 Task: Set default profile.
Action: Mouse moved to (12, 515)
Screenshot: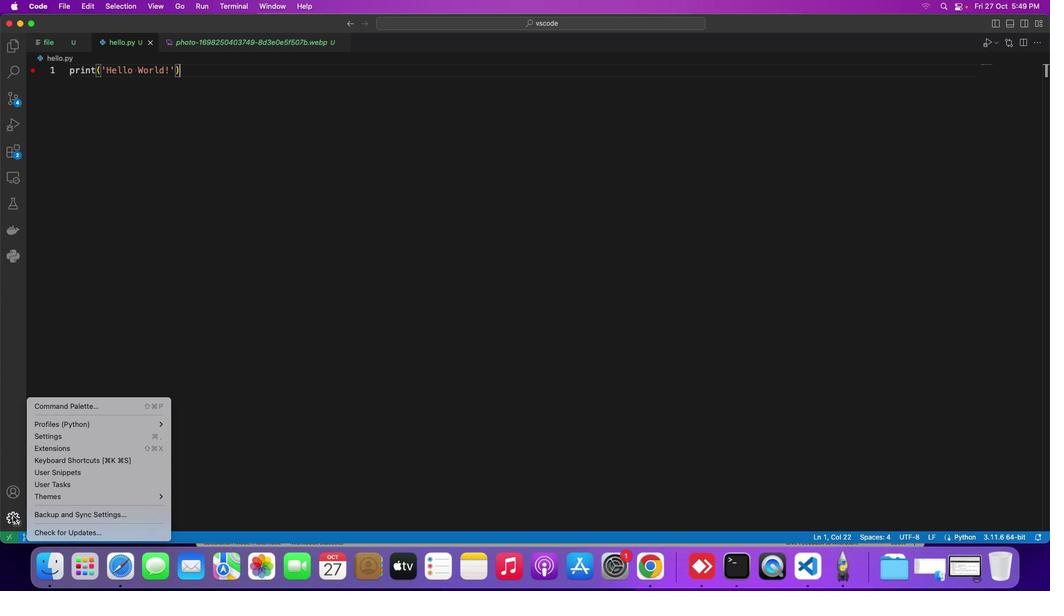 
Action: Mouse pressed left at (12, 515)
Screenshot: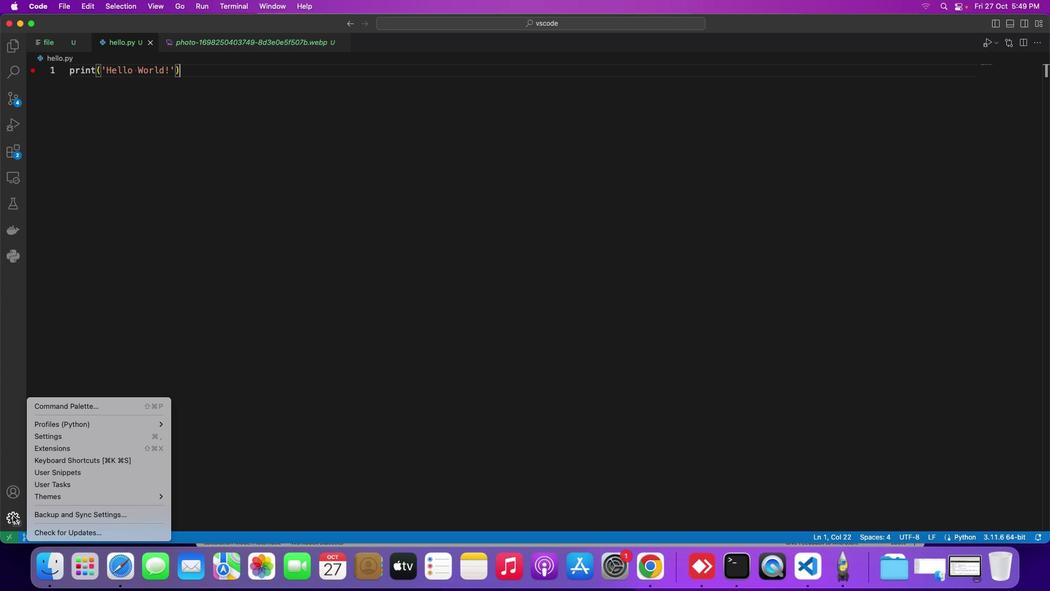 
Action: Mouse moved to (89, 404)
Screenshot: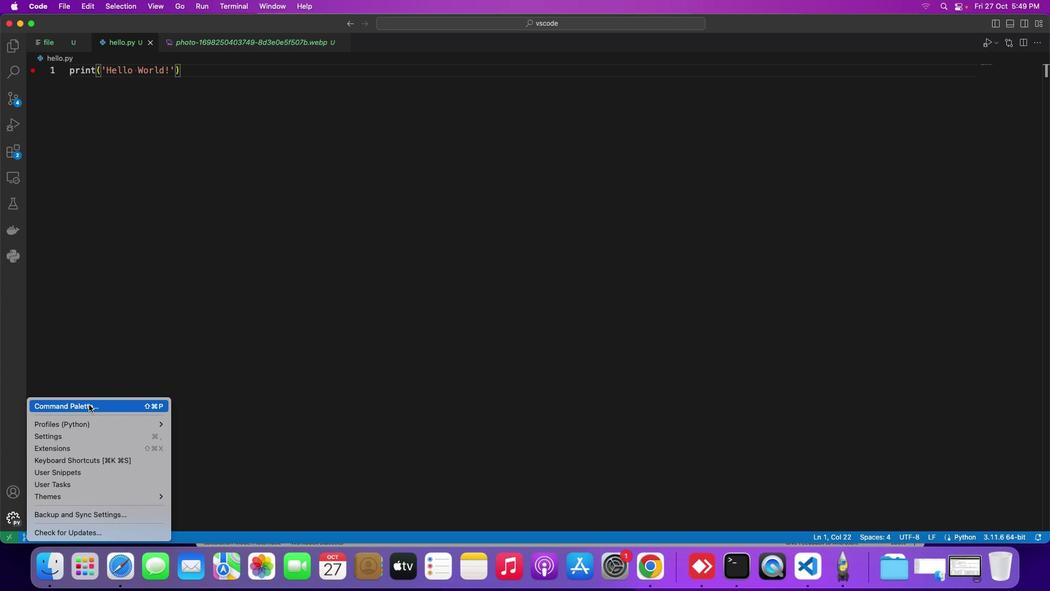 
Action: Mouse pressed left at (89, 404)
Screenshot: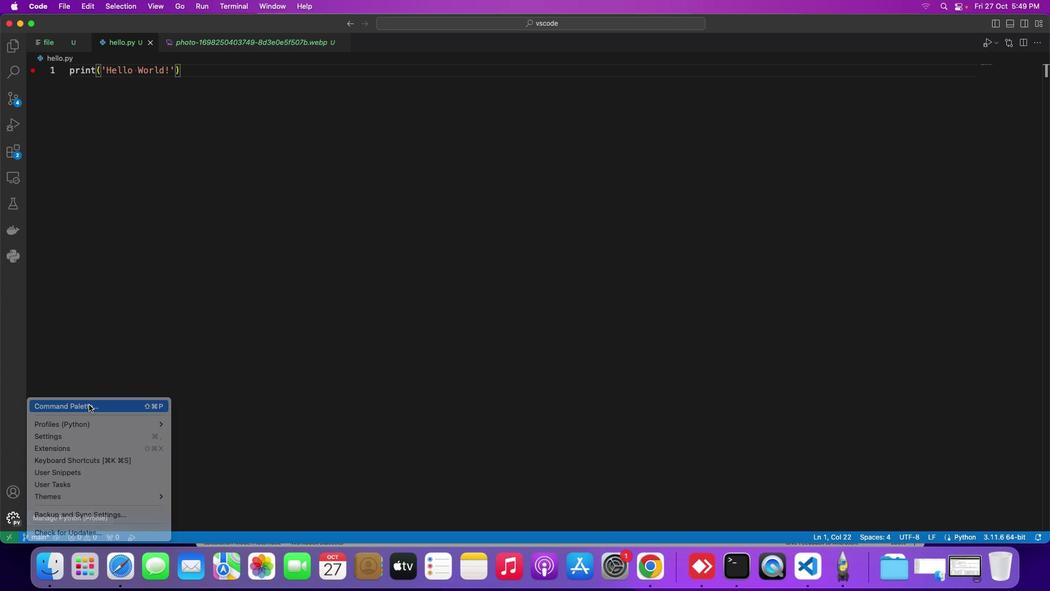 
Action: Mouse moved to (507, 221)
Screenshot: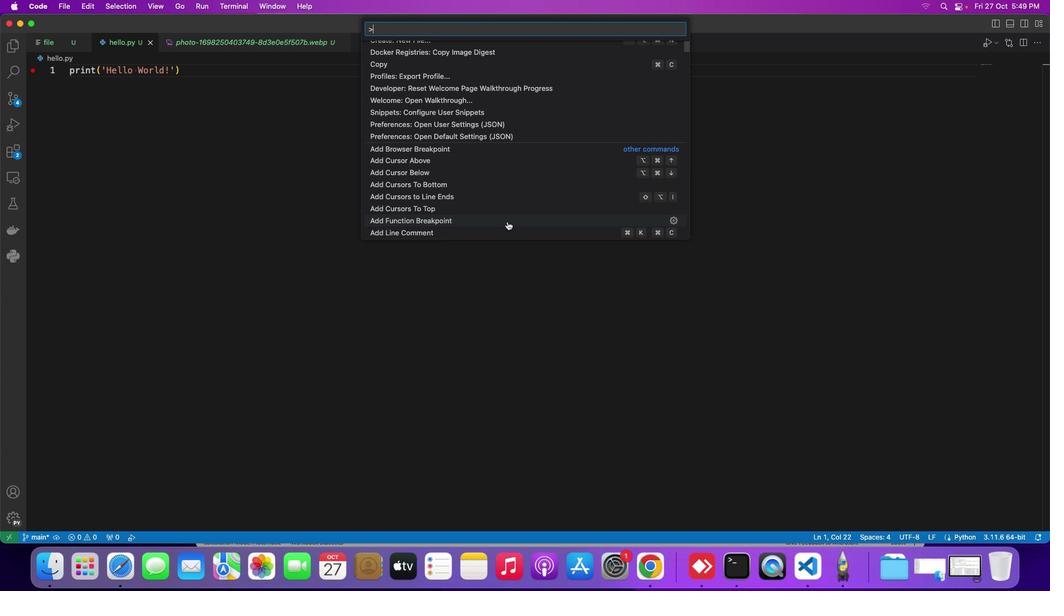 
Action: Mouse scrolled (507, 221) with delta (0, 0)
Screenshot: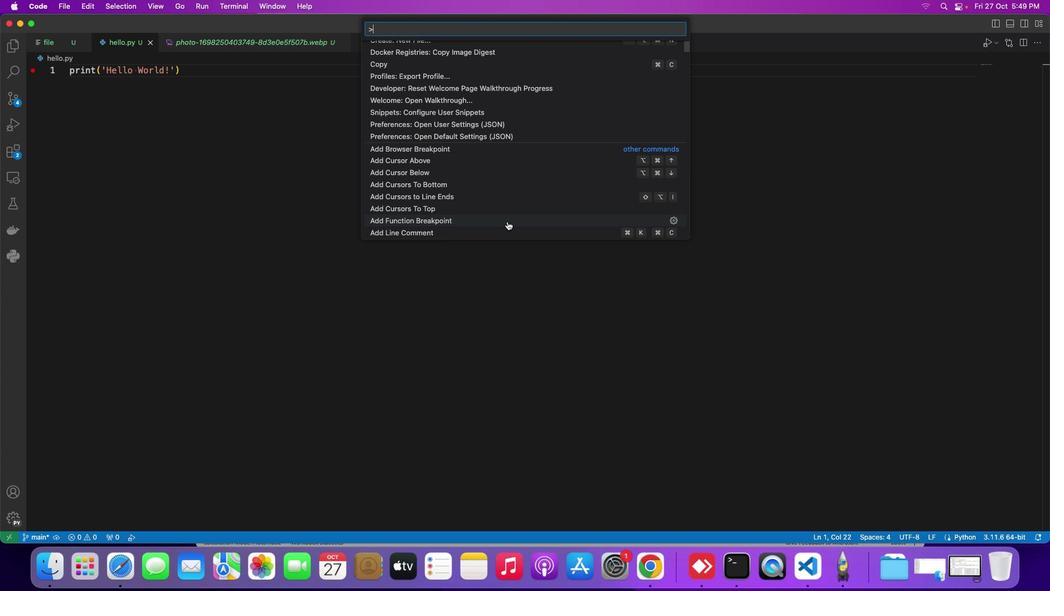 
Action: Mouse scrolled (507, 221) with delta (0, 0)
Screenshot: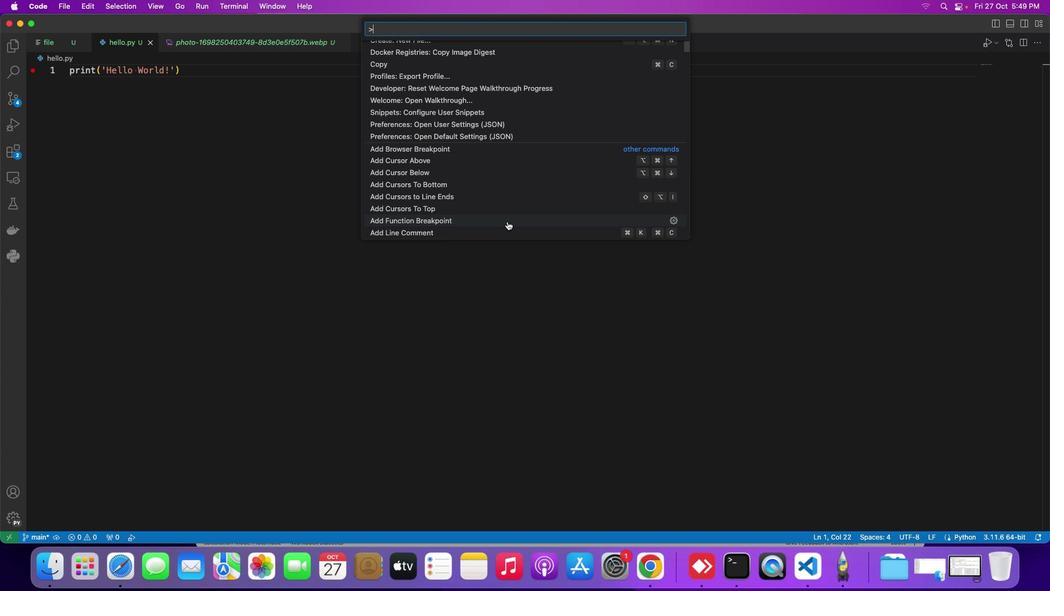 
Action: Mouse scrolled (507, 221) with delta (0, 0)
Screenshot: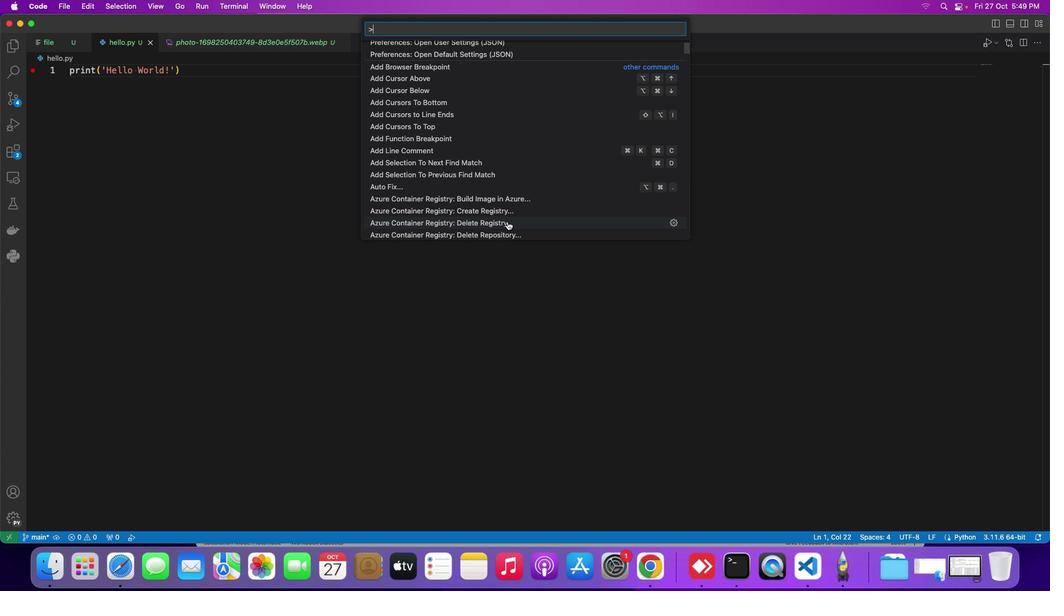 
Action: Mouse scrolled (507, 221) with delta (0, 0)
Screenshot: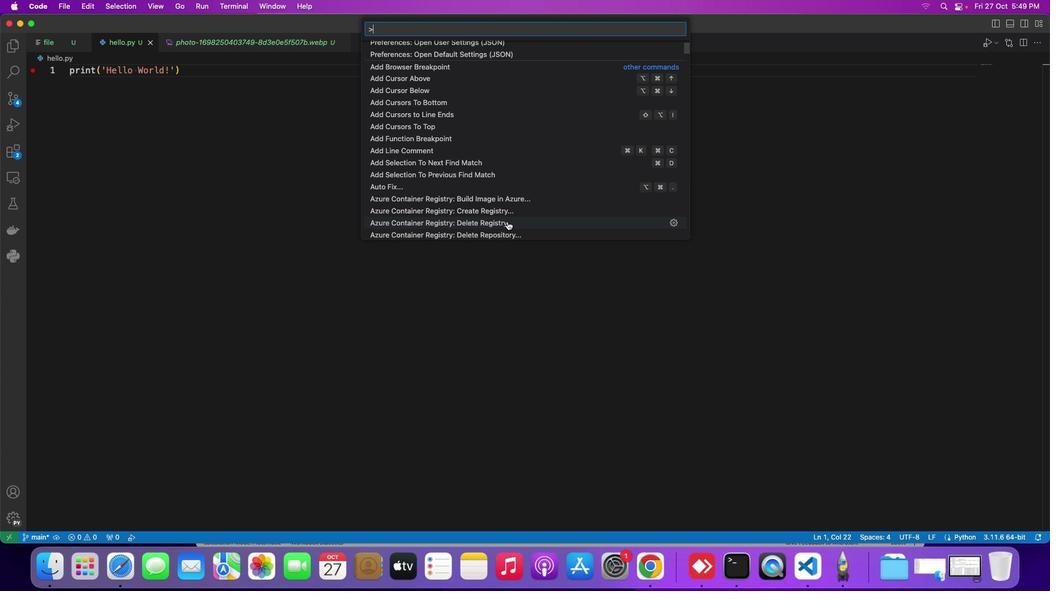 
Action: Mouse scrolled (507, 221) with delta (0, 0)
Screenshot: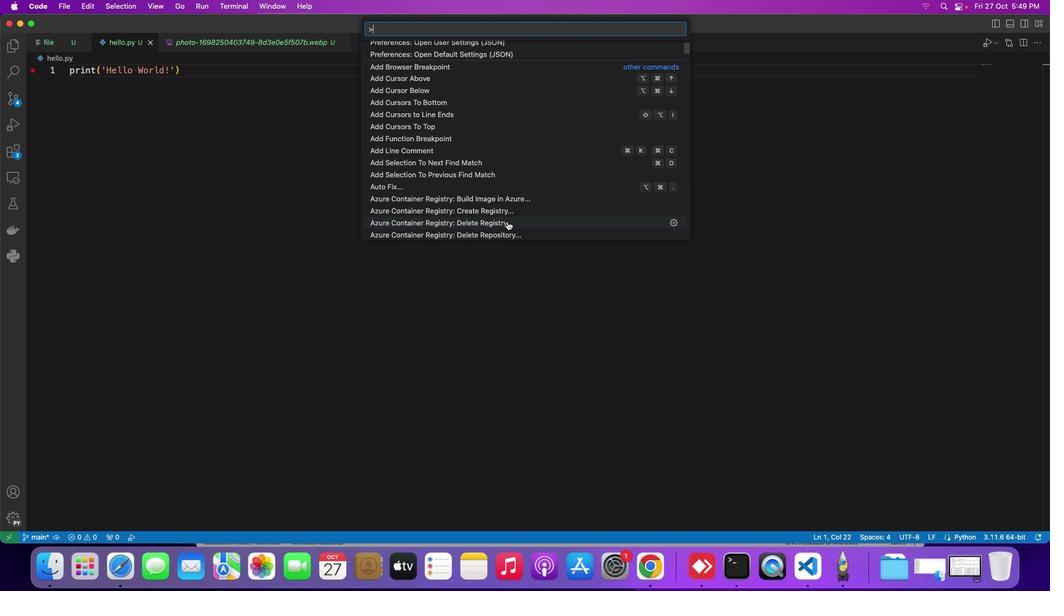 
Action: Mouse scrolled (507, 221) with delta (0, 0)
Screenshot: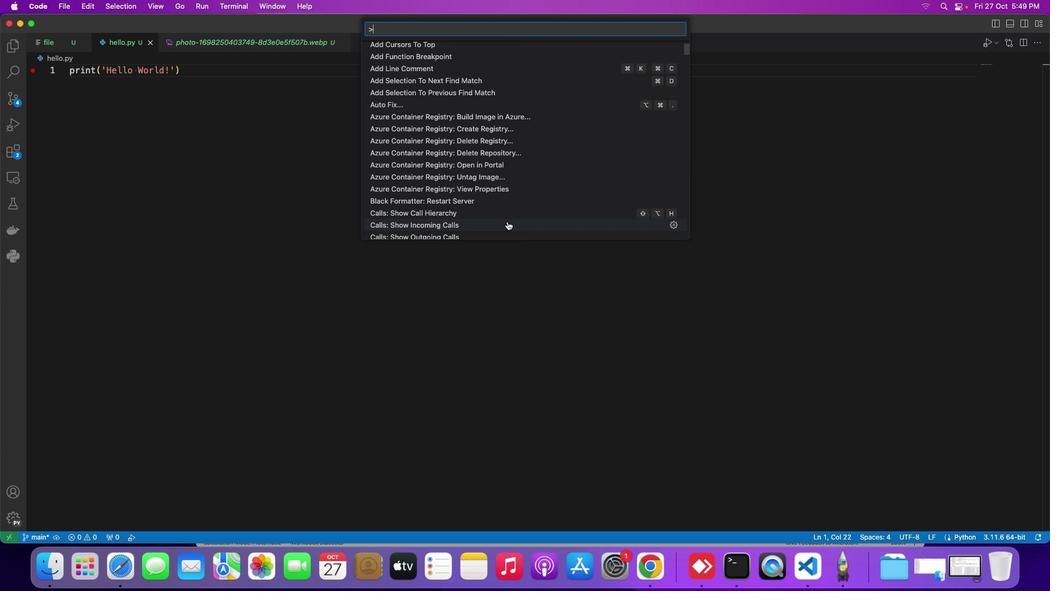 
Action: Mouse scrolled (507, 221) with delta (0, 0)
Screenshot: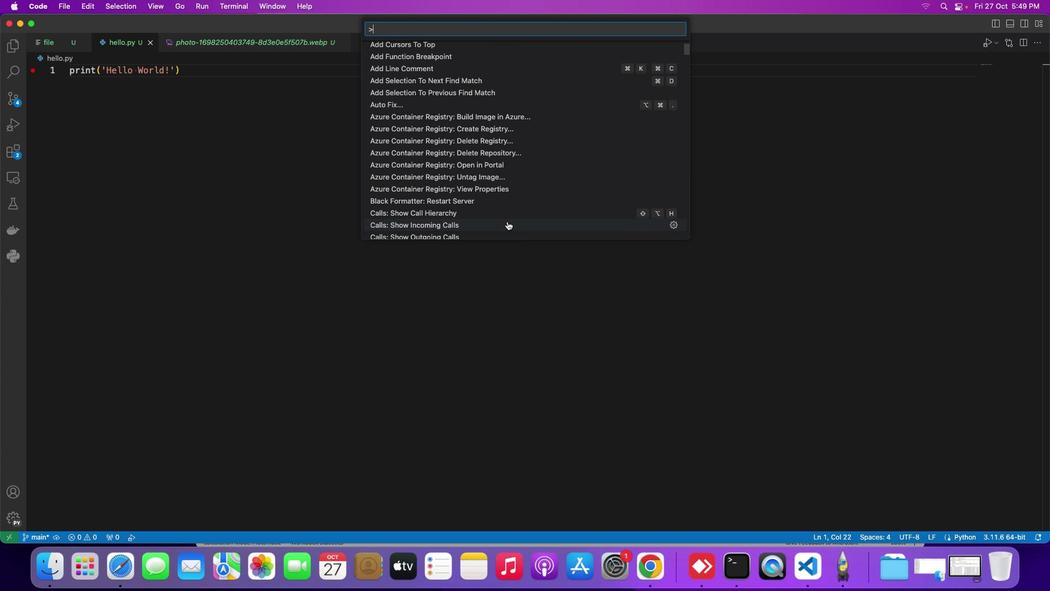 
Action: Mouse scrolled (507, 221) with delta (0, 0)
Screenshot: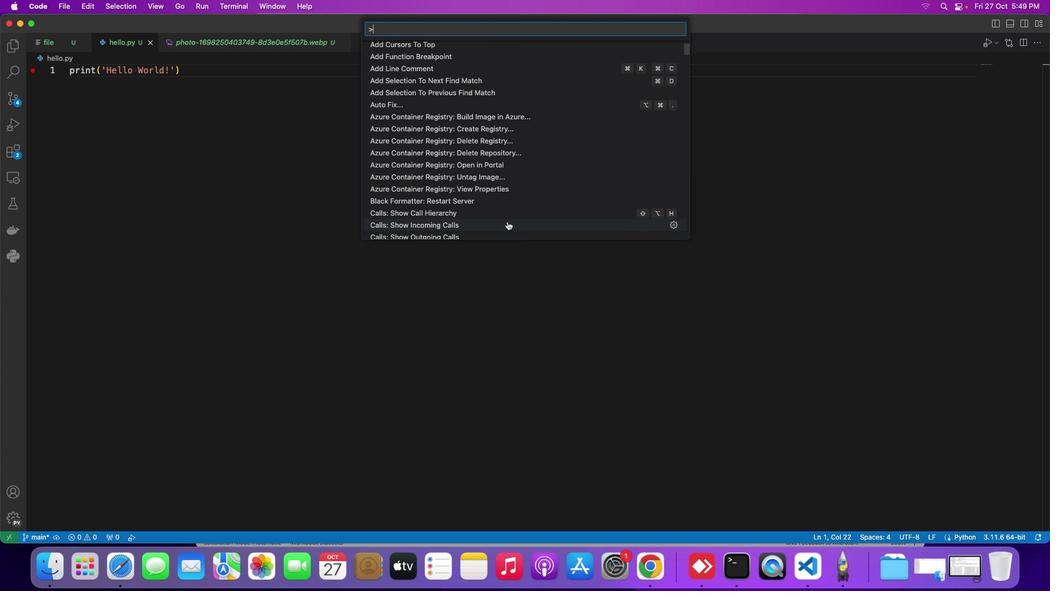 
Action: Mouse scrolled (507, 221) with delta (0, 0)
Screenshot: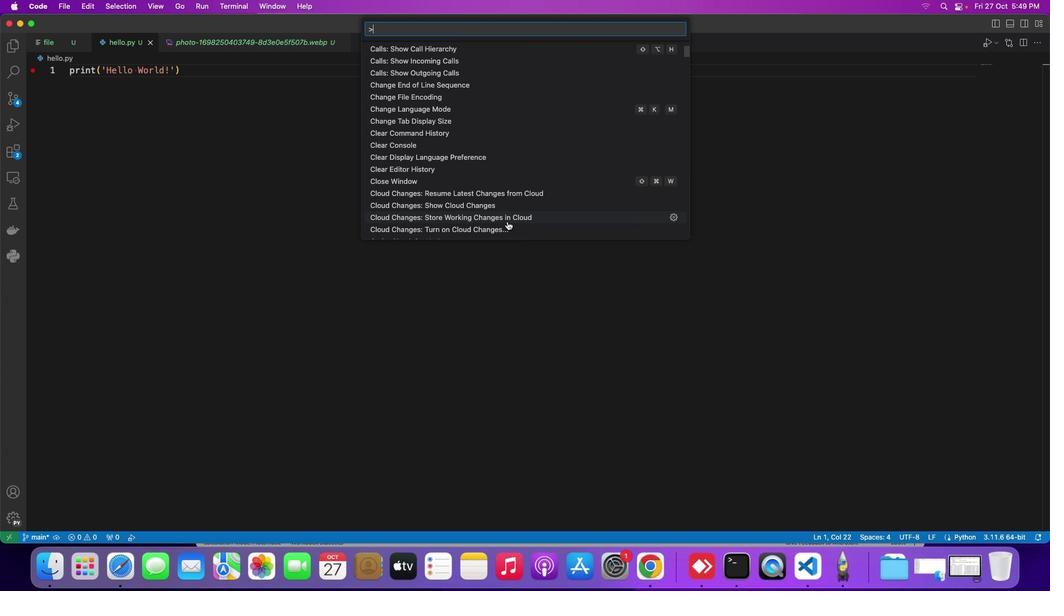 
Action: Mouse scrolled (507, 221) with delta (0, 0)
Screenshot: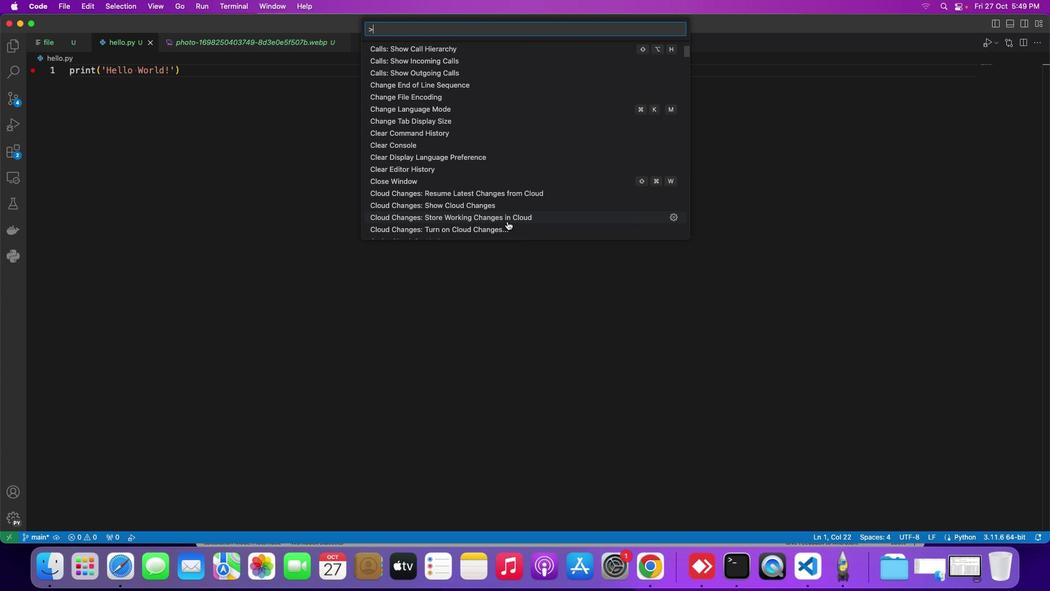 
Action: Mouse scrolled (507, 221) with delta (0, -1)
Screenshot: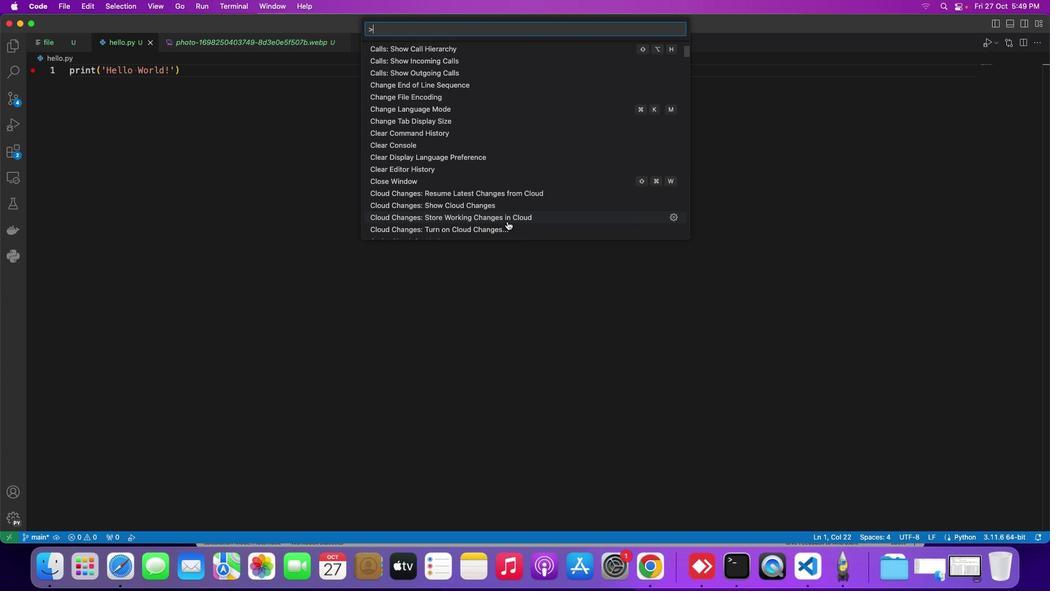 
Action: Mouse scrolled (507, 221) with delta (0, -1)
Screenshot: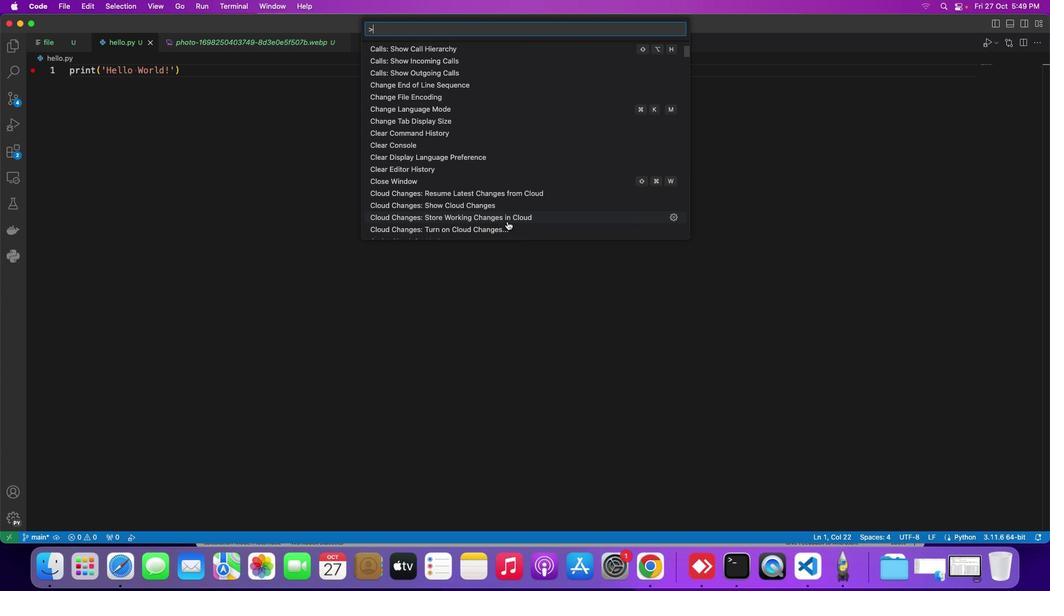 
Action: Mouse scrolled (507, 221) with delta (0, 0)
Screenshot: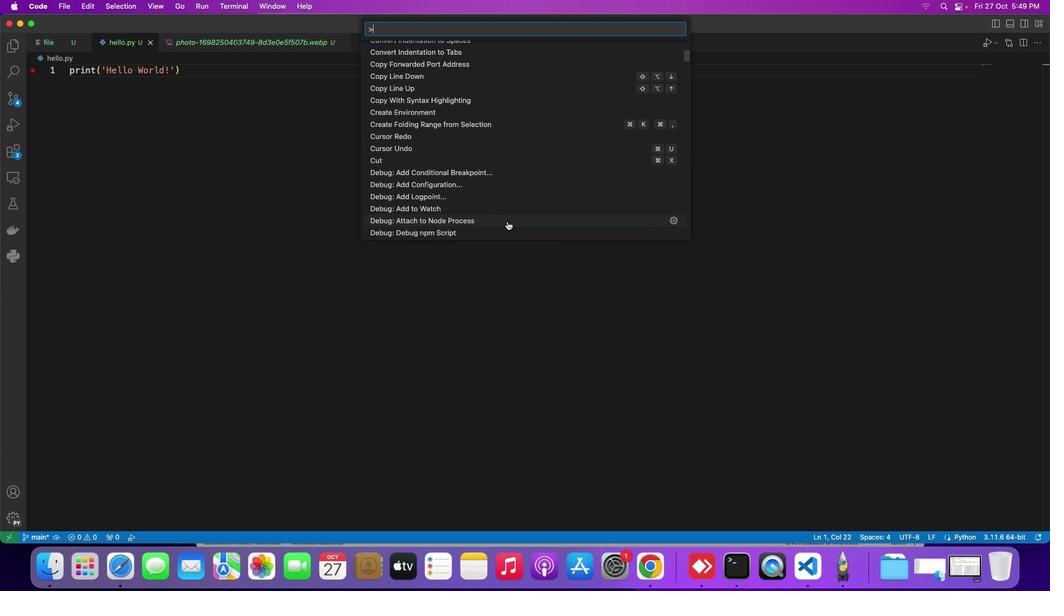 
Action: Mouse scrolled (507, 221) with delta (0, 0)
Screenshot: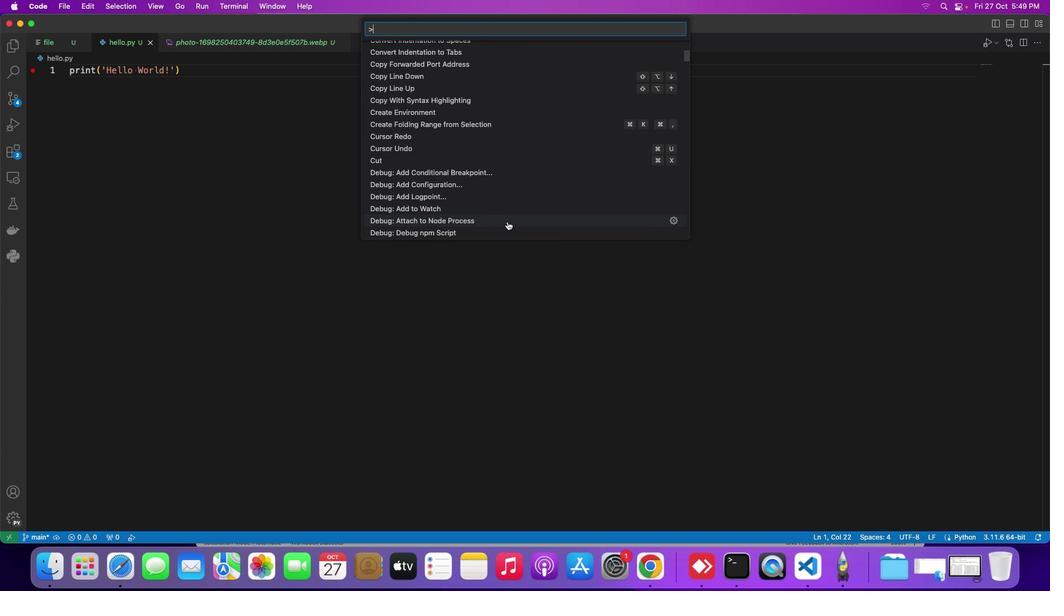 
Action: Mouse scrolled (507, 221) with delta (0, -1)
Screenshot: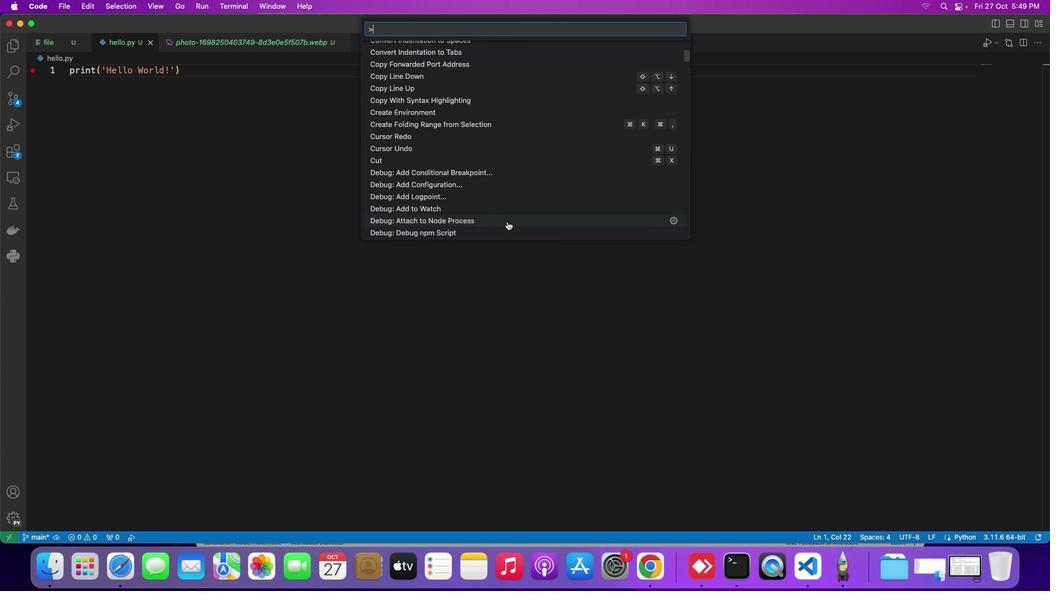 
Action: Mouse scrolled (507, 221) with delta (0, -1)
Screenshot: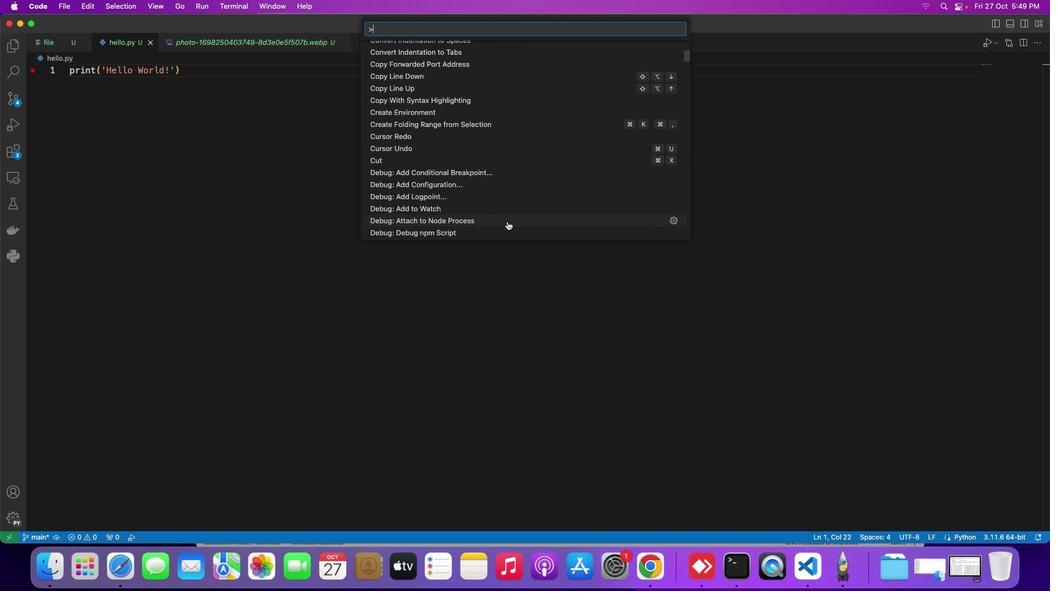 
Action: Mouse scrolled (507, 221) with delta (0, -1)
Screenshot: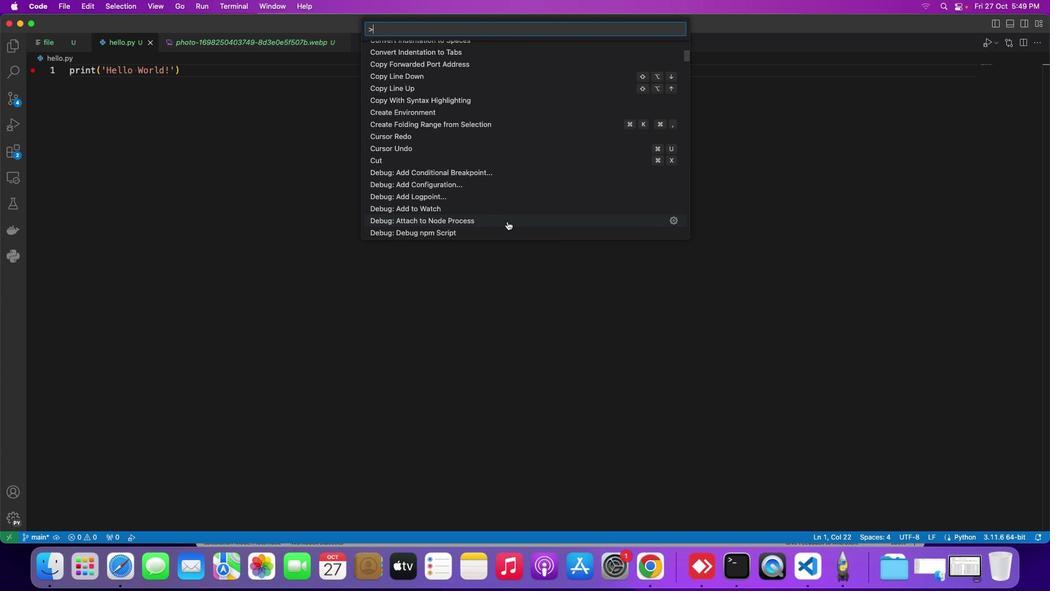 
Action: Mouse scrolled (507, 221) with delta (0, 0)
Screenshot: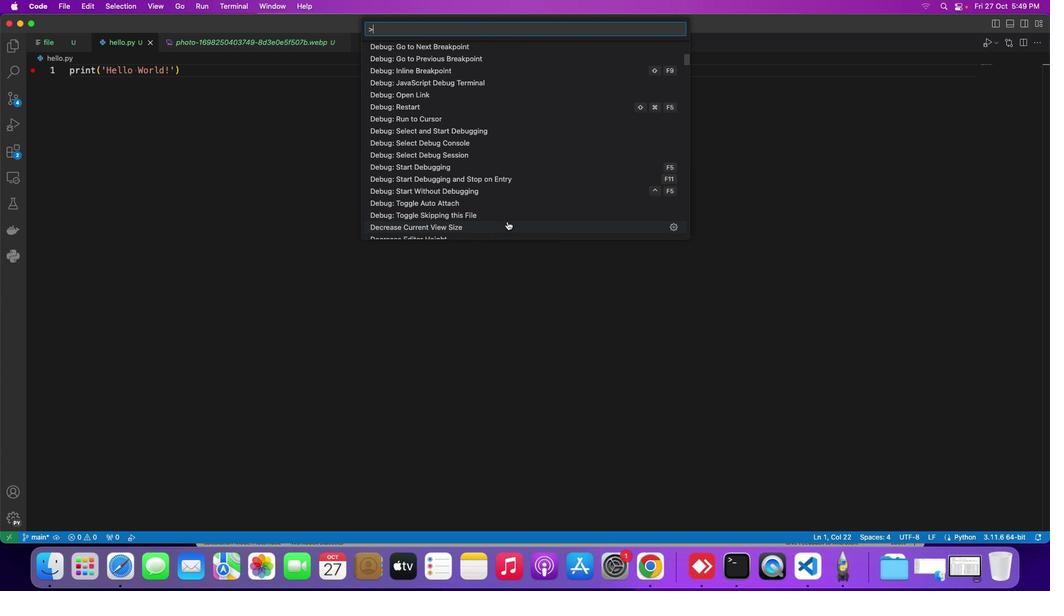 
Action: Mouse scrolled (507, 221) with delta (0, 0)
Screenshot: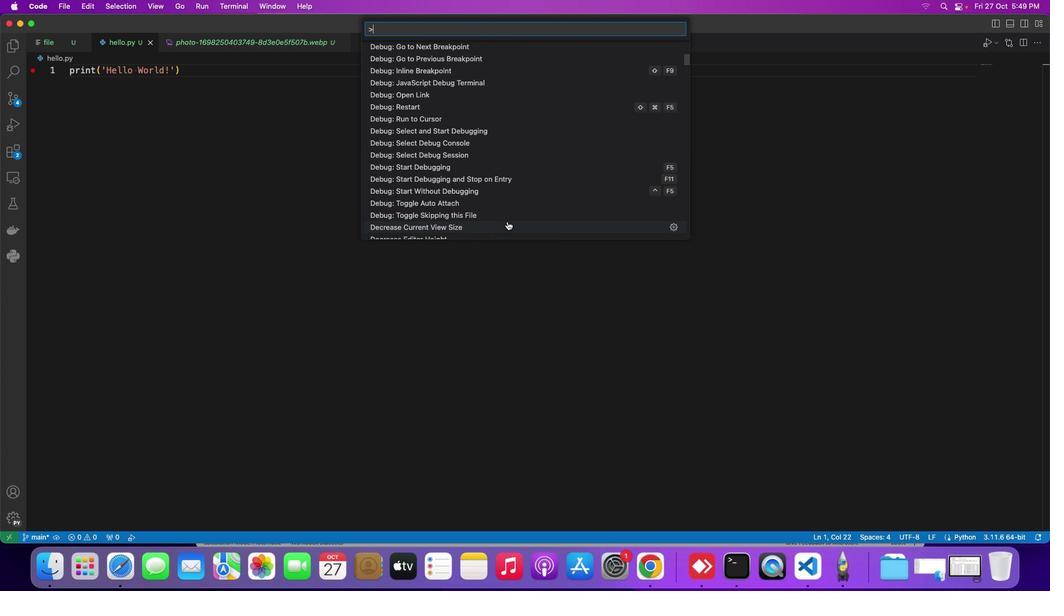 
Action: Mouse scrolled (507, 221) with delta (0, -1)
Screenshot: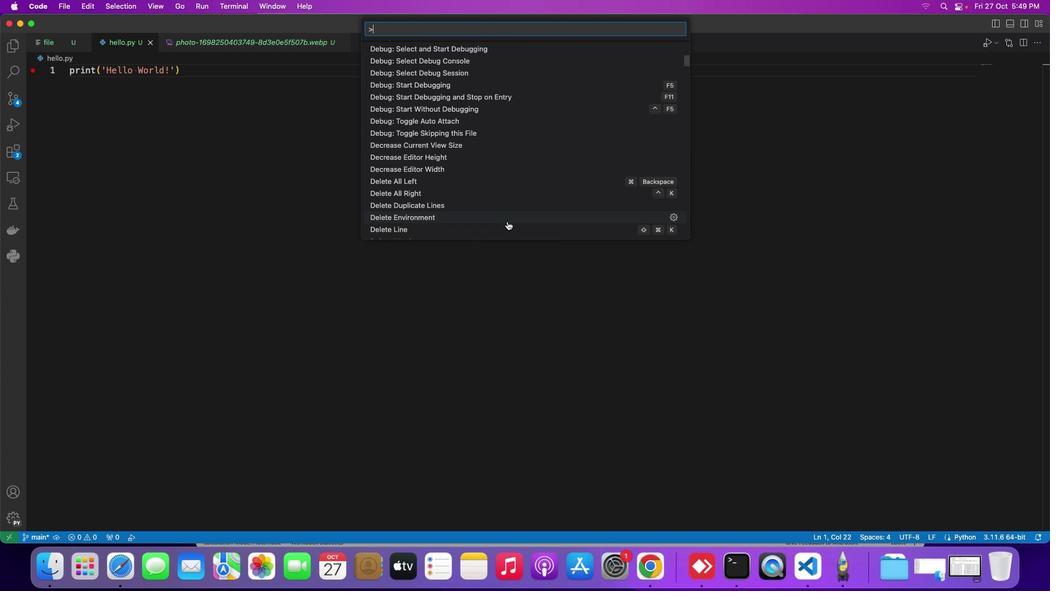 
Action: Mouse scrolled (507, 221) with delta (0, -1)
Screenshot: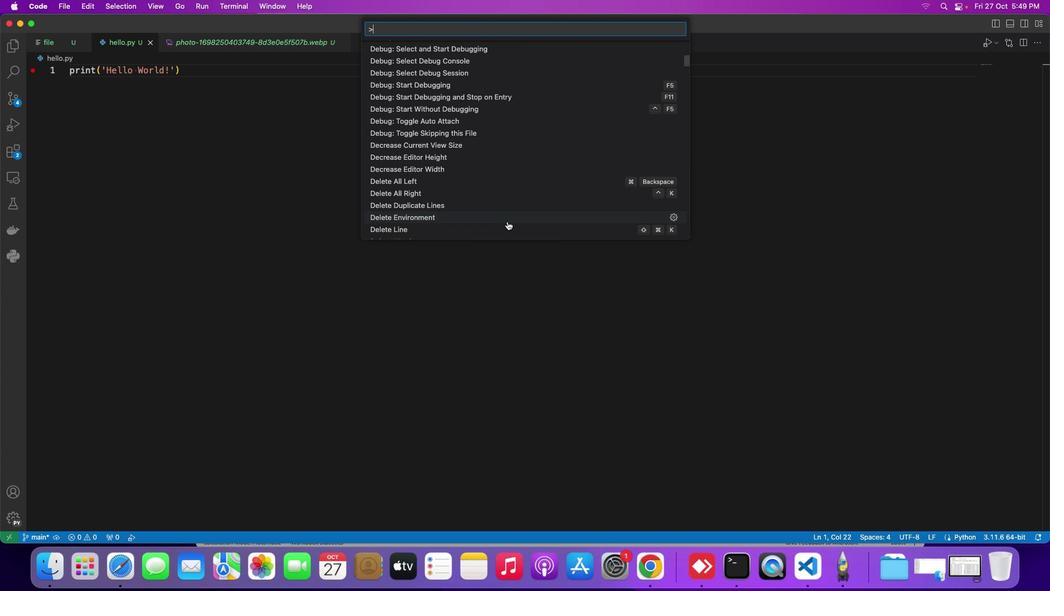 
Action: Mouse scrolled (507, 221) with delta (0, -1)
Screenshot: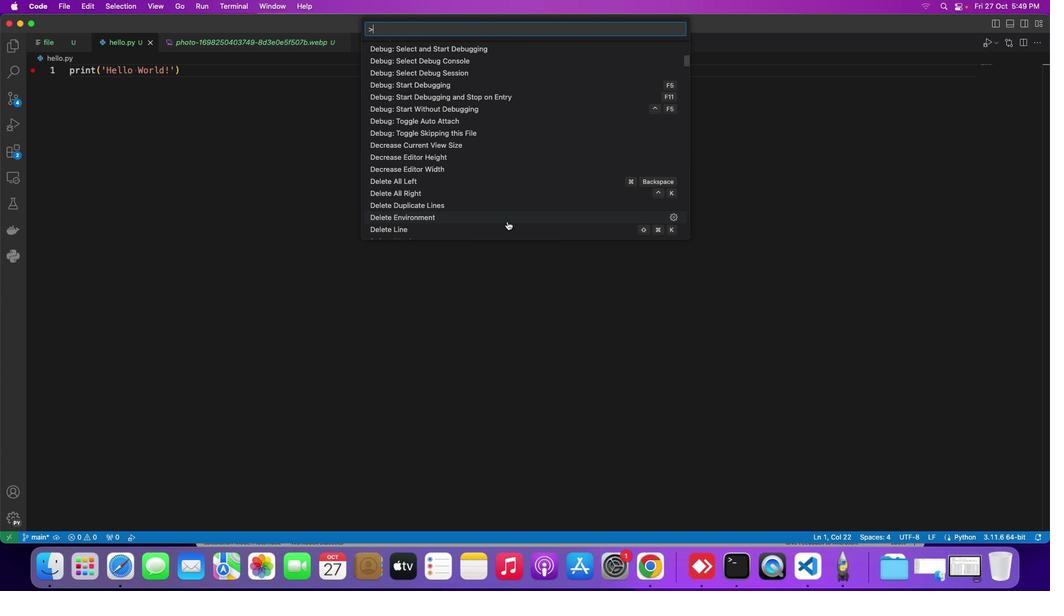 
Action: Mouse scrolled (507, 221) with delta (0, -1)
Screenshot: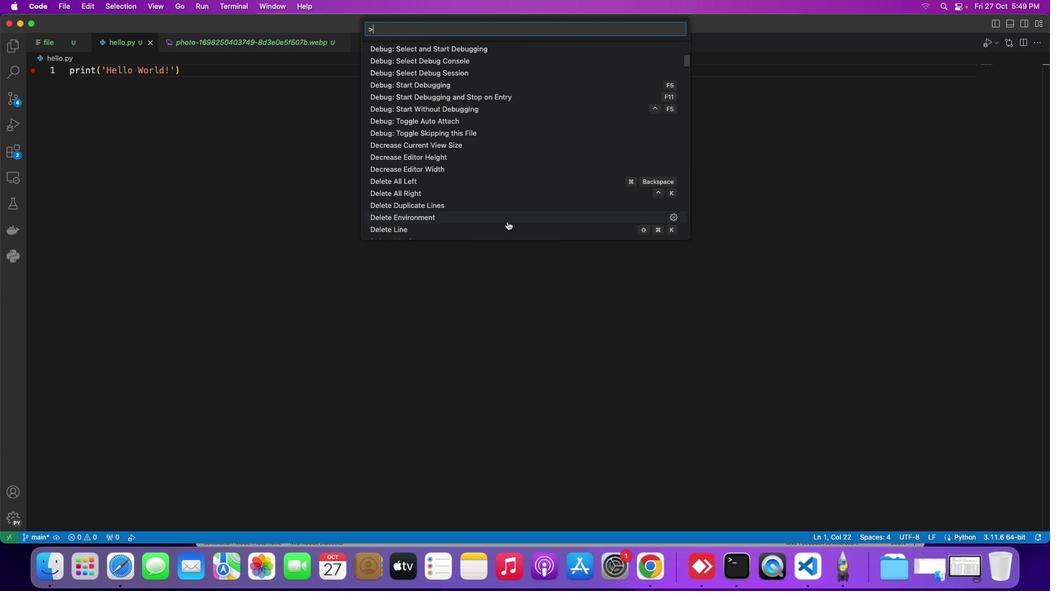
Action: Mouse scrolled (507, 221) with delta (0, 0)
Screenshot: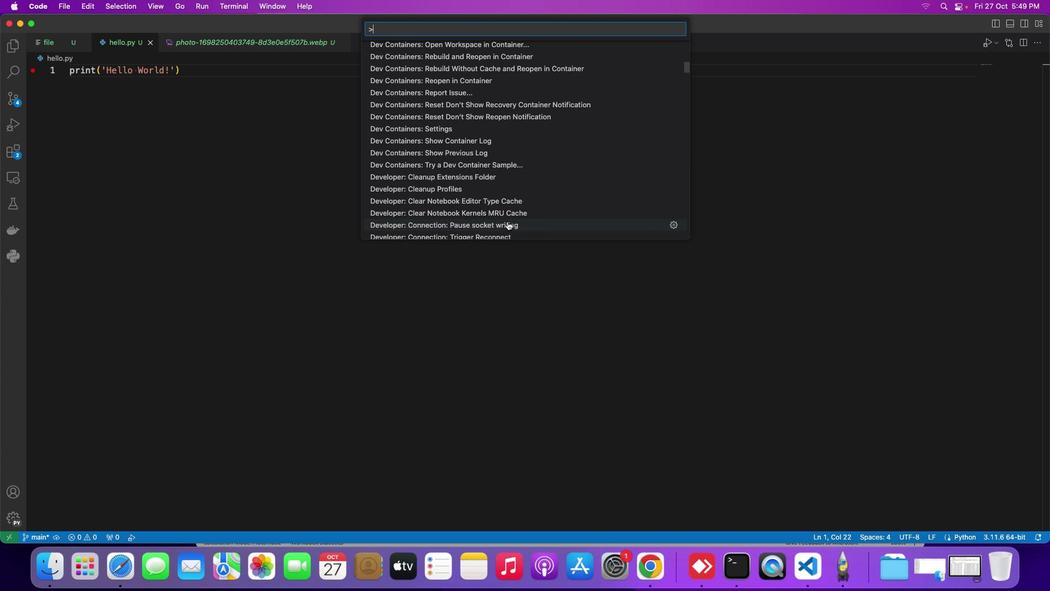 
Action: Mouse scrolled (507, 221) with delta (0, 0)
Screenshot: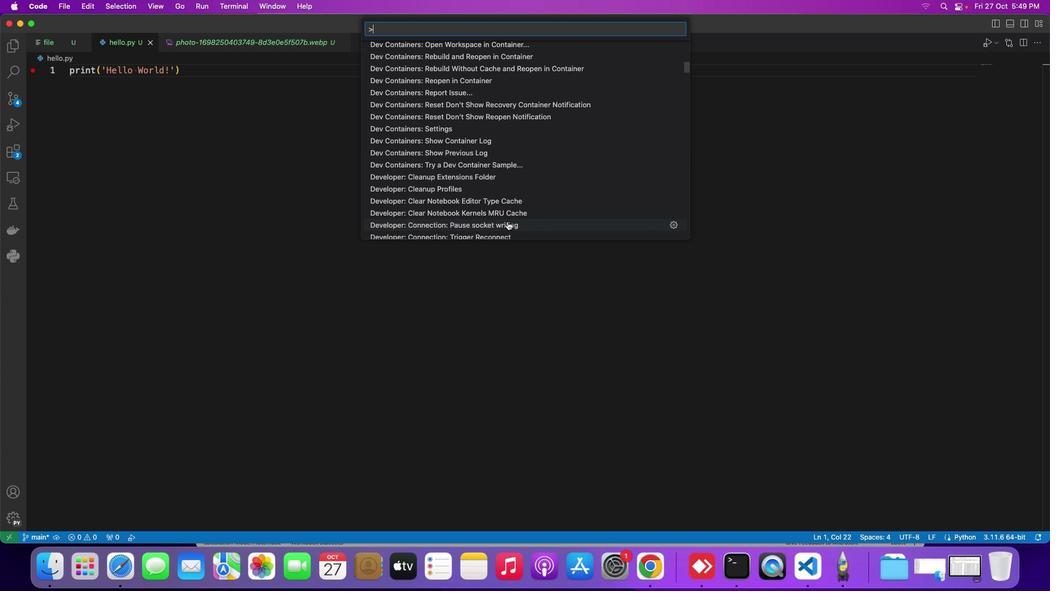 
Action: Mouse scrolled (507, 221) with delta (0, -1)
Screenshot: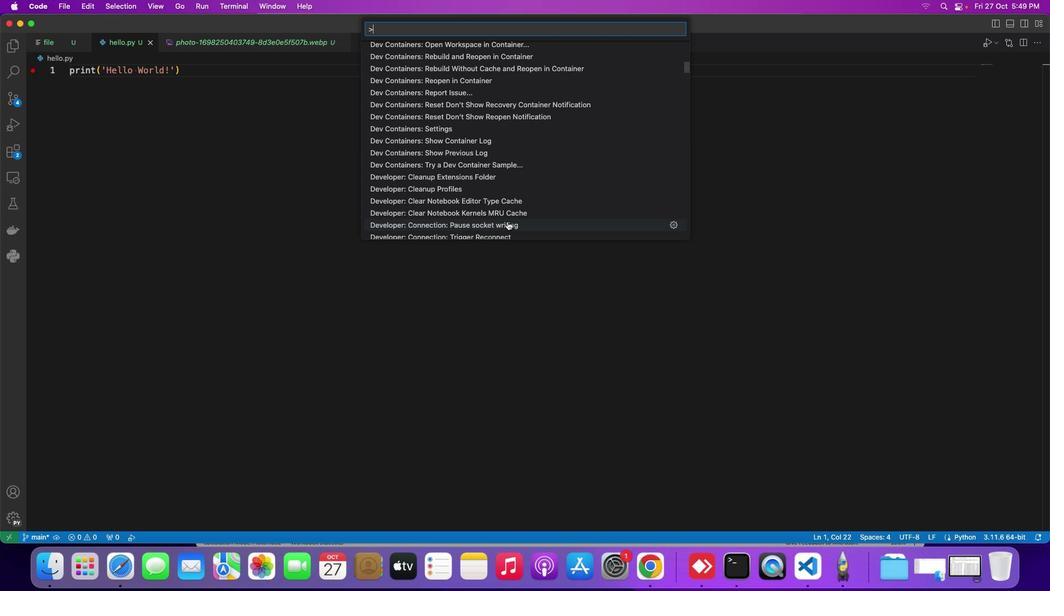 
Action: Mouse scrolled (507, 221) with delta (0, -1)
Screenshot: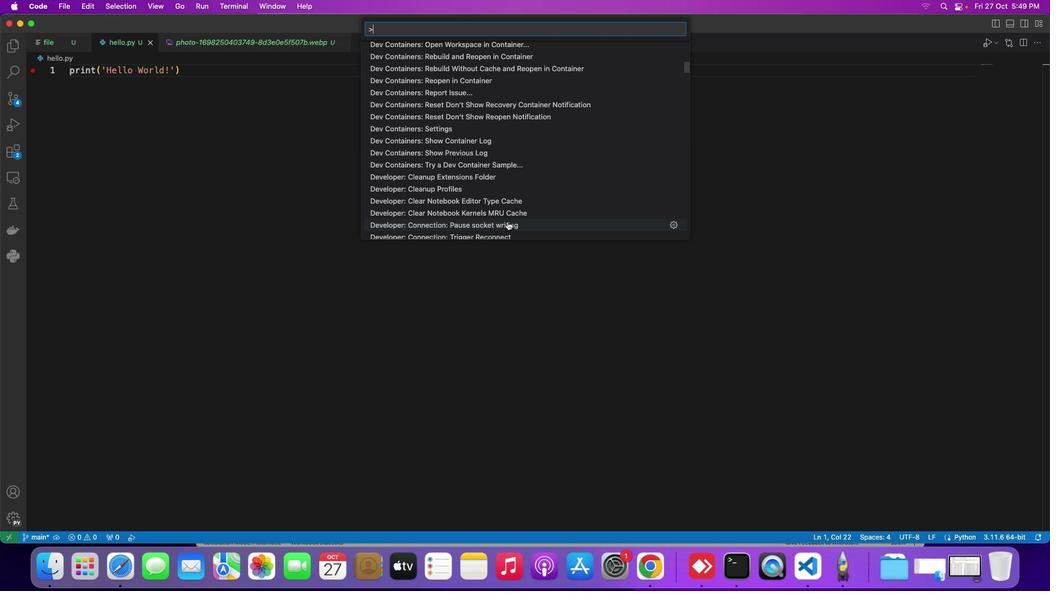 
Action: Mouse scrolled (507, 221) with delta (0, -2)
Screenshot: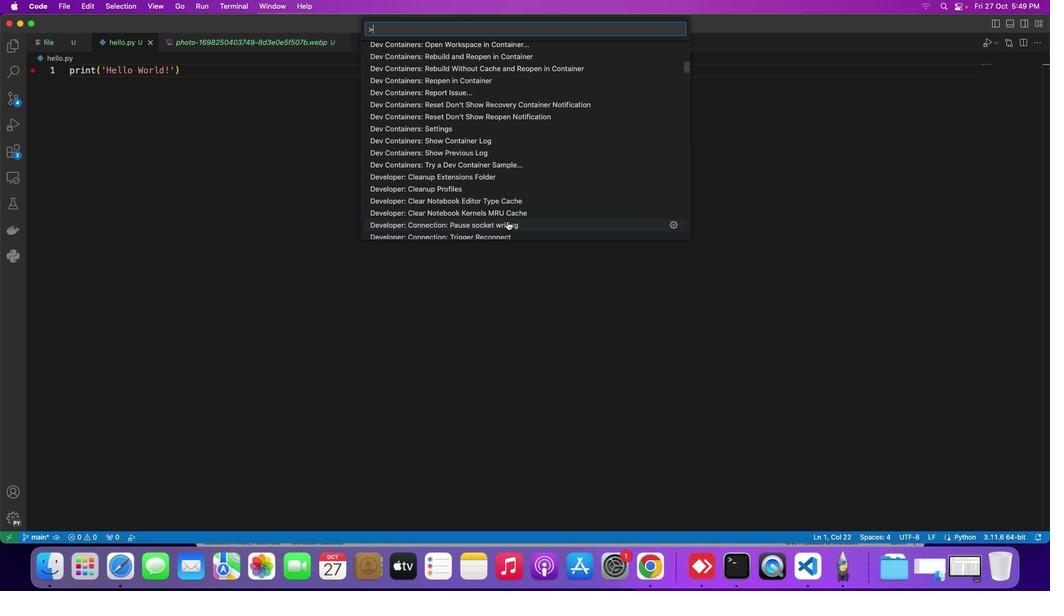 
Action: Mouse scrolled (507, 221) with delta (0, -2)
Screenshot: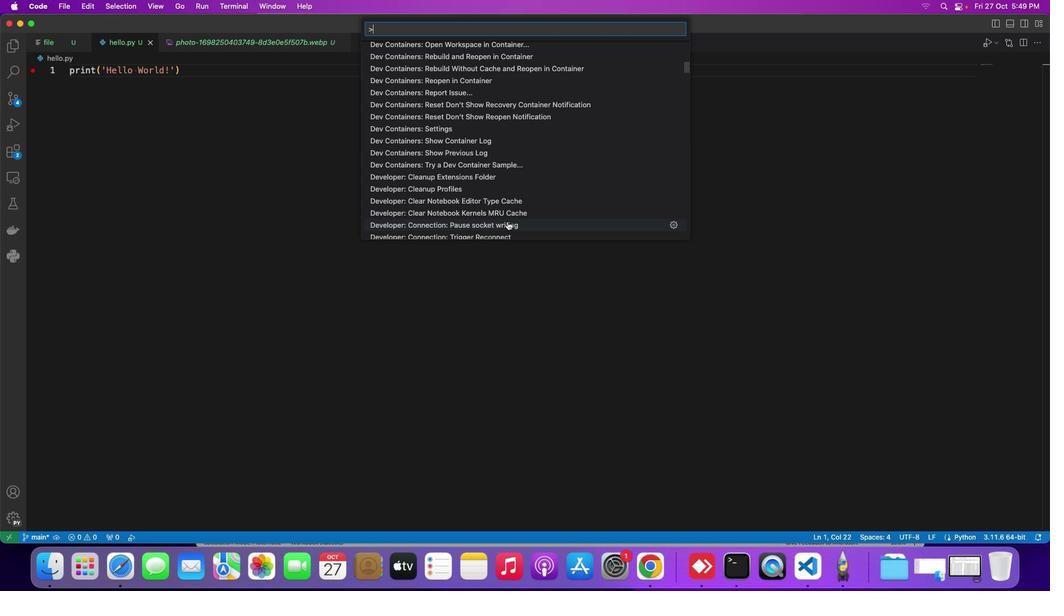 
Action: Mouse scrolled (507, 221) with delta (0, 0)
Screenshot: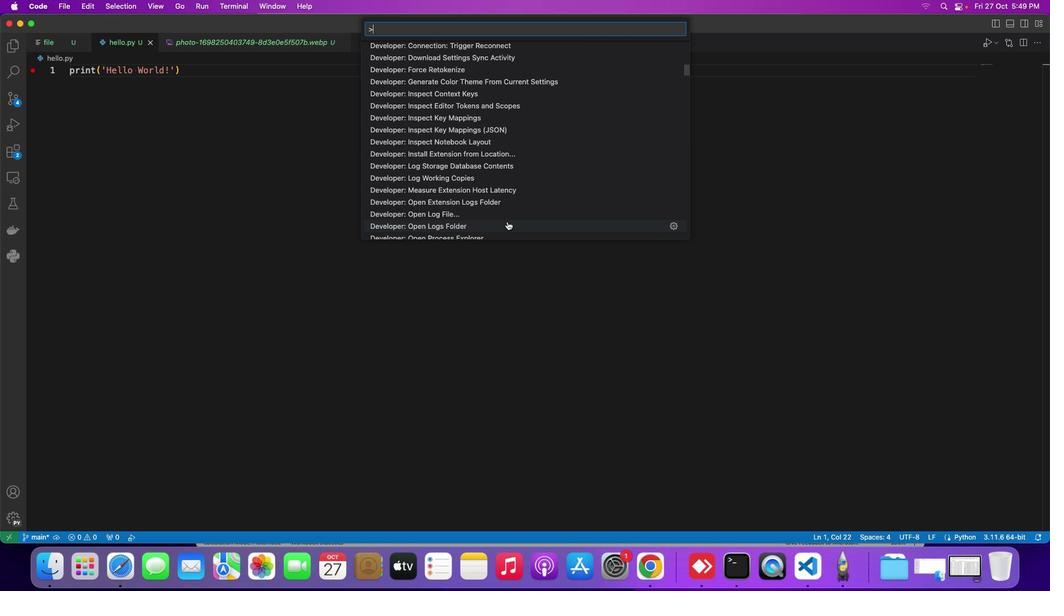 
Action: Mouse scrolled (507, 221) with delta (0, 0)
Screenshot: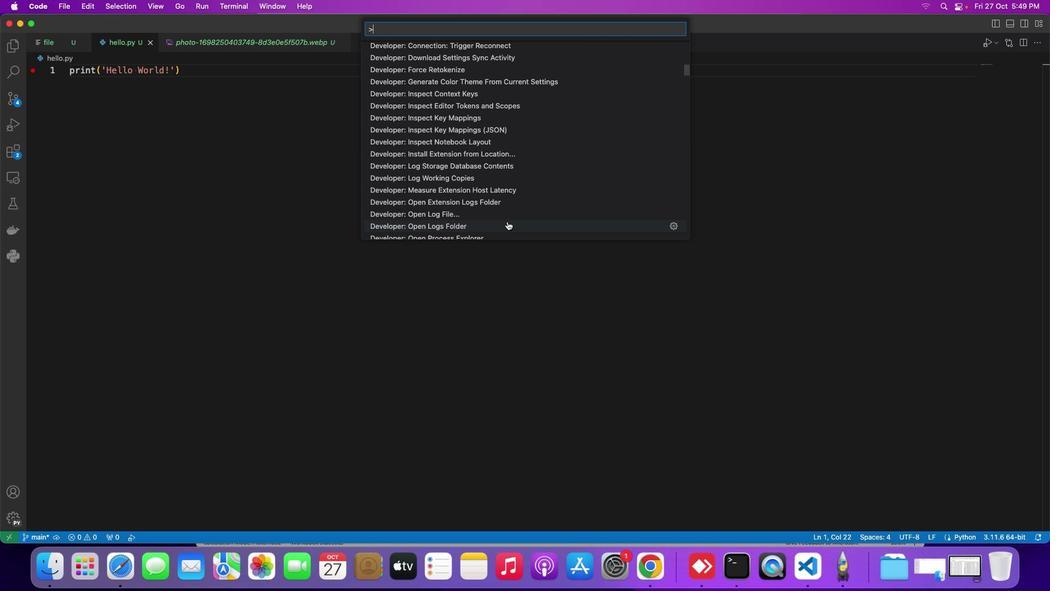 
Action: Mouse scrolled (507, 221) with delta (0, 0)
Screenshot: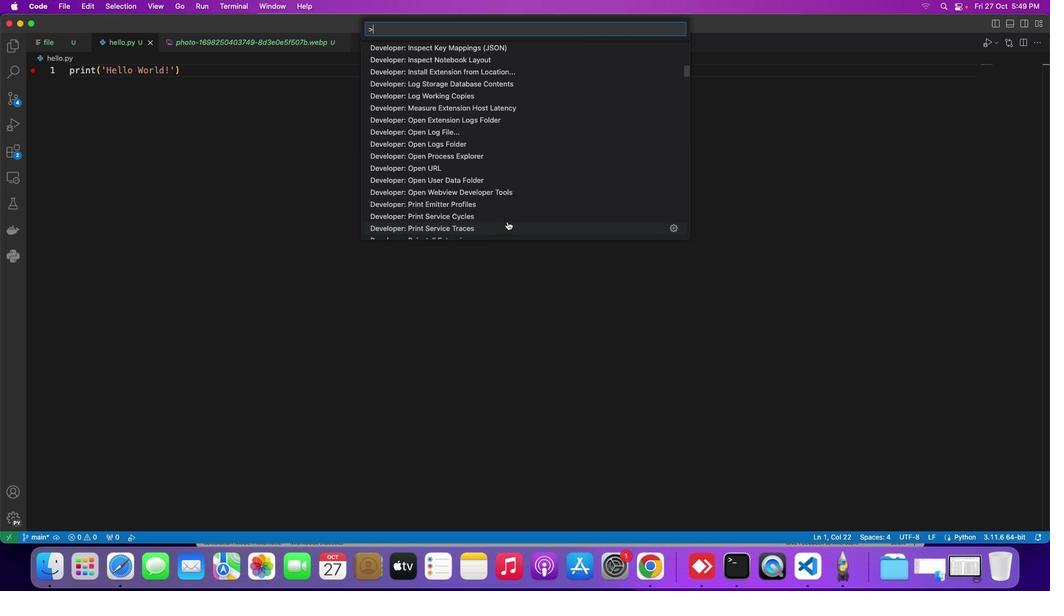 
Action: Mouse scrolled (507, 221) with delta (0, -1)
Screenshot: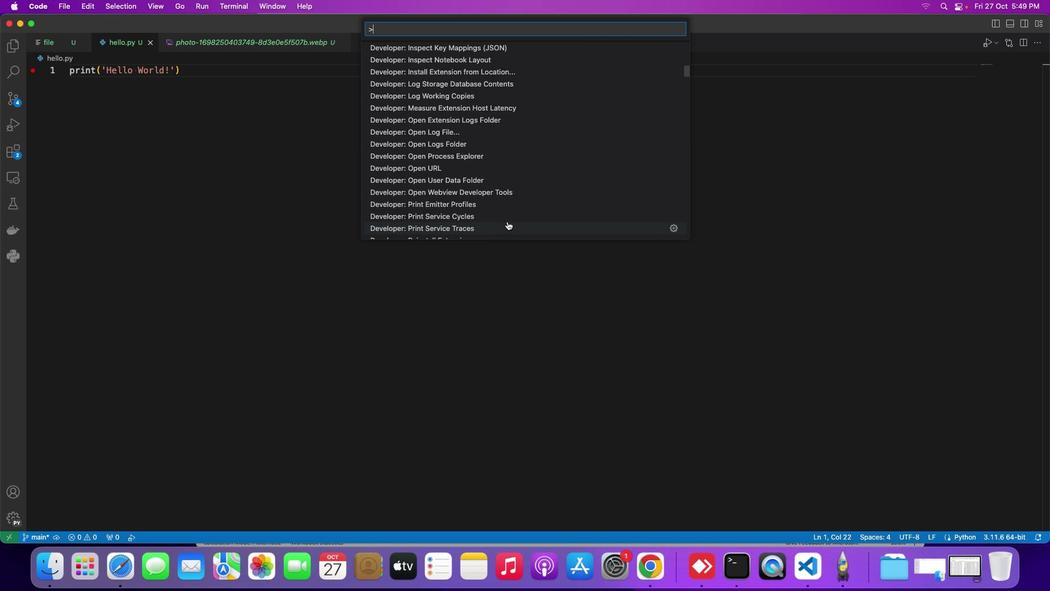 
Action: Mouse scrolled (507, 221) with delta (0, -1)
Screenshot: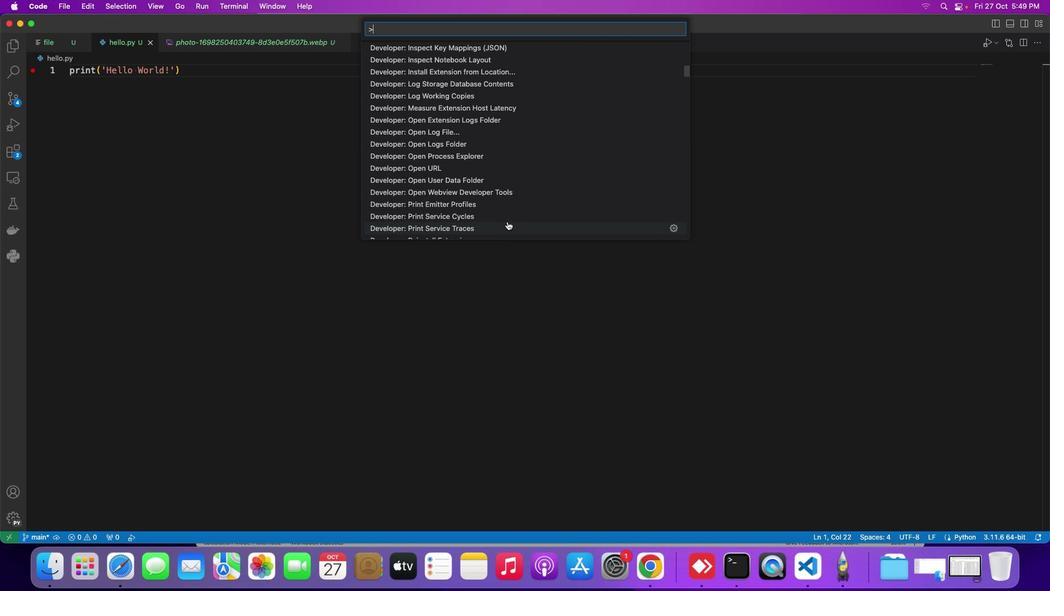 
Action: Mouse scrolled (507, 221) with delta (0, -1)
Screenshot: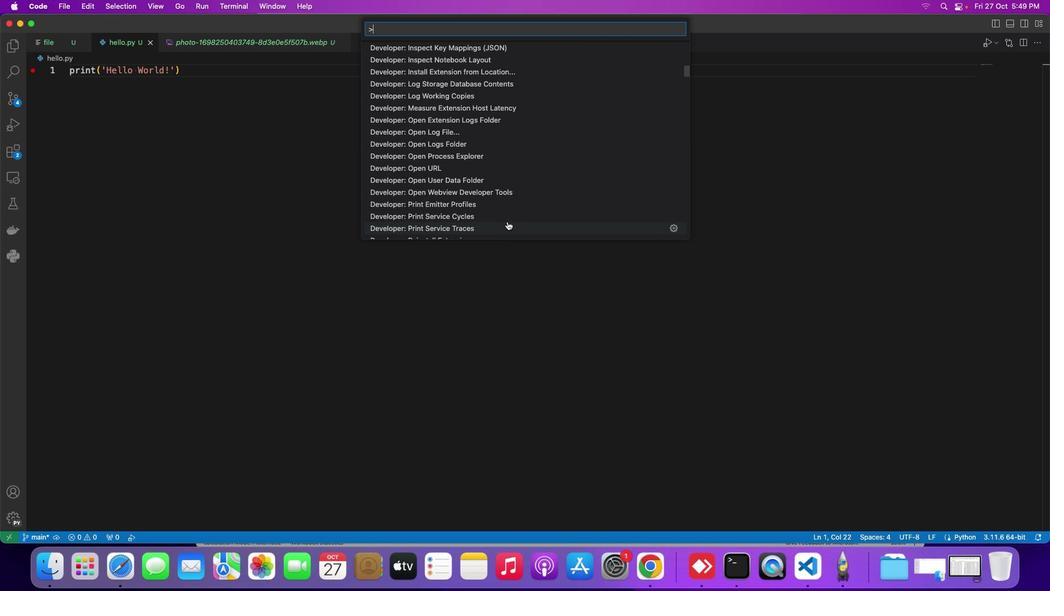 
Action: Mouse scrolled (507, 221) with delta (0, 0)
Screenshot: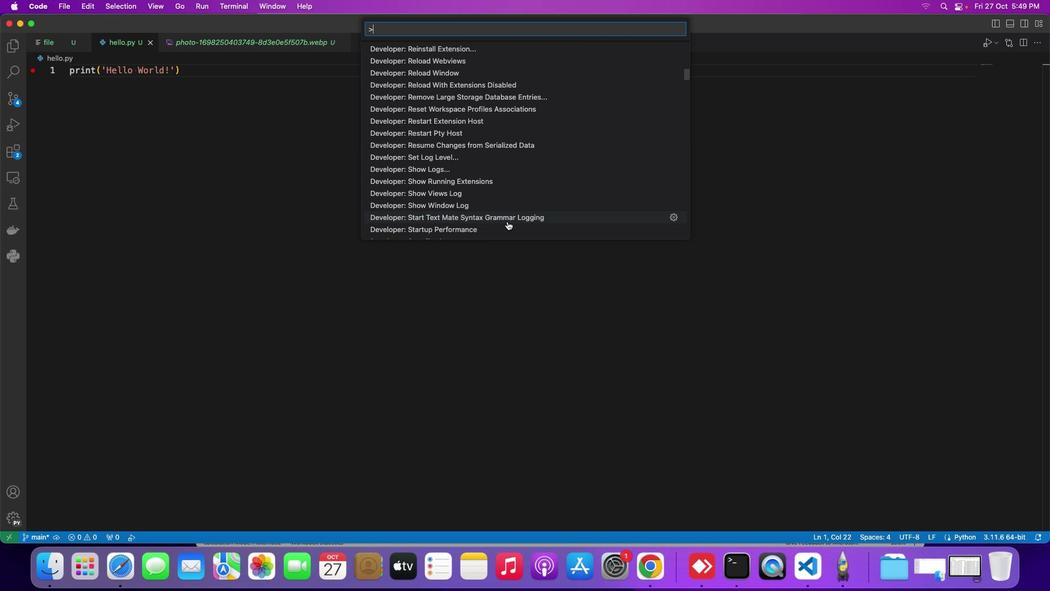 
Action: Mouse scrolled (507, 221) with delta (0, 0)
Screenshot: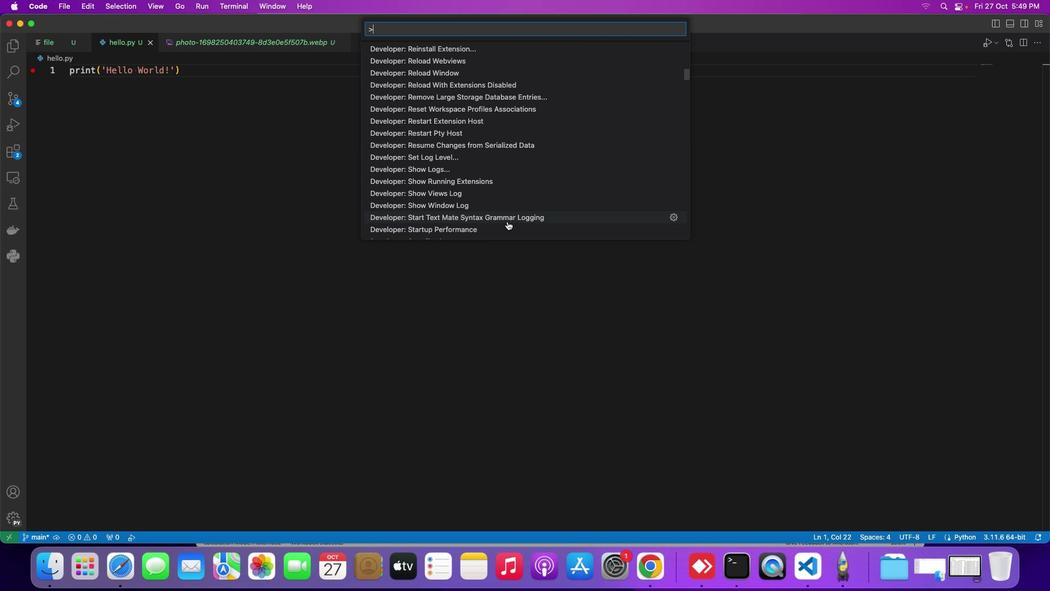 
Action: Mouse scrolled (507, 221) with delta (0, 0)
Screenshot: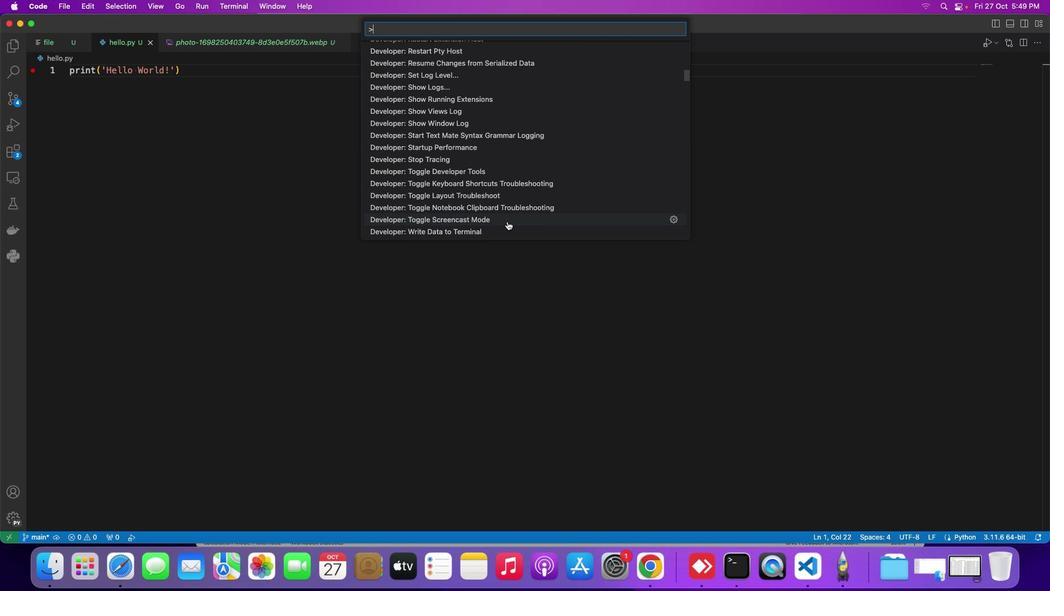 
Action: Mouse scrolled (507, 221) with delta (0, -1)
Screenshot: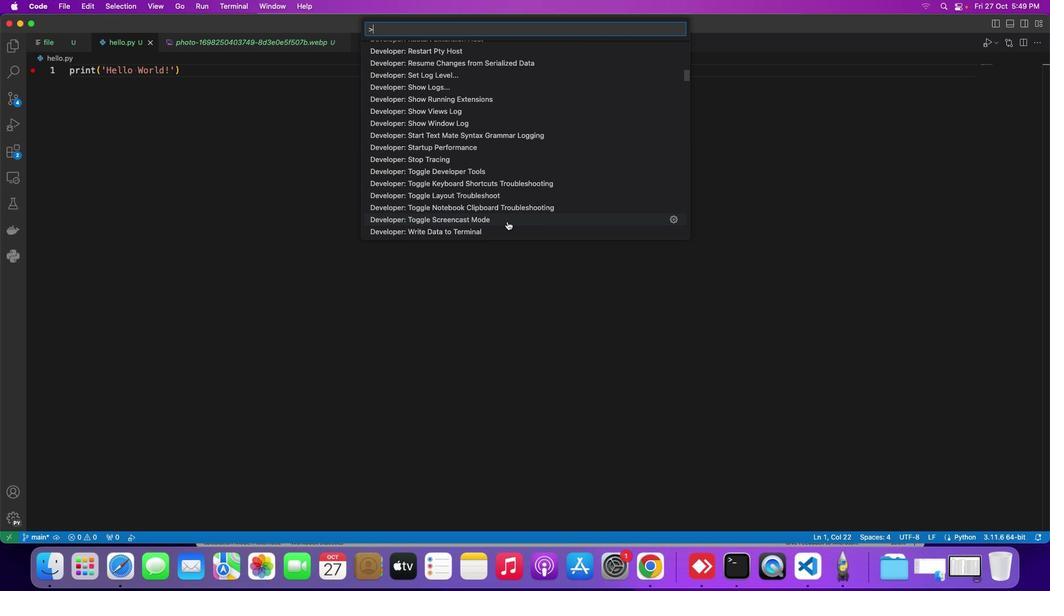 
Action: Mouse scrolled (507, 221) with delta (0, -1)
Screenshot: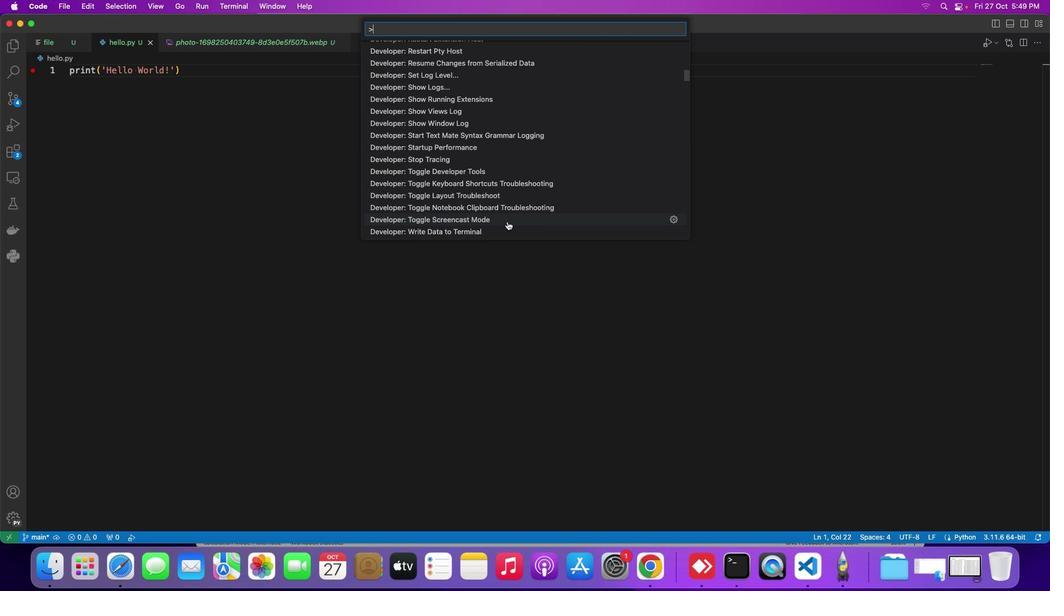 
Action: Mouse scrolled (507, 221) with delta (0, -1)
Screenshot: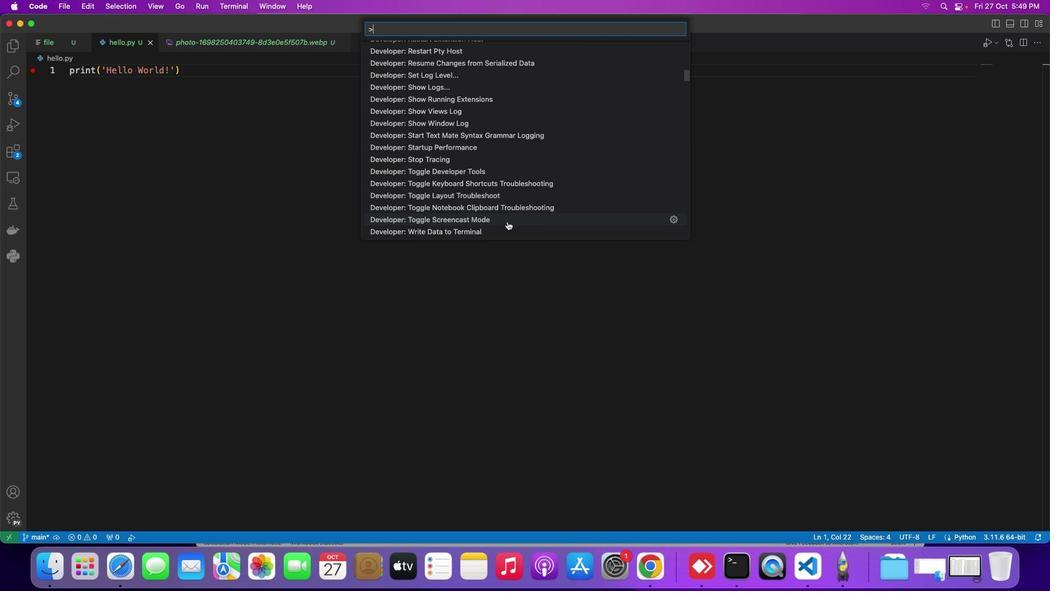 
Action: Mouse scrolled (507, 221) with delta (0, 0)
Screenshot: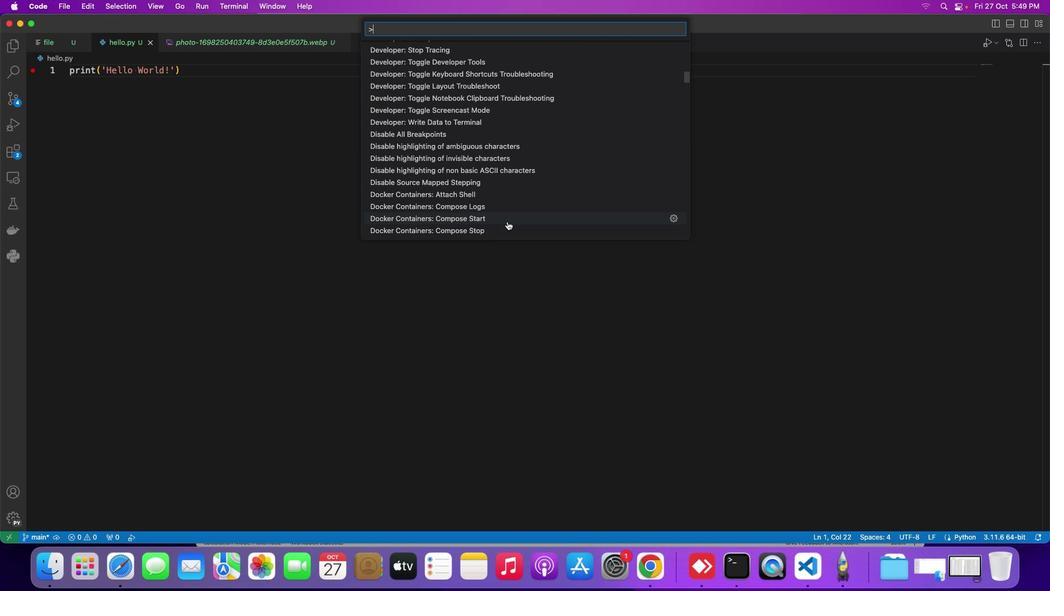 
Action: Mouse scrolled (507, 221) with delta (0, 0)
Screenshot: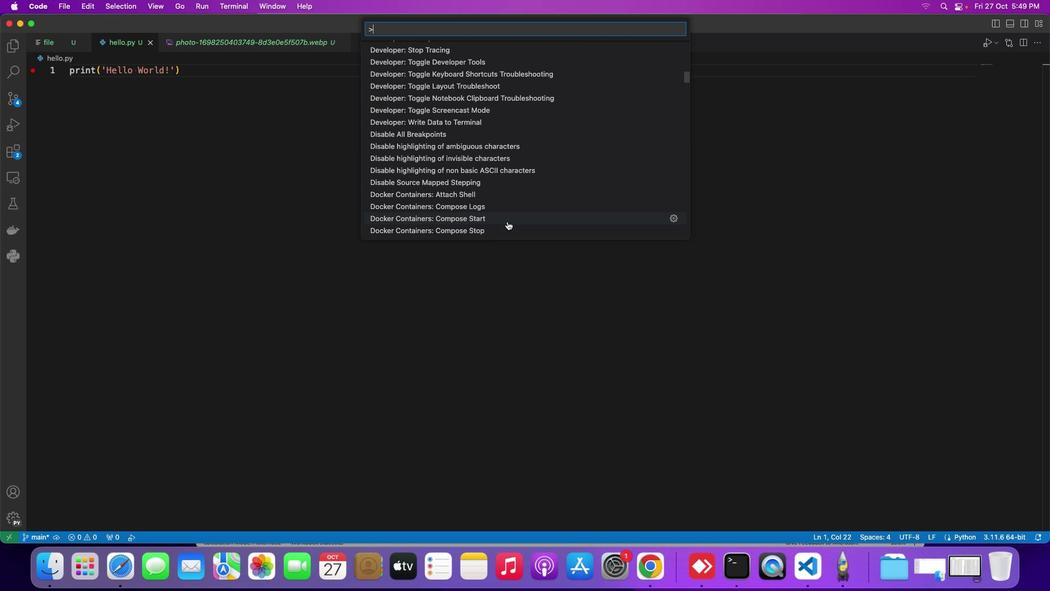 
Action: Mouse scrolled (507, 221) with delta (0, 0)
Screenshot: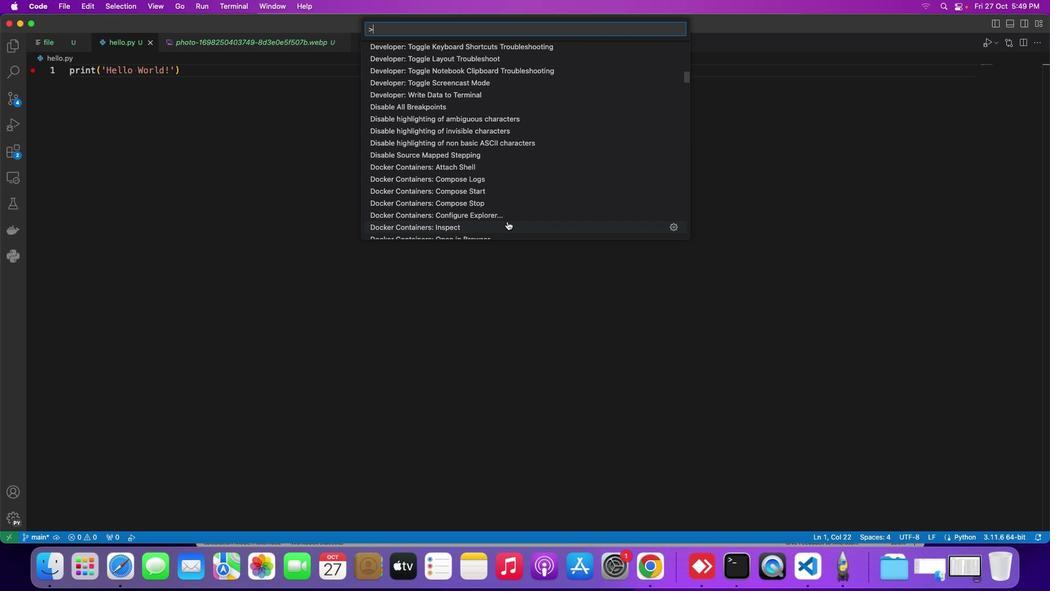 
Action: Mouse scrolled (507, 221) with delta (0, 0)
Screenshot: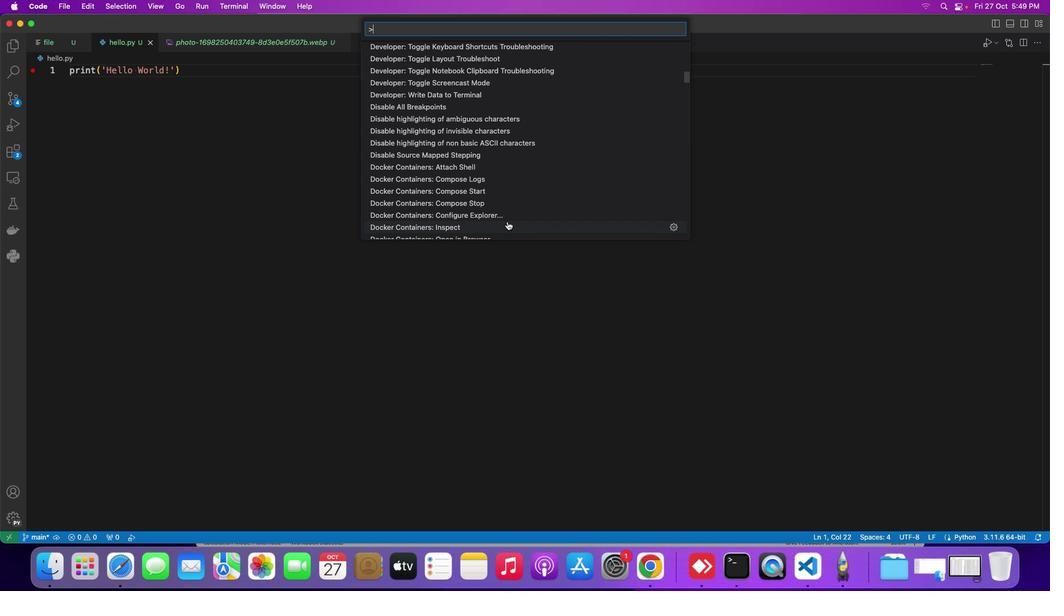 
Action: Mouse scrolled (507, 221) with delta (0, 0)
Screenshot: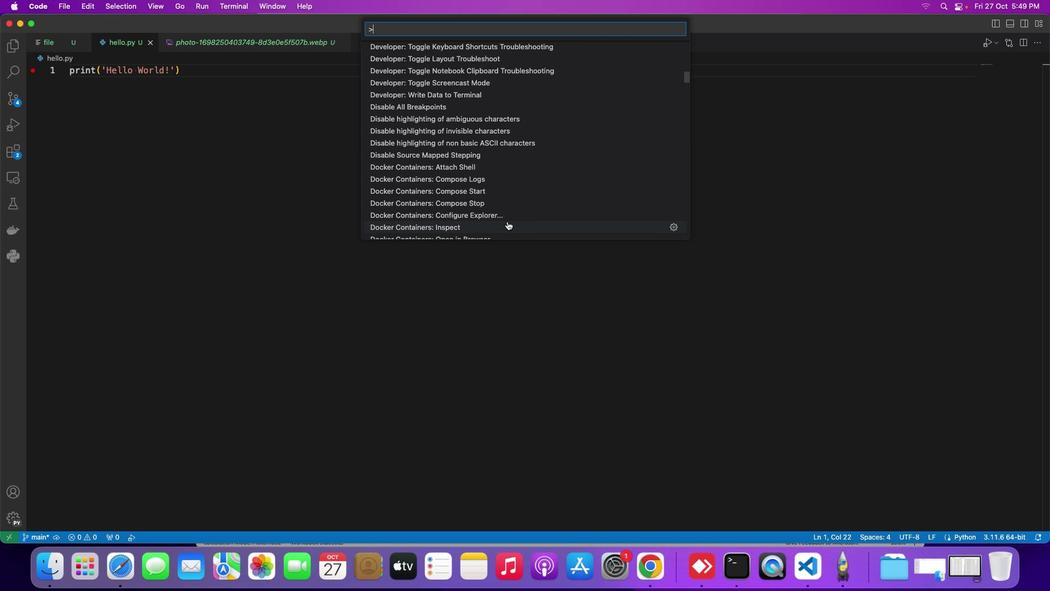 
Action: Mouse scrolled (507, 221) with delta (0, 0)
Screenshot: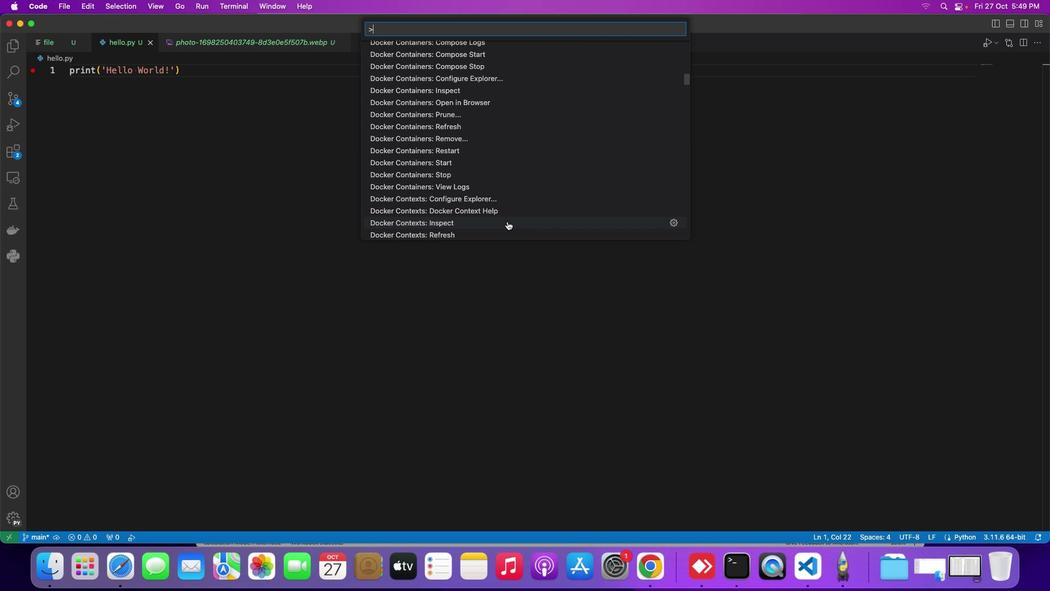 
Action: Mouse scrolled (507, 221) with delta (0, 0)
Screenshot: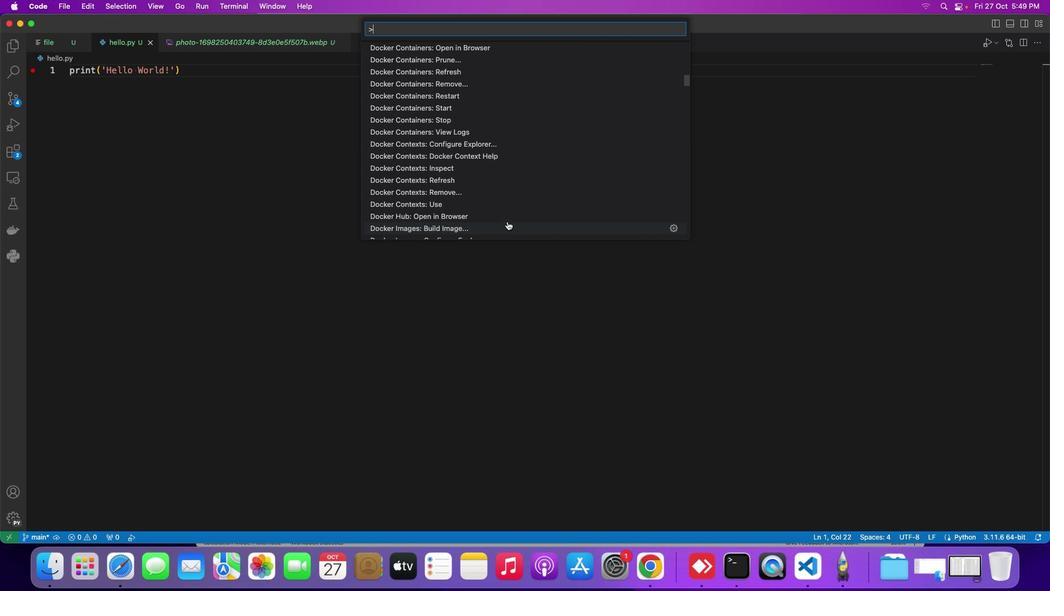 
Action: Mouse scrolled (507, 221) with delta (0, 0)
Screenshot: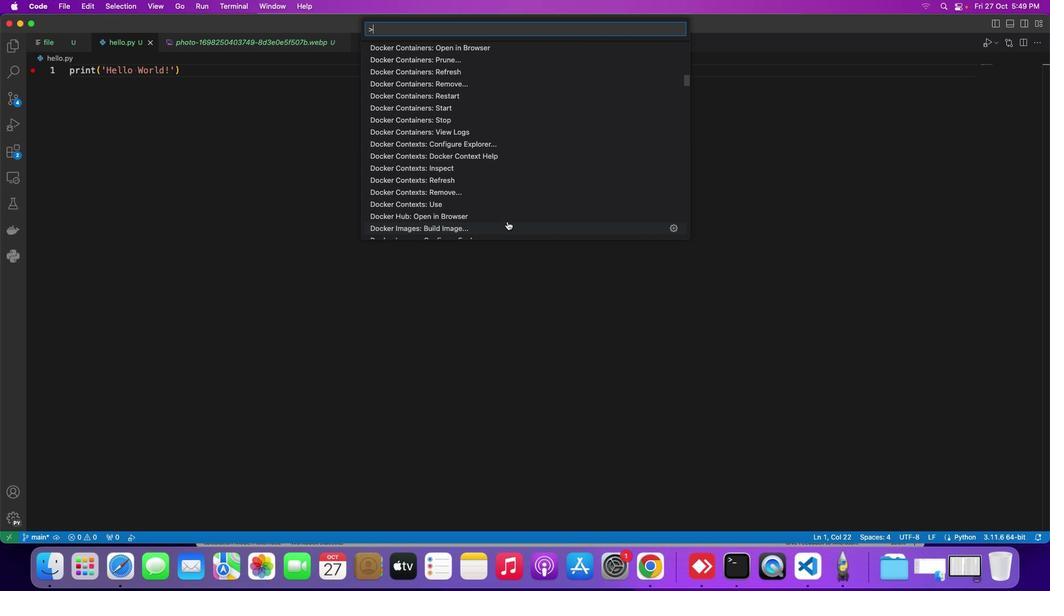 
Action: Mouse scrolled (507, 221) with delta (0, -1)
Screenshot: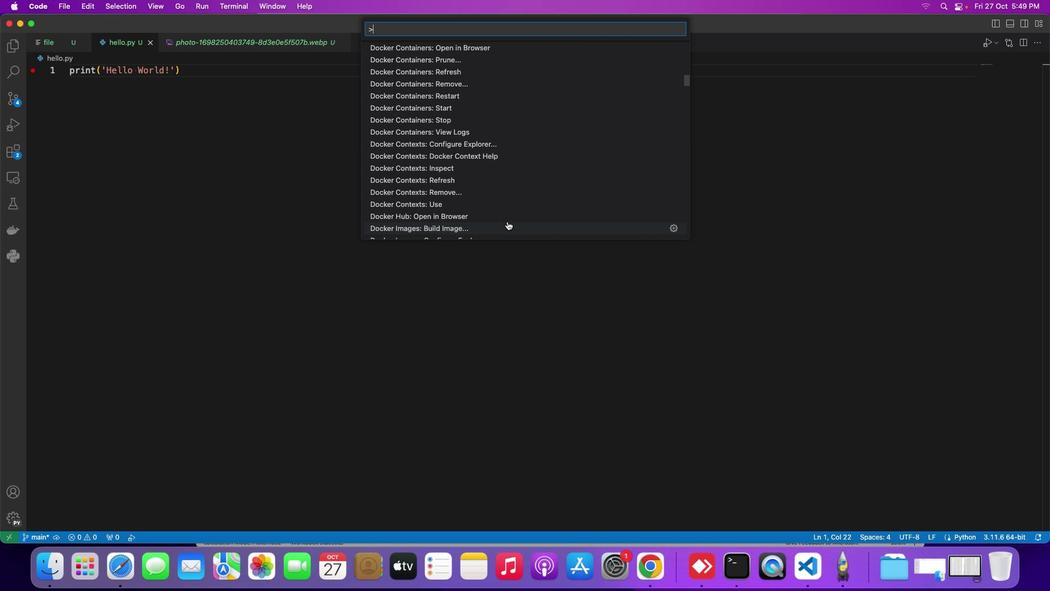 
Action: Mouse scrolled (507, 221) with delta (0, -1)
Screenshot: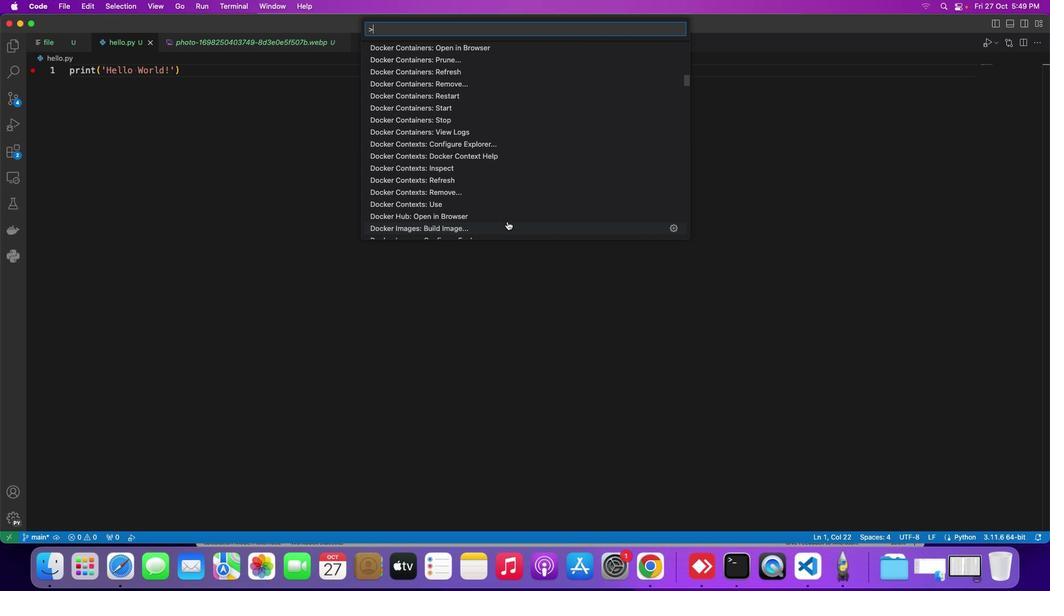 
Action: Mouse scrolled (507, 221) with delta (0, 0)
Screenshot: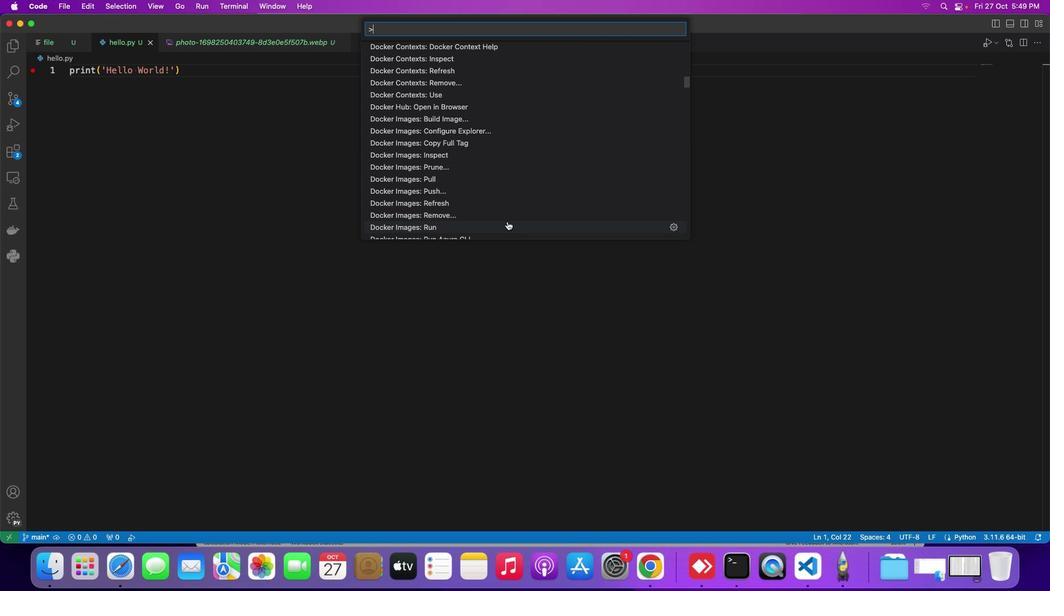 
Action: Mouse scrolled (507, 221) with delta (0, 0)
Screenshot: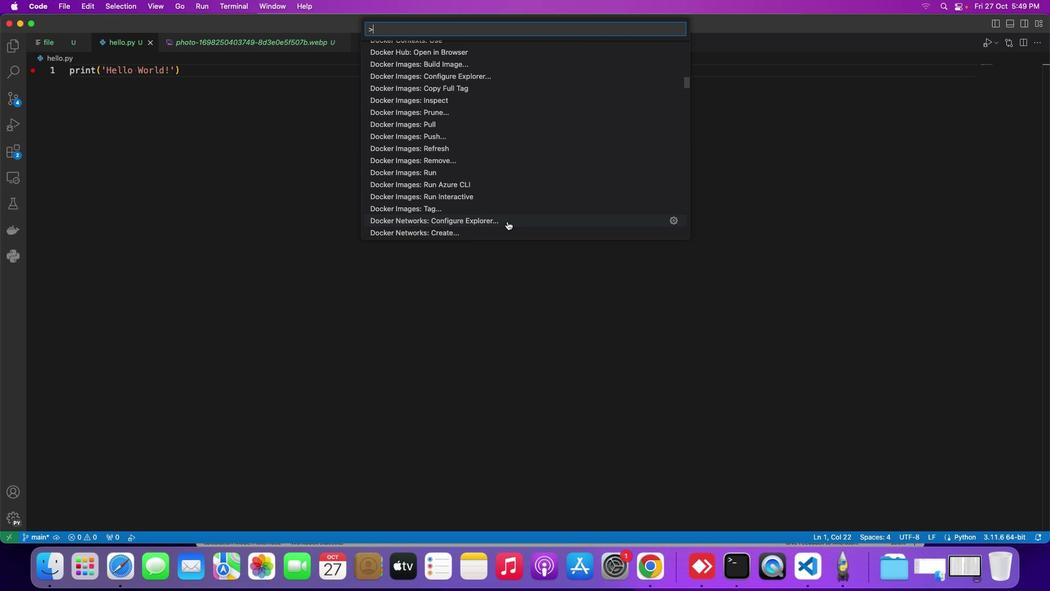 
Action: Mouse scrolled (507, 221) with delta (0, 0)
Screenshot: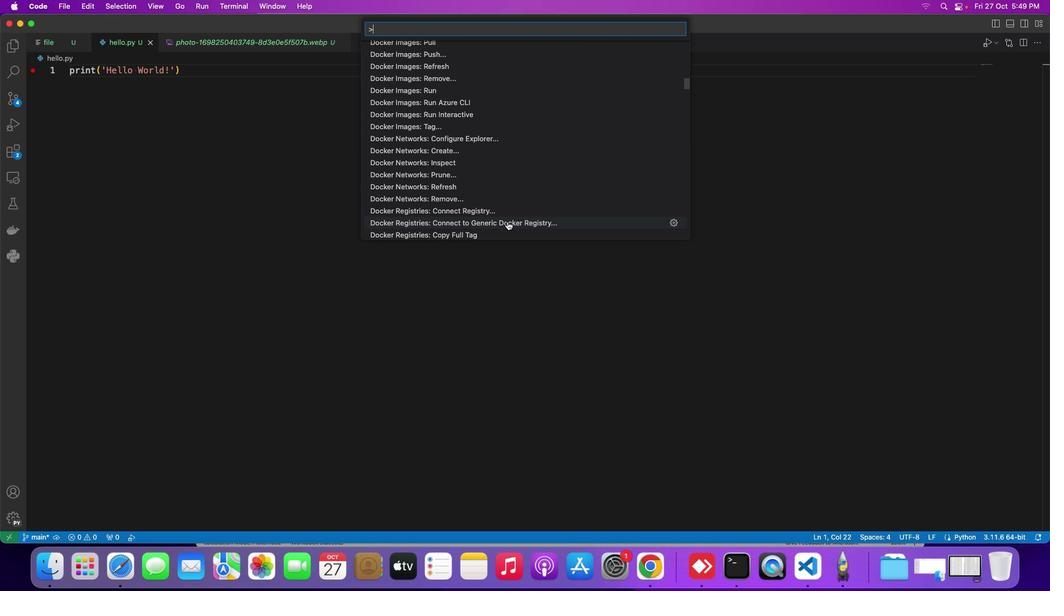 
Action: Mouse scrolled (507, 221) with delta (0, 0)
Screenshot: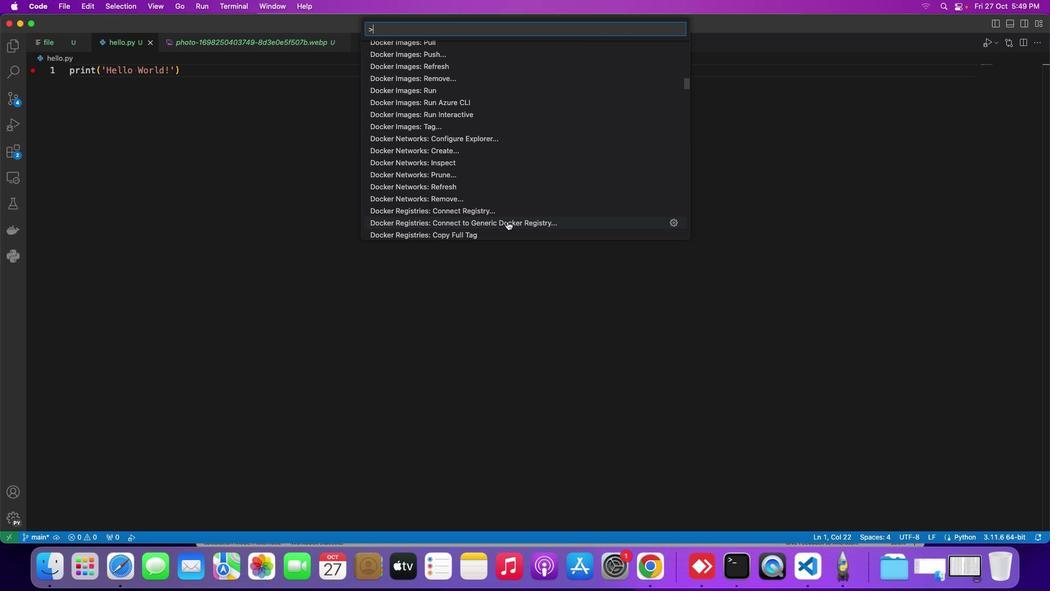 
Action: Mouse scrolled (507, 221) with delta (0, -1)
Screenshot: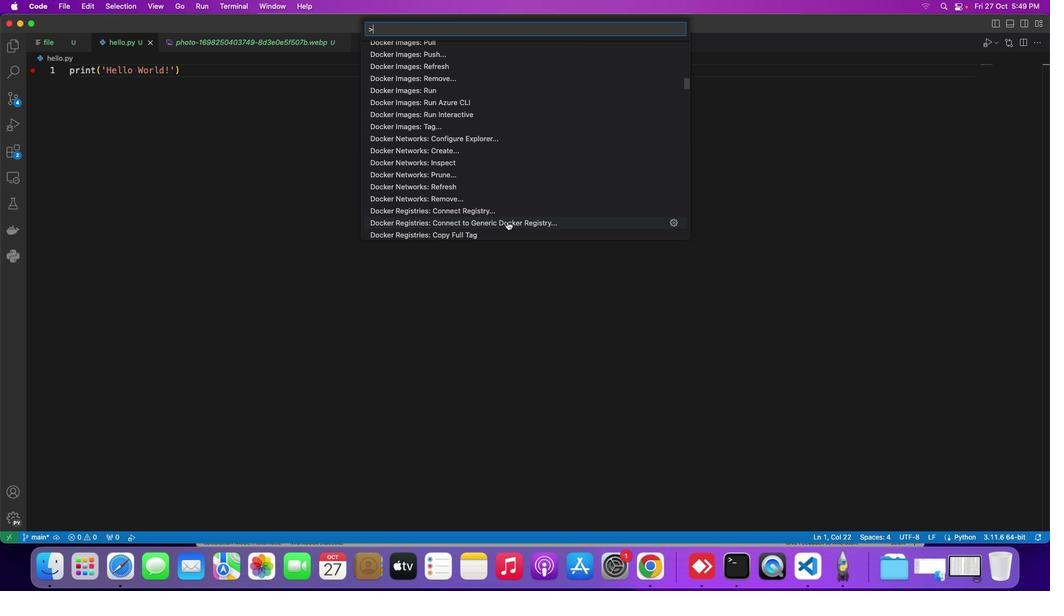 
Action: Mouse scrolled (507, 221) with delta (0, -1)
Screenshot: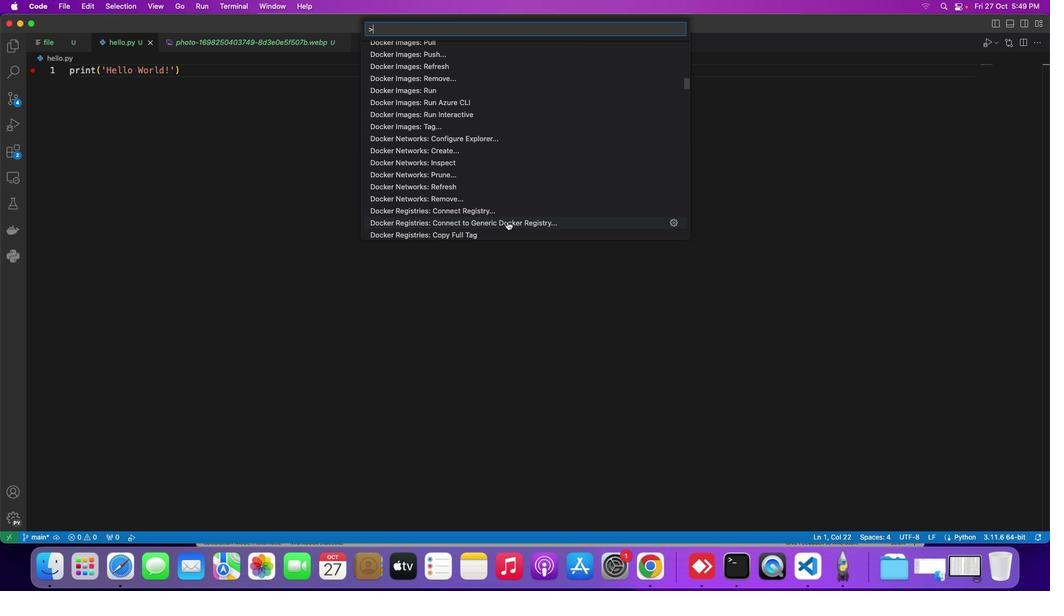 
Action: Mouse scrolled (507, 221) with delta (0, 0)
Screenshot: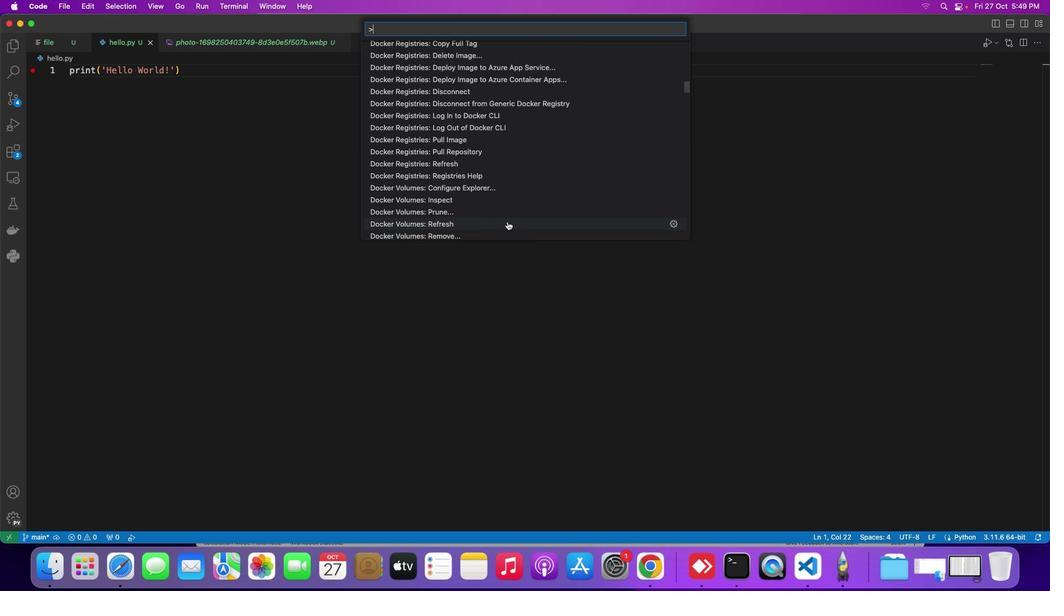 
Action: Mouse scrolled (507, 221) with delta (0, 0)
Screenshot: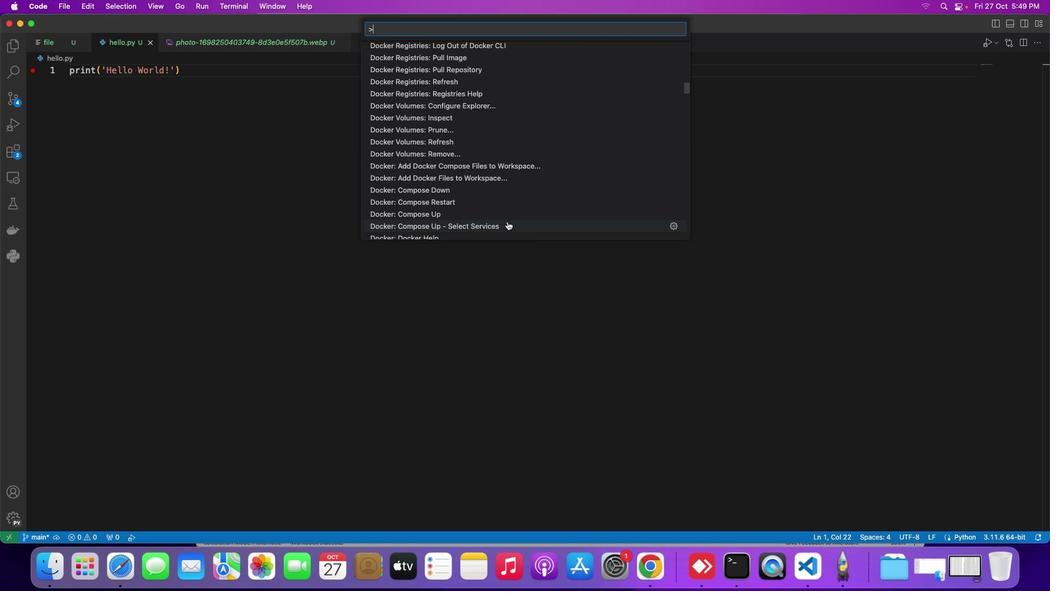 
Action: Mouse scrolled (507, 221) with delta (0, 0)
Screenshot: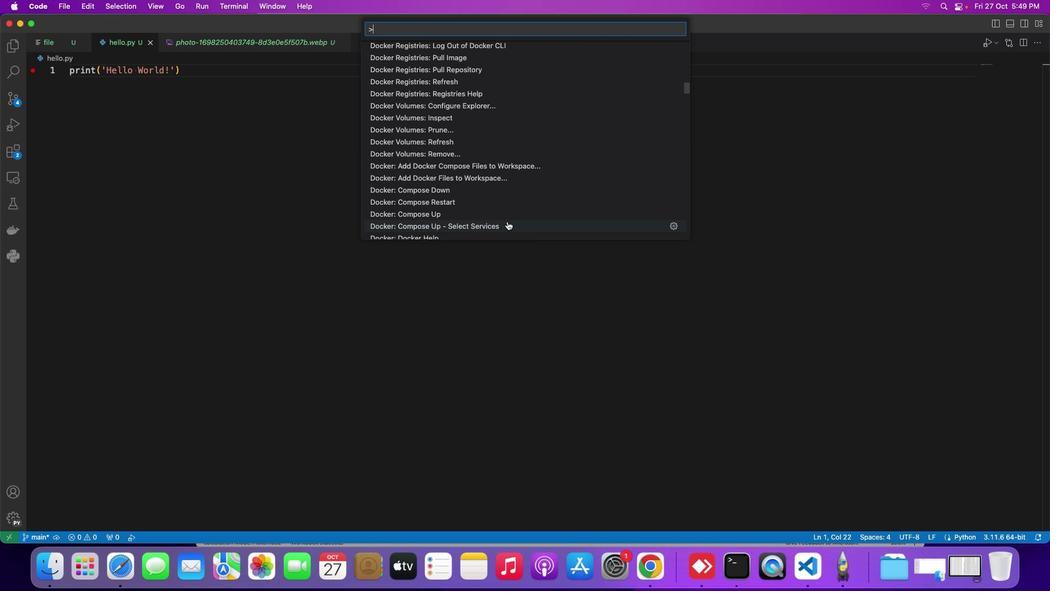
Action: Mouse scrolled (507, 221) with delta (0, -1)
Screenshot: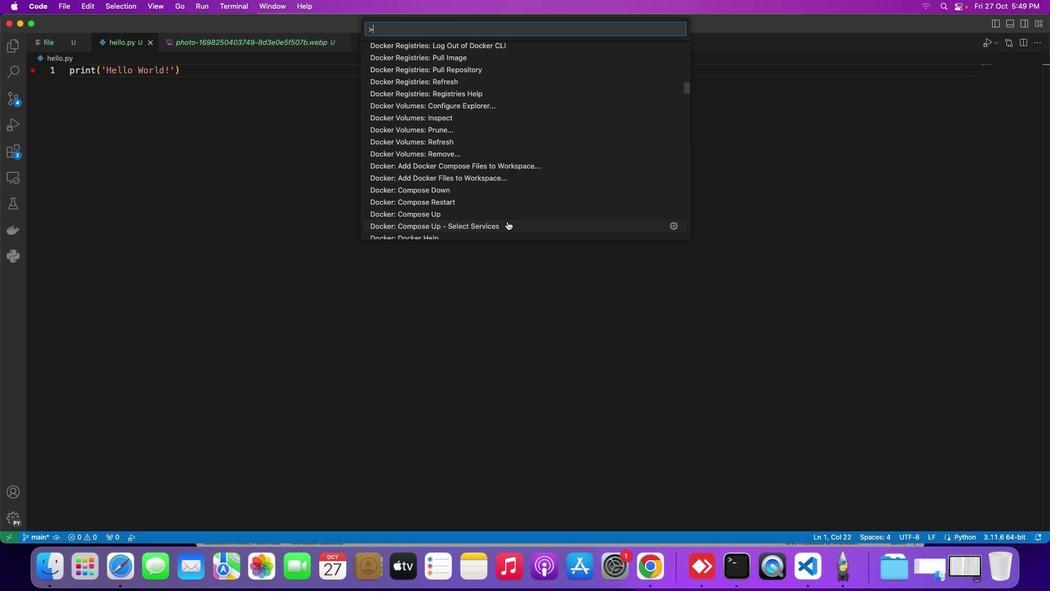
Action: Mouse scrolled (507, 221) with delta (0, -1)
Screenshot: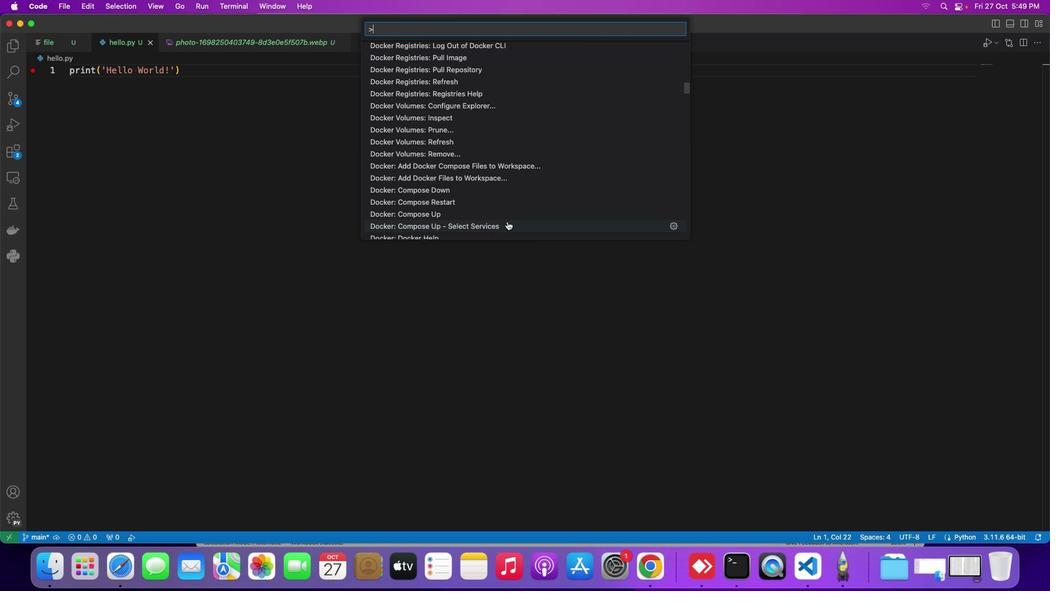 
Action: Mouse scrolled (507, 221) with delta (0, -1)
Screenshot: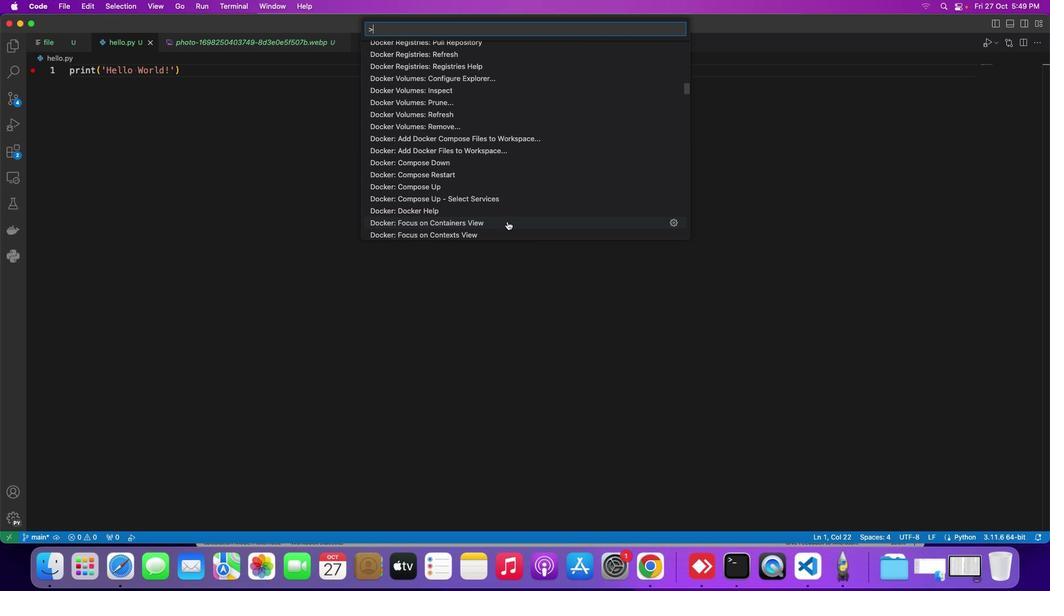 
Action: Mouse scrolled (507, 221) with delta (0, 0)
Screenshot: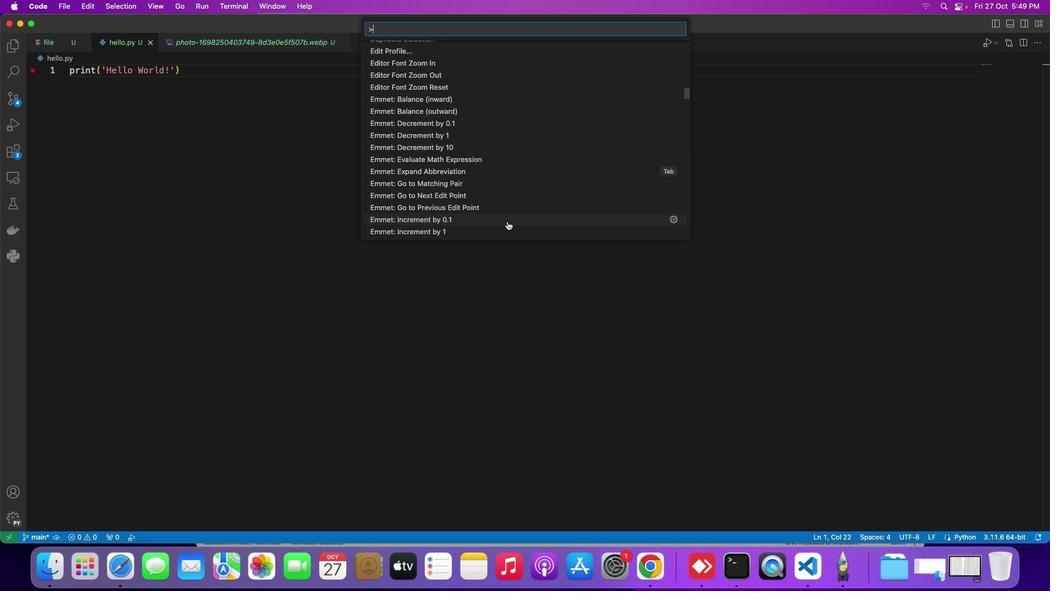 
Action: Mouse scrolled (507, 221) with delta (0, 0)
Screenshot: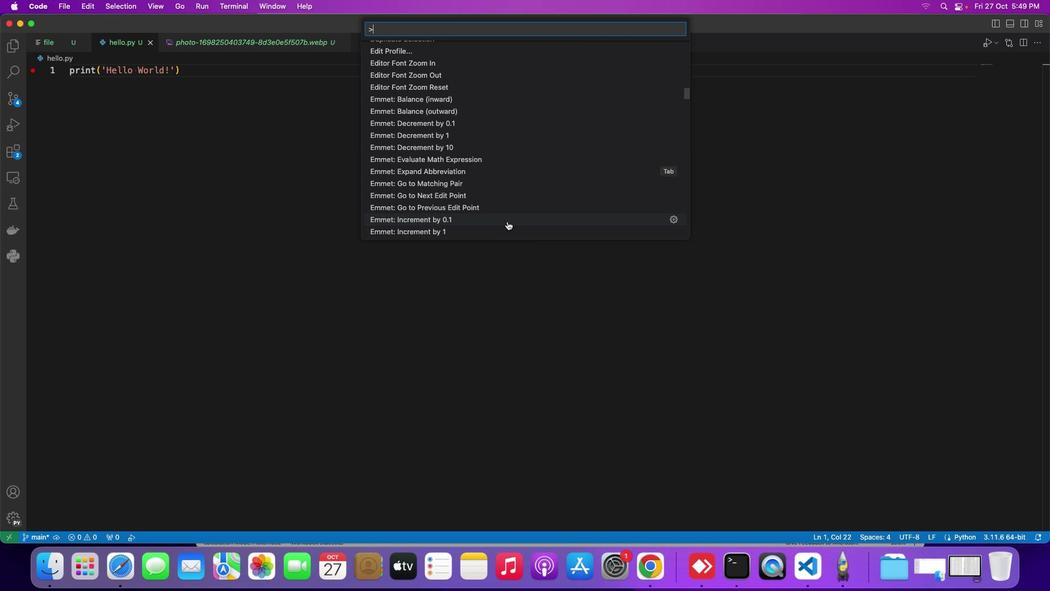 
Action: Mouse scrolled (507, 221) with delta (0, -1)
Screenshot: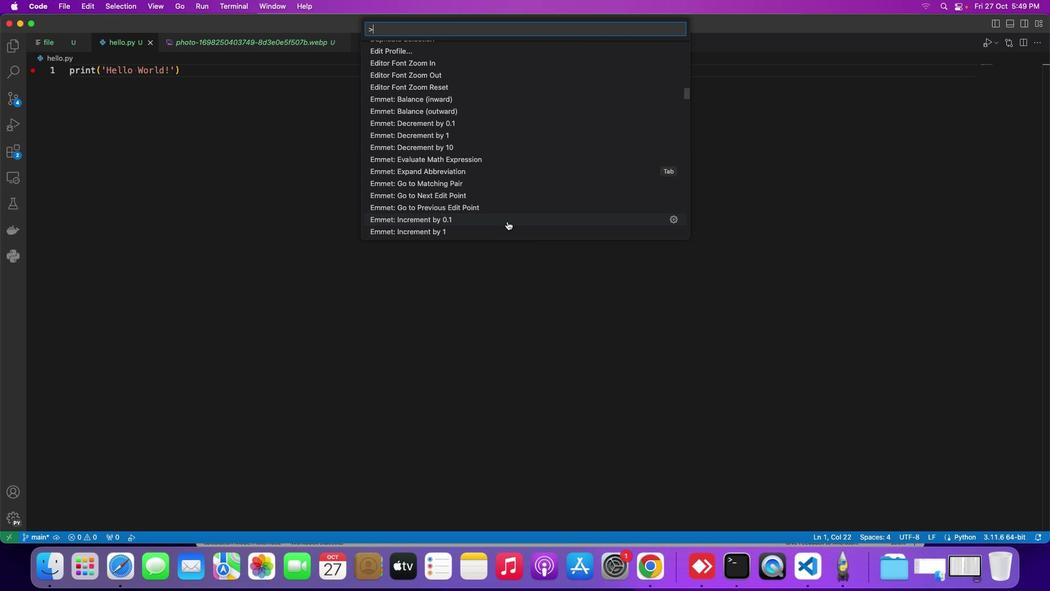 
Action: Mouse scrolled (507, 221) with delta (0, -1)
Screenshot: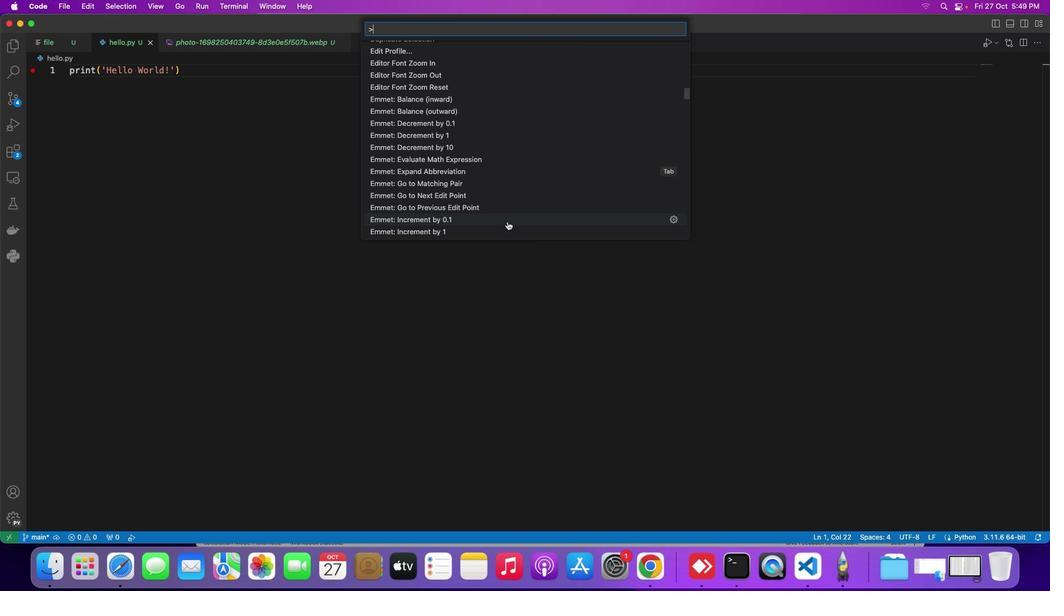 
Action: Mouse scrolled (507, 221) with delta (0, -1)
Screenshot: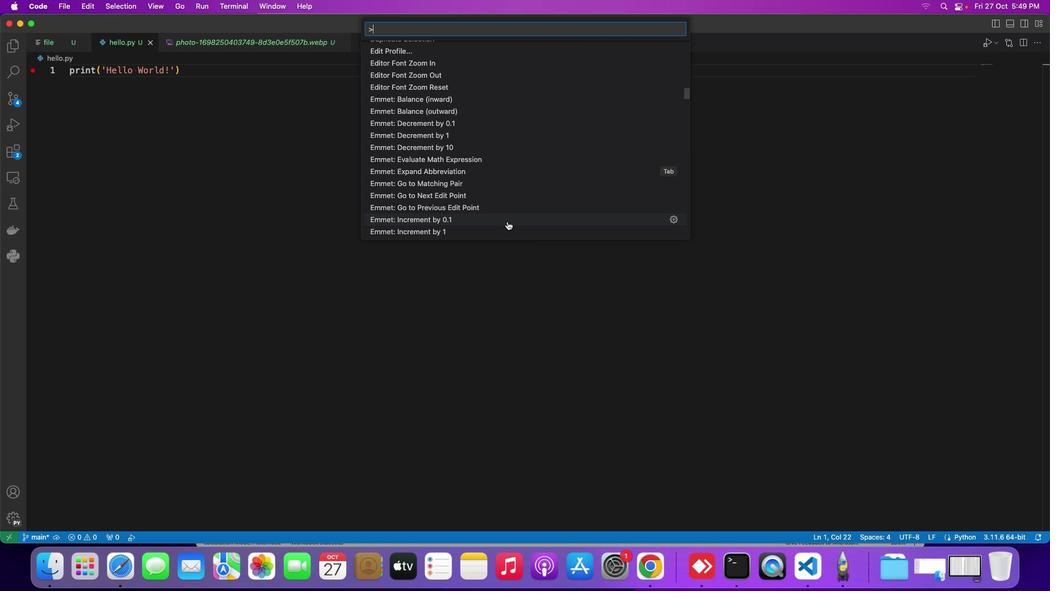 
Action: Mouse scrolled (507, 221) with delta (0, -2)
Screenshot: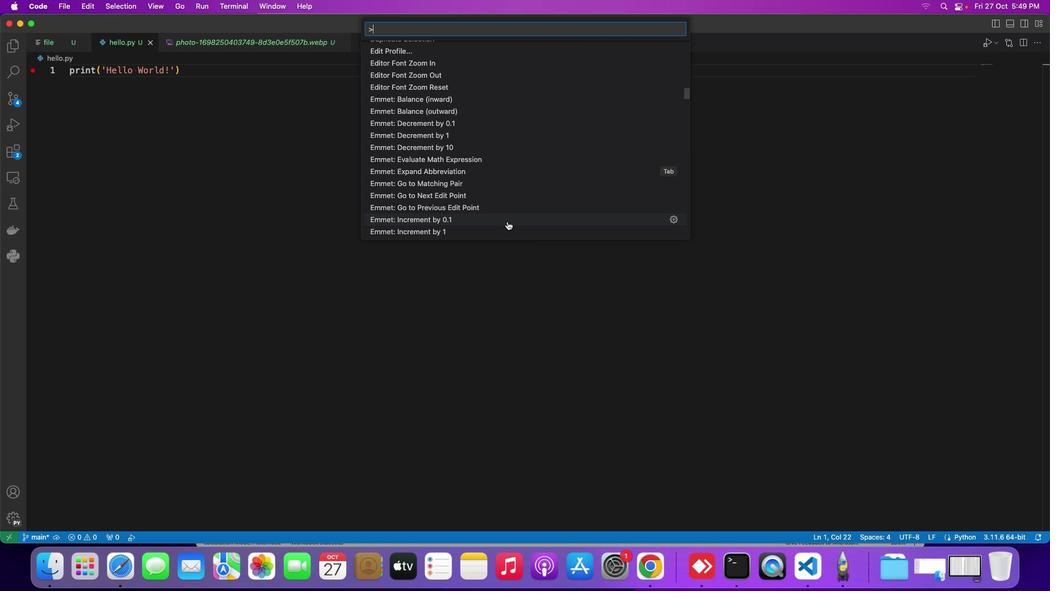 
Action: Mouse scrolled (507, 221) with delta (0, 0)
Screenshot: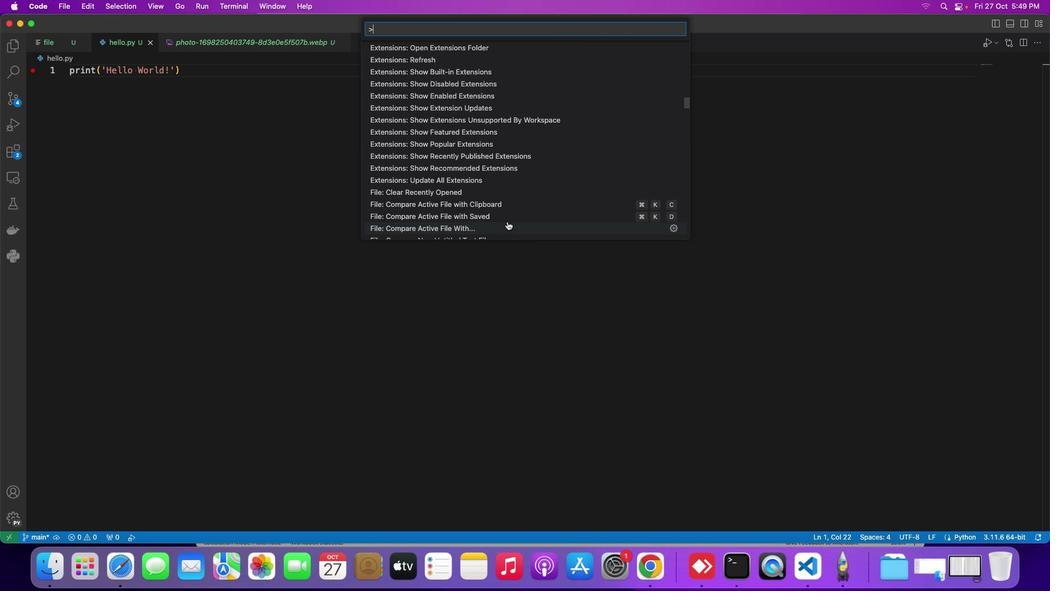 
Action: Mouse scrolled (507, 221) with delta (0, 0)
Screenshot: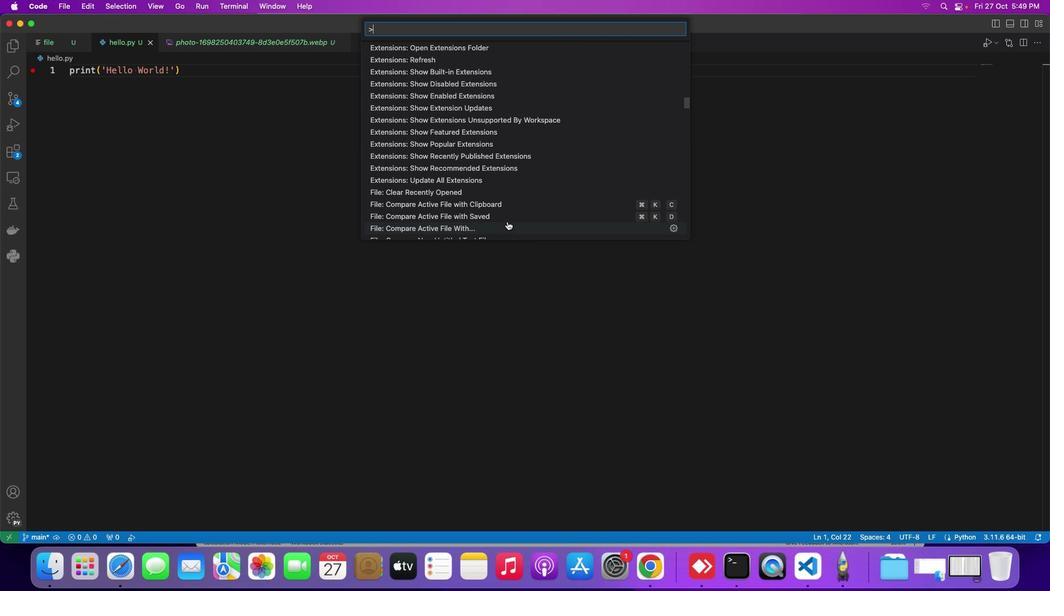 
Action: Mouse scrolled (507, 221) with delta (0, -1)
Screenshot: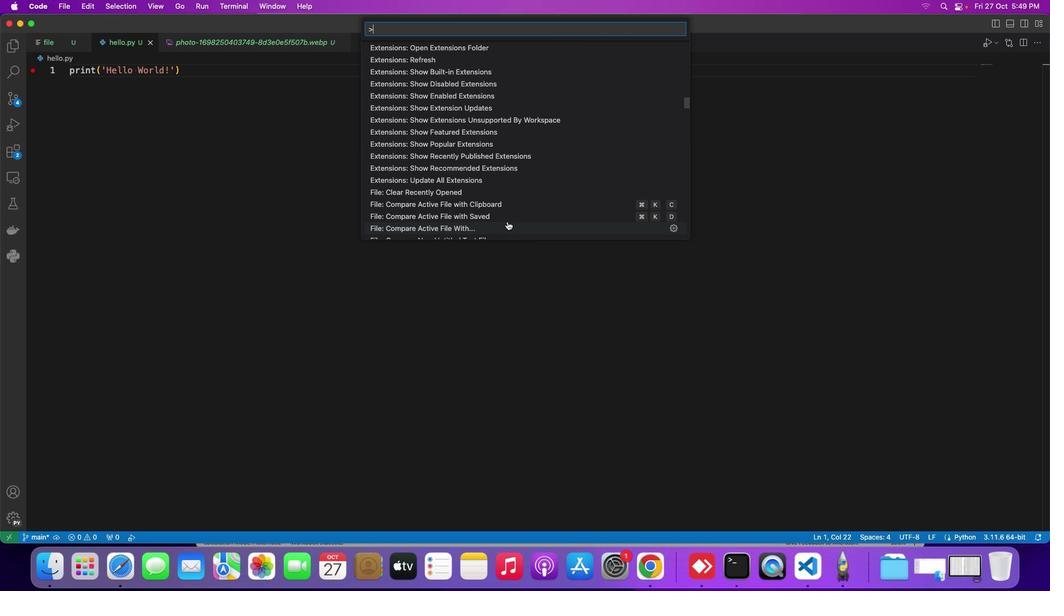 
Action: Mouse scrolled (507, 221) with delta (0, -2)
Screenshot: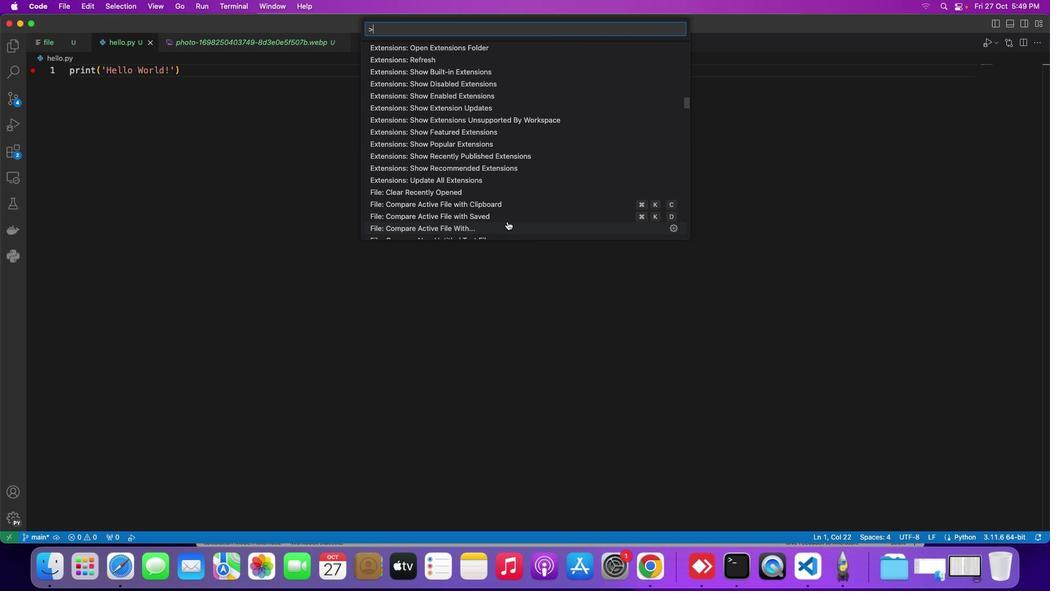
Action: Mouse scrolled (507, 221) with delta (0, -2)
Screenshot: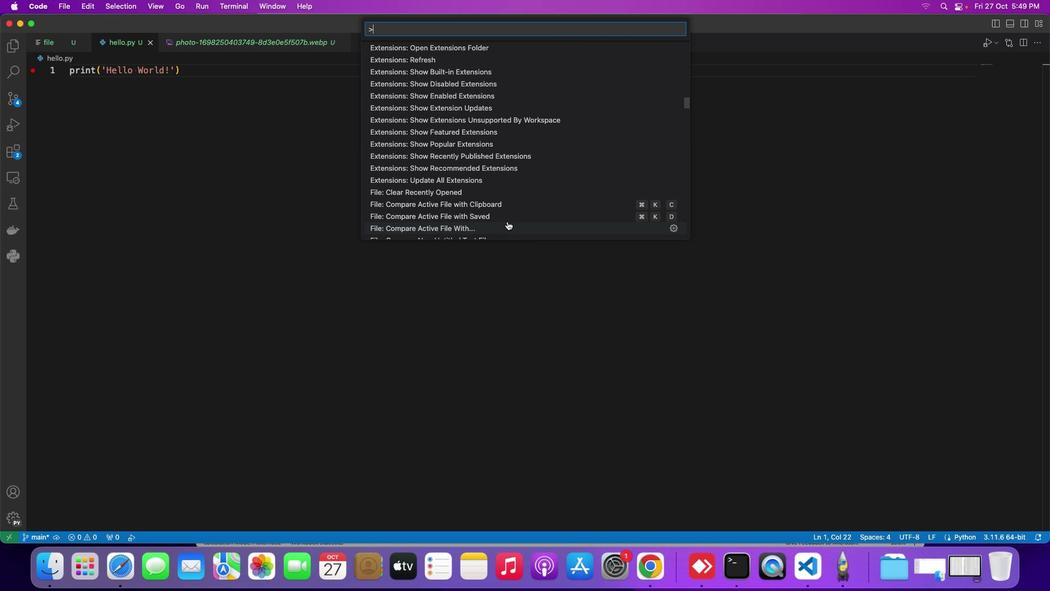 
Action: Mouse scrolled (507, 221) with delta (0, -2)
Screenshot: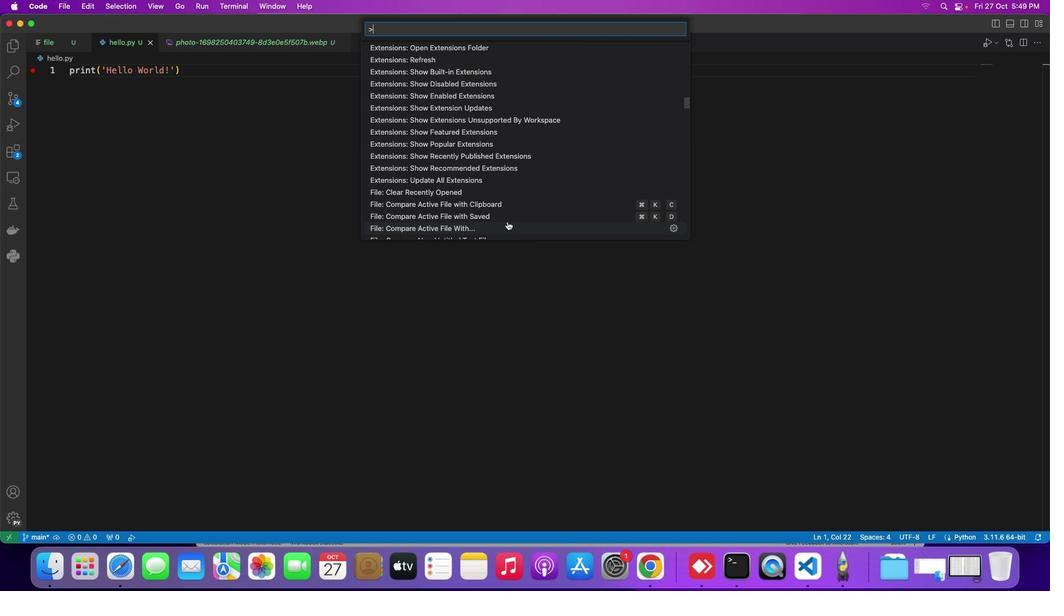 
Action: Mouse scrolled (507, 221) with delta (0, -2)
Screenshot: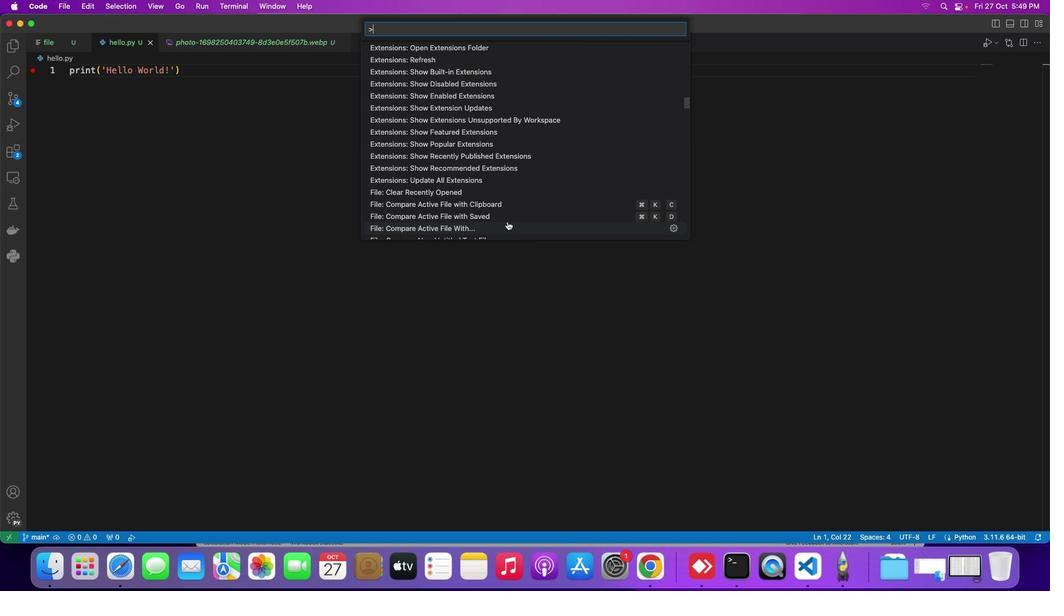 
Action: Mouse scrolled (507, 221) with delta (0, 0)
Screenshot: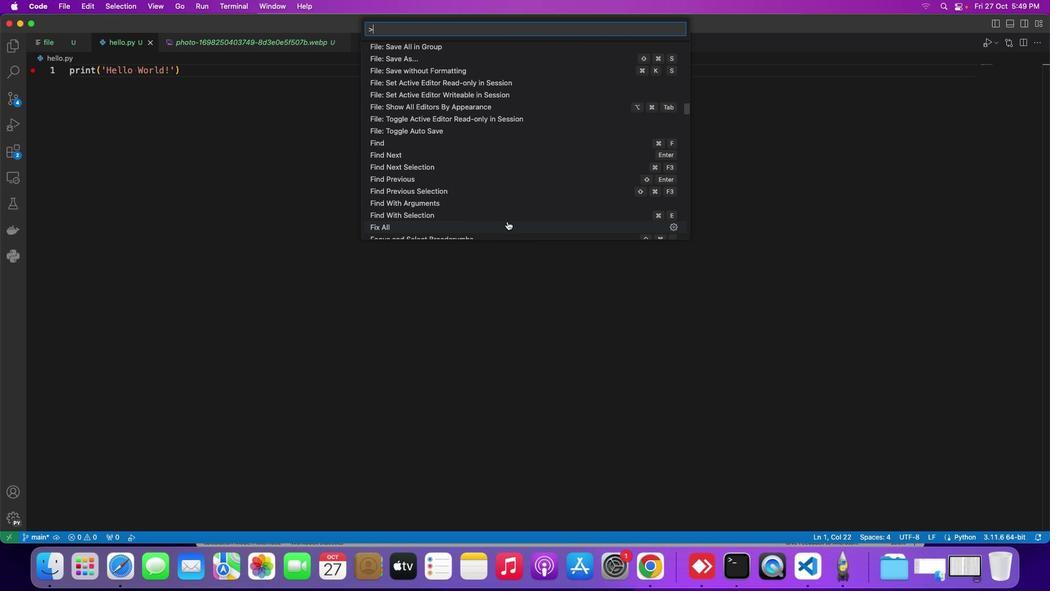 
Action: Mouse scrolled (507, 221) with delta (0, 0)
Screenshot: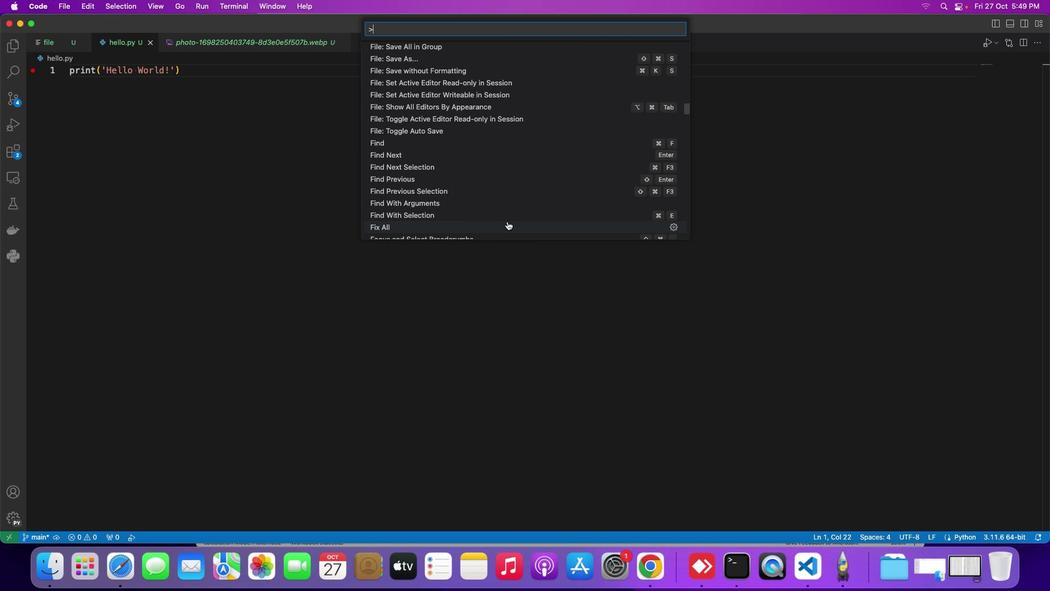 
Action: Mouse scrolled (507, 221) with delta (0, -1)
Screenshot: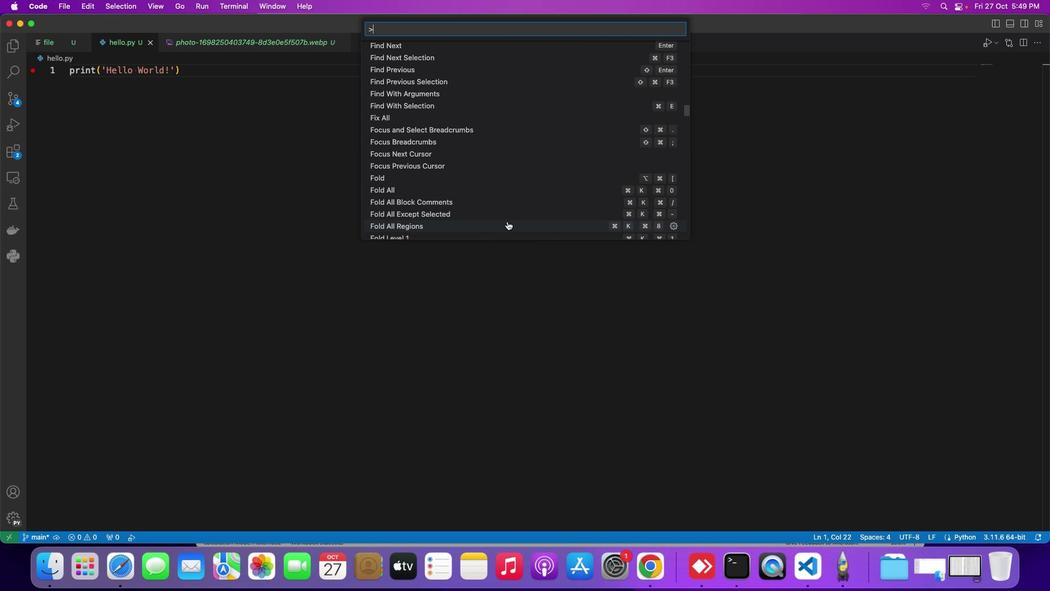 
Action: Mouse scrolled (507, 221) with delta (0, -1)
Screenshot: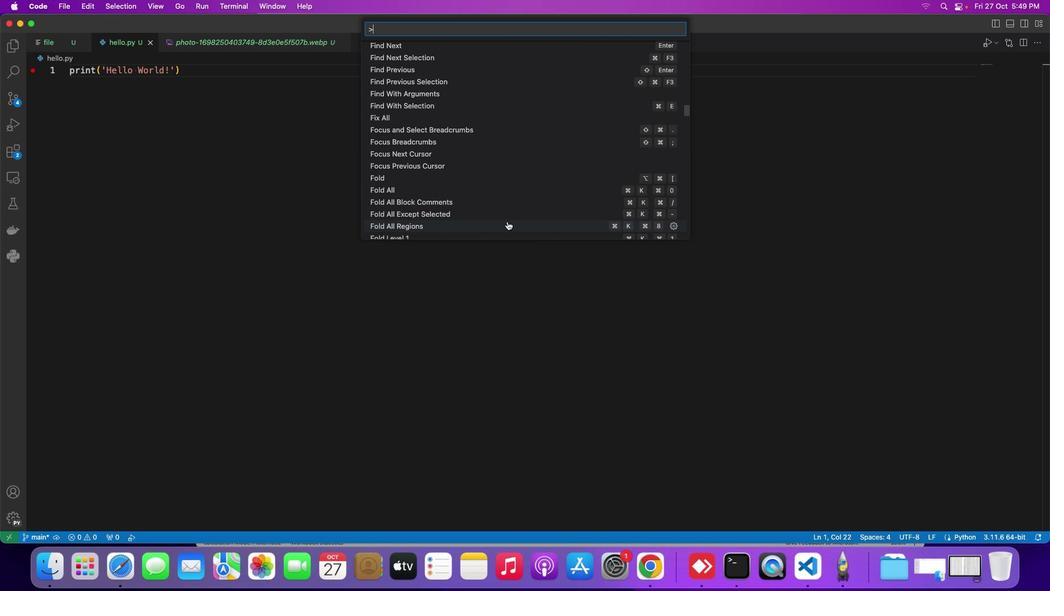 
Action: Mouse scrolled (507, 221) with delta (0, -2)
Screenshot: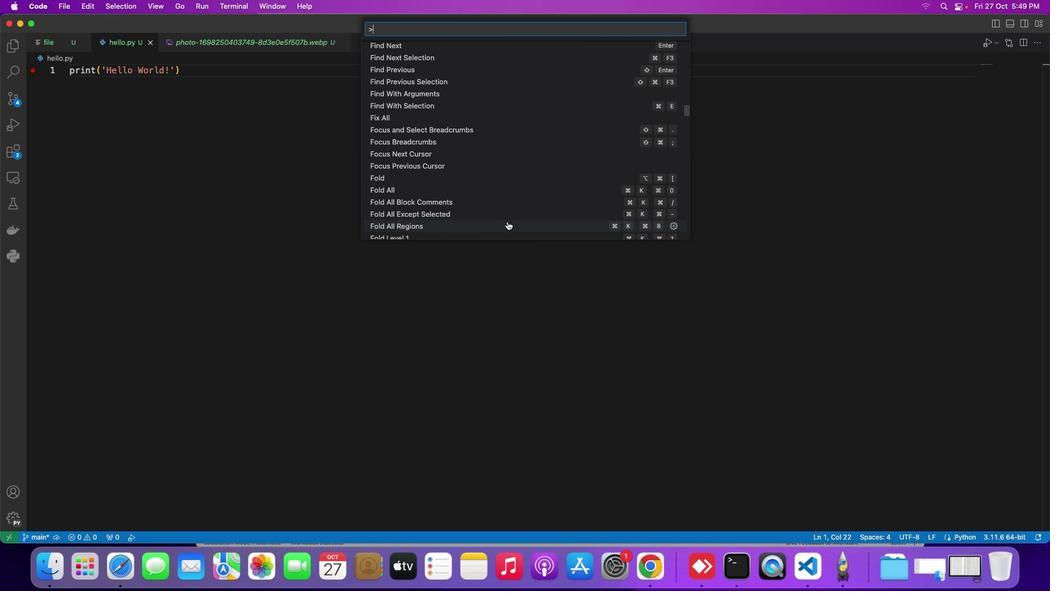 
Action: Mouse scrolled (507, 221) with delta (0, -2)
Screenshot: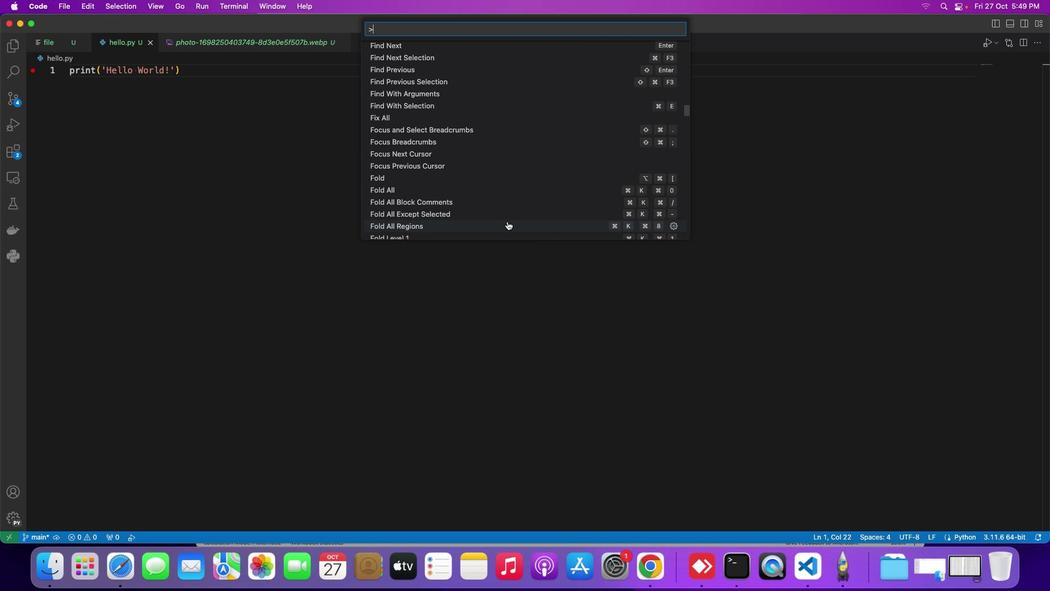
Action: Mouse scrolled (507, 221) with delta (0, -2)
Screenshot: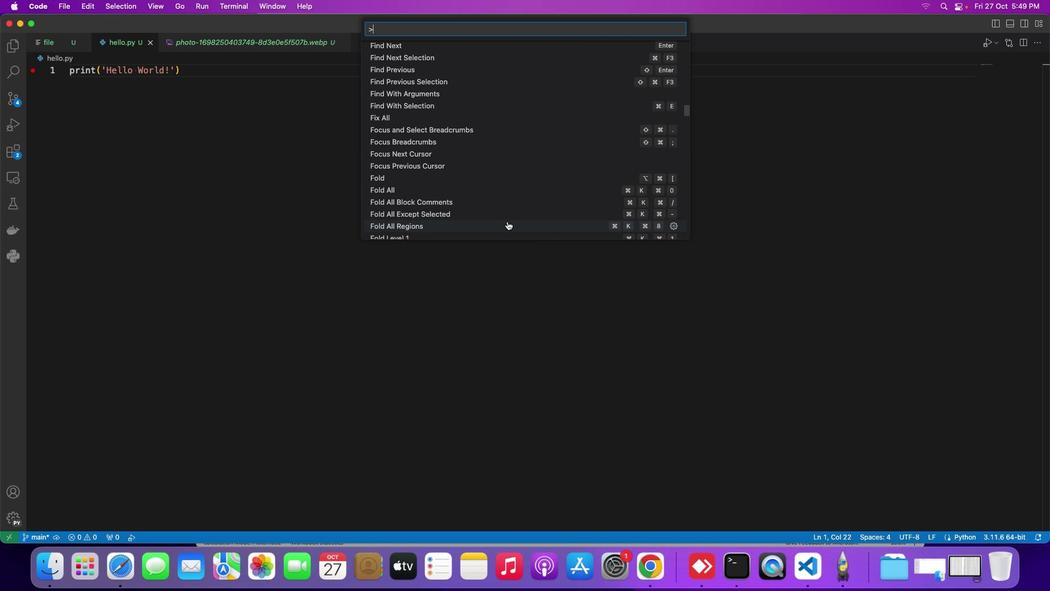 
Action: Mouse scrolled (507, 221) with delta (0, 0)
Screenshot: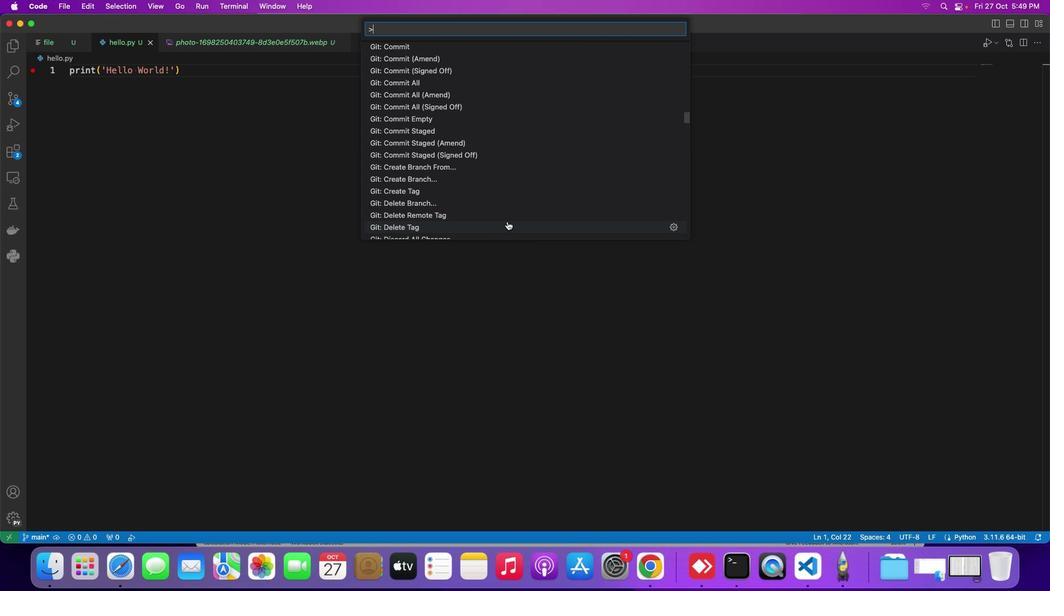 
Action: Mouse scrolled (507, 221) with delta (0, 0)
Screenshot: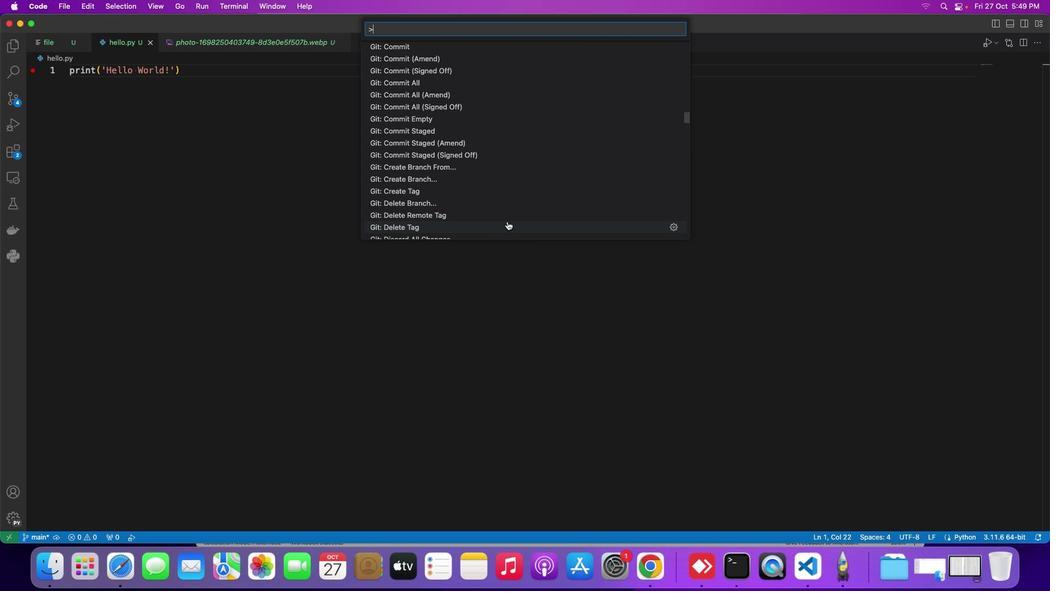 
Action: Mouse scrolled (507, 221) with delta (0, -1)
Screenshot: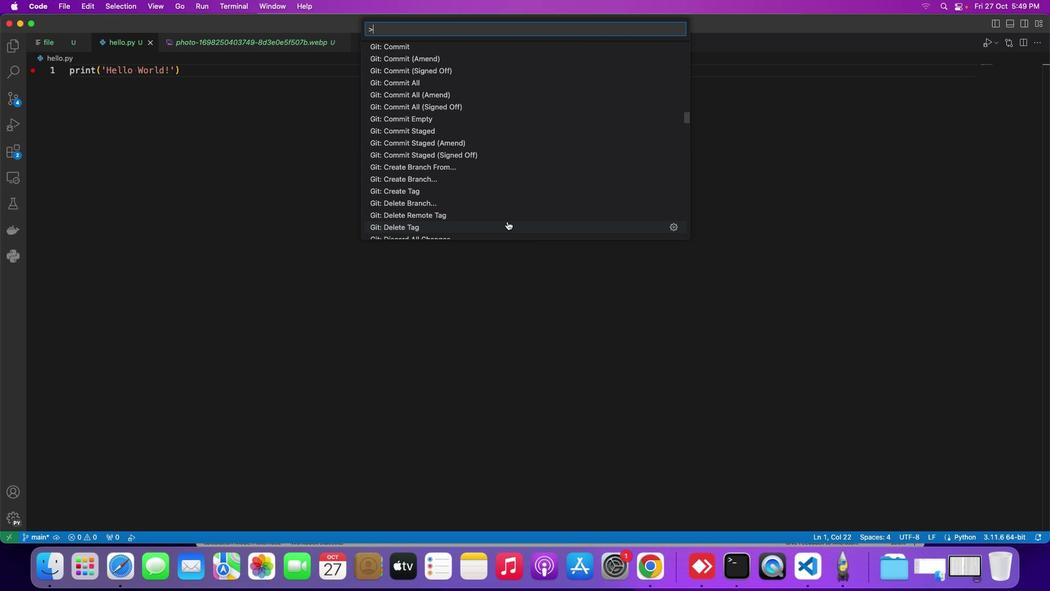 
Action: Mouse scrolled (507, 221) with delta (0, -2)
Screenshot: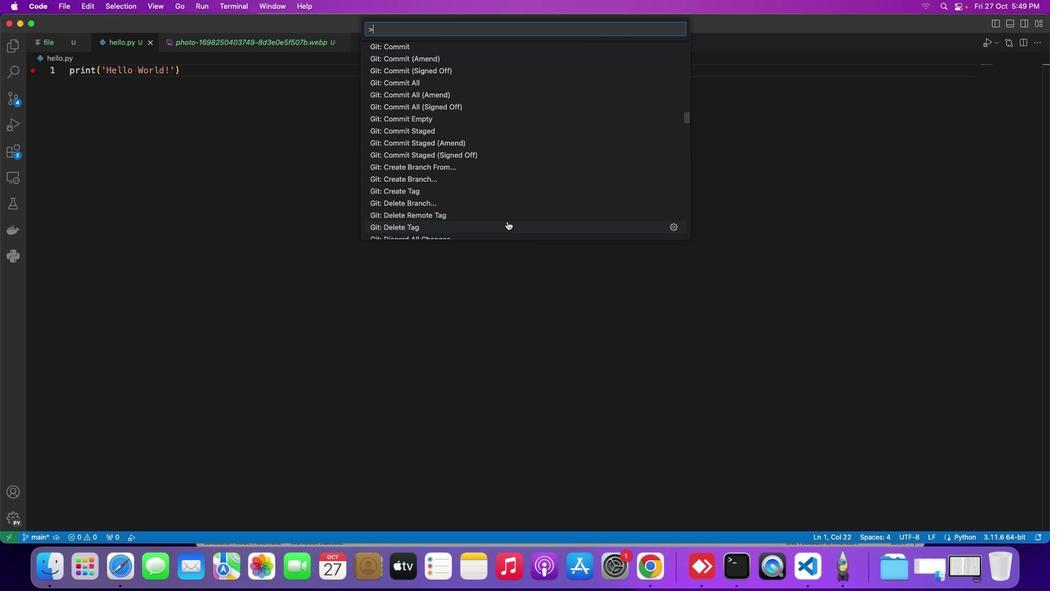 
Action: Mouse scrolled (507, 221) with delta (0, -2)
Screenshot: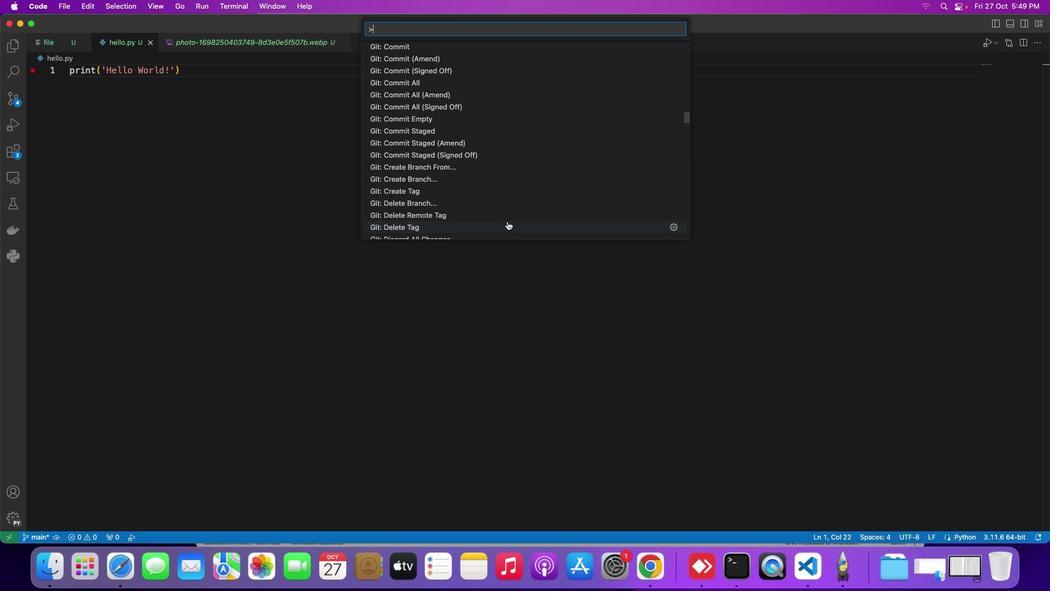 
Action: Mouse scrolled (507, 221) with delta (0, -2)
Screenshot: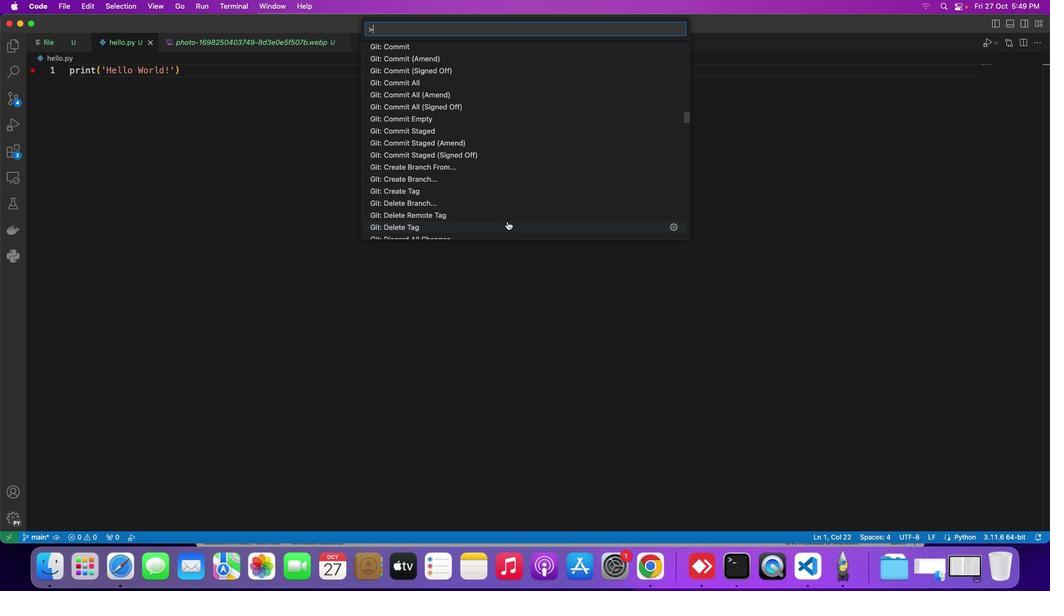 
Action: Mouse scrolled (507, 221) with delta (0, 0)
Screenshot: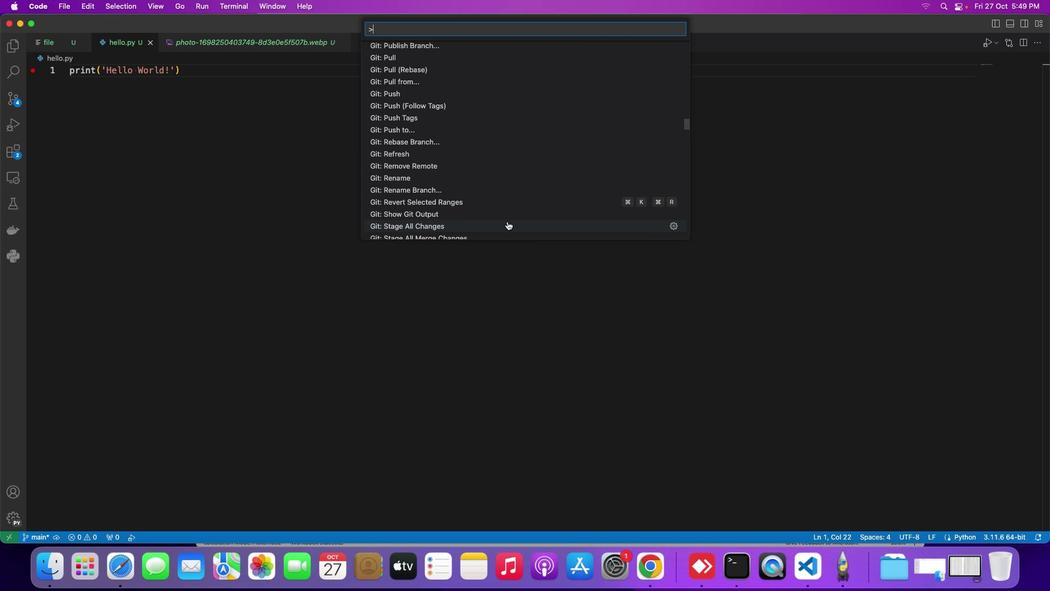 
Action: Mouse scrolled (507, 221) with delta (0, 0)
Screenshot: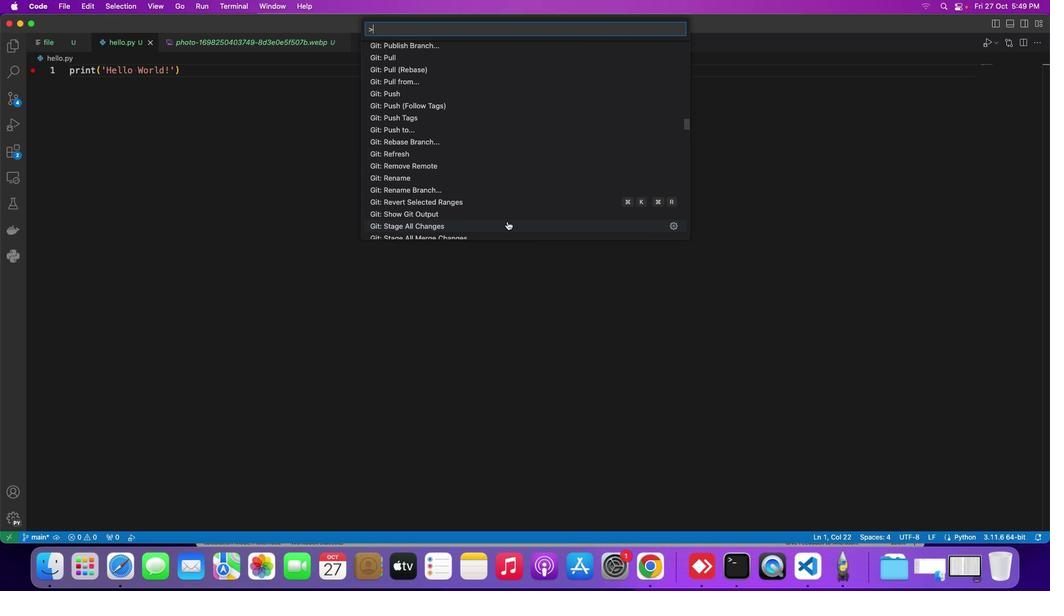 
Action: Mouse scrolled (507, 221) with delta (0, -1)
Screenshot: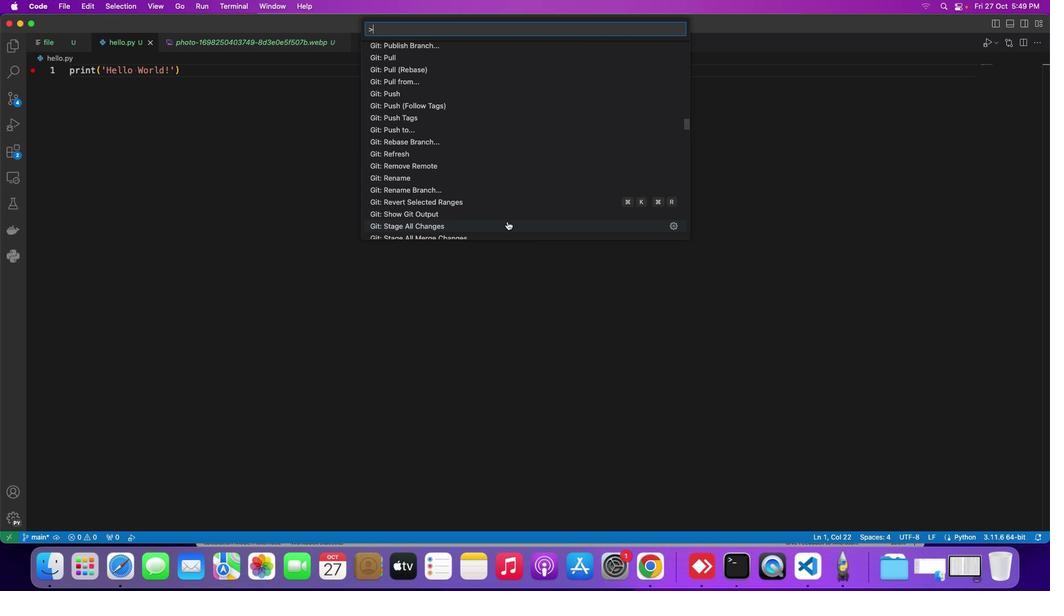 
Action: Mouse scrolled (507, 221) with delta (0, -1)
Screenshot: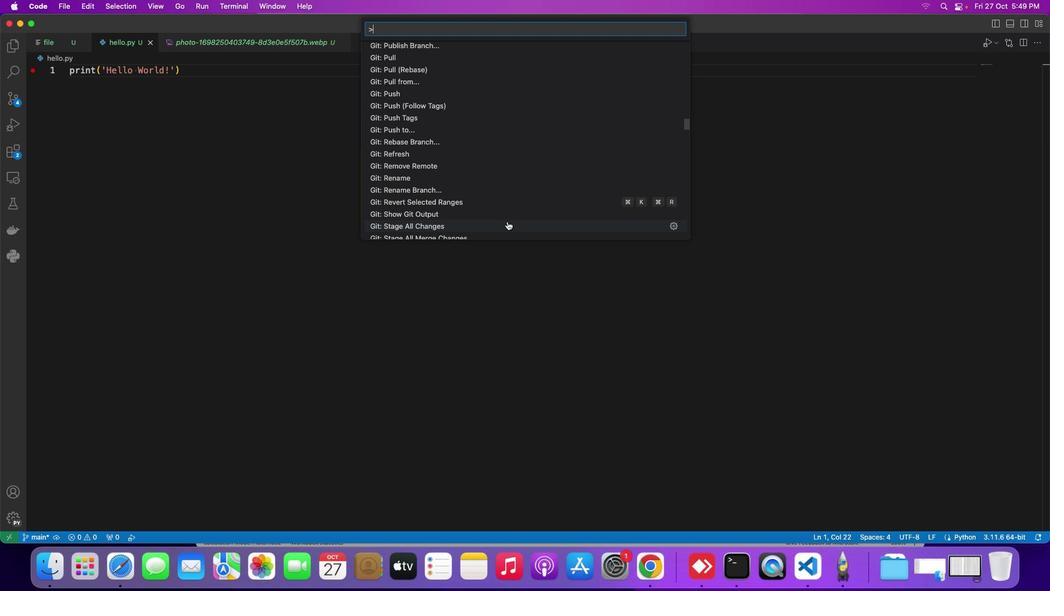 
Action: Mouse scrolled (507, 221) with delta (0, -2)
Screenshot: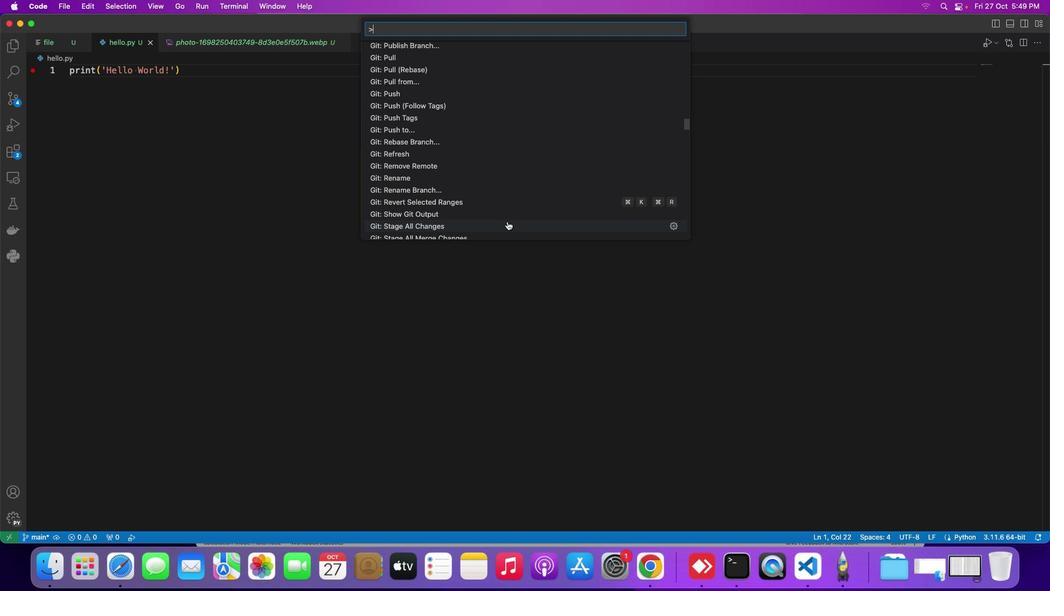 
Action: Mouse scrolled (507, 221) with delta (0, -2)
Screenshot: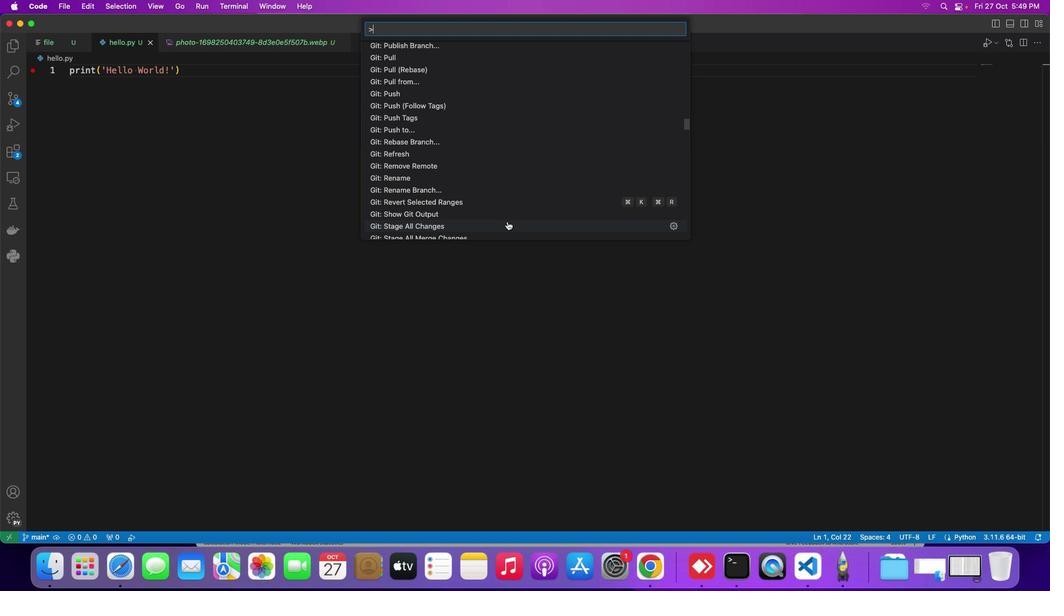 
Action: Mouse scrolled (507, 221) with delta (0, 0)
Screenshot: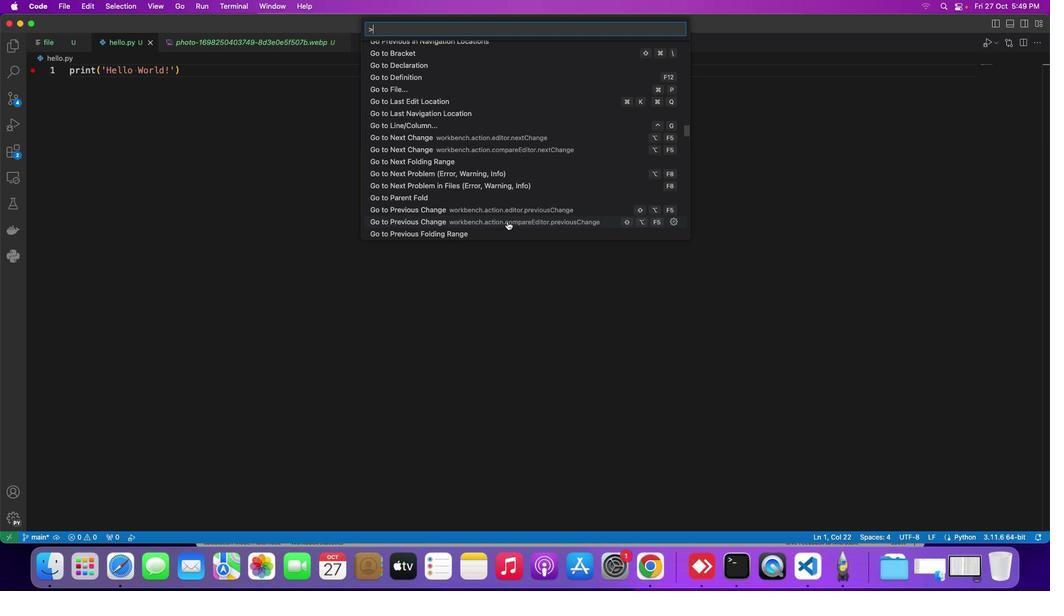 
Action: Mouse scrolled (507, 221) with delta (0, 0)
Screenshot: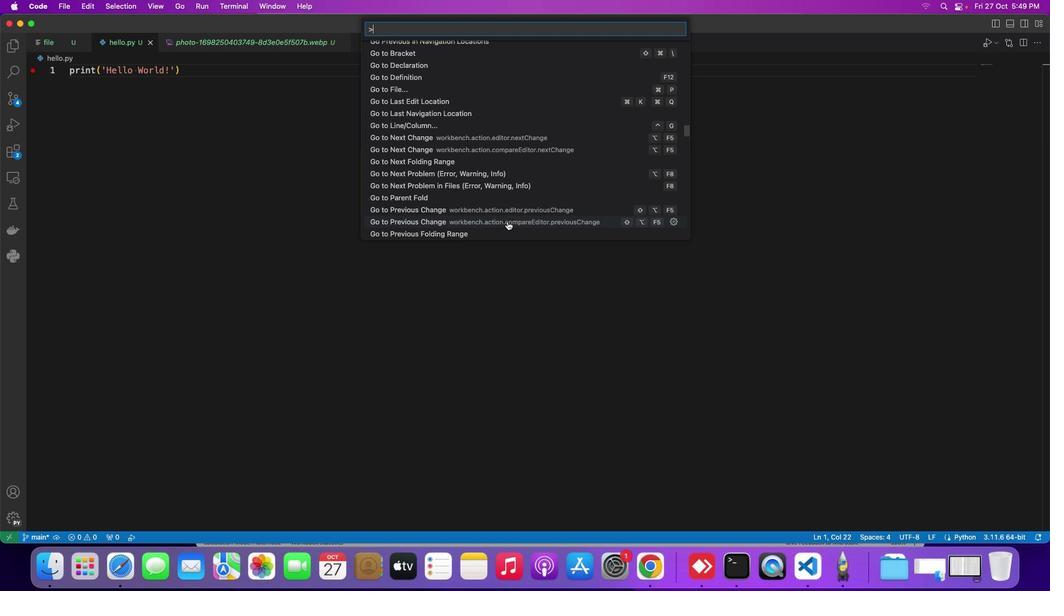 
Action: Mouse scrolled (507, 221) with delta (0, -1)
Screenshot: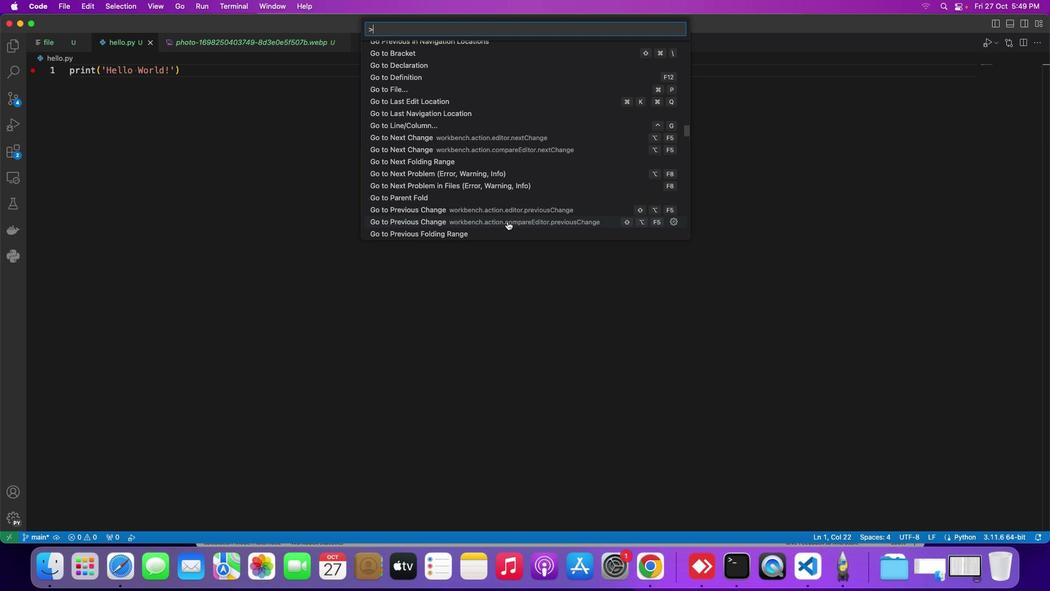 
Action: Mouse scrolled (507, 221) with delta (0, -2)
Screenshot: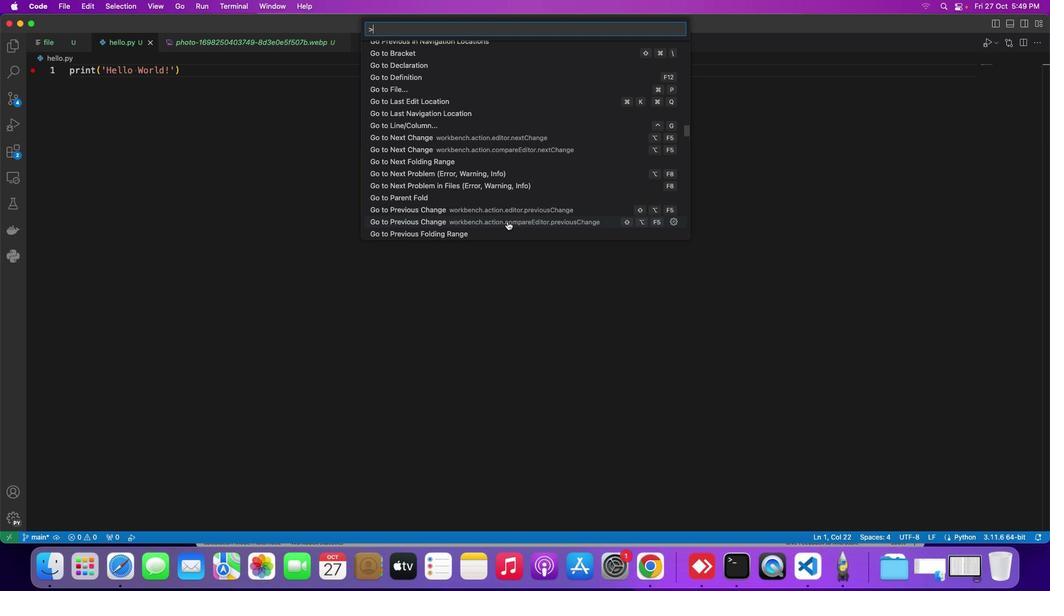 
Action: Mouse scrolled (507, 221) with delta (0, -2)
Screenshot: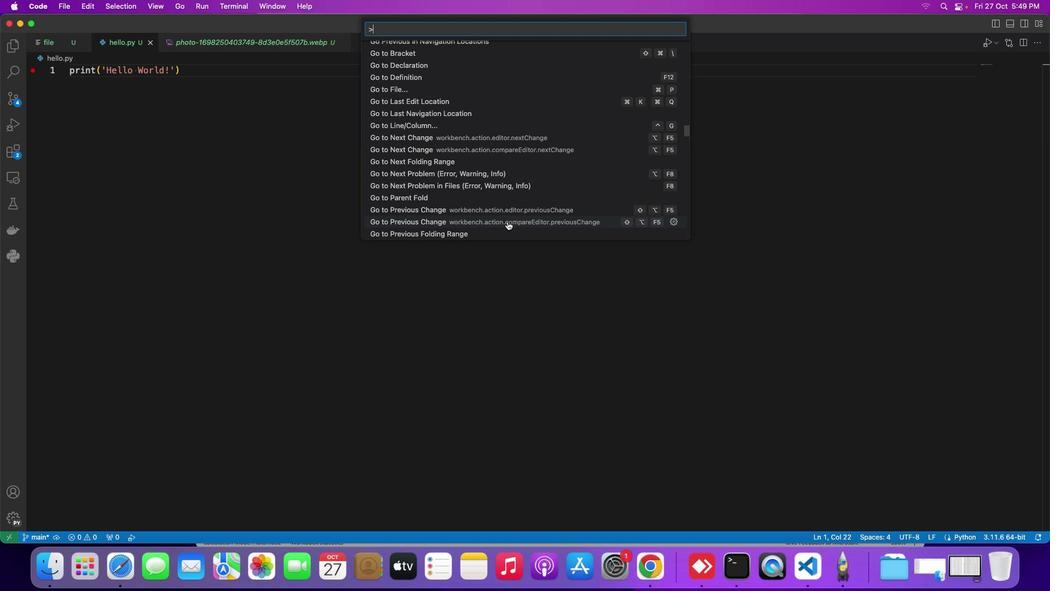 
Action: Mouse scrolled (507, 221) with delta (0, -2)
Screenshot: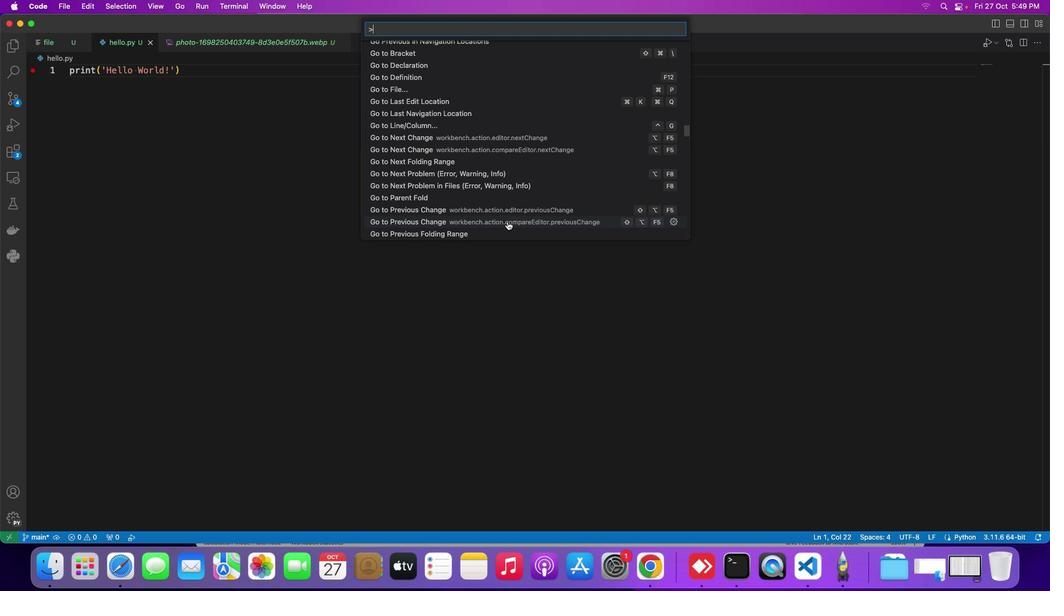 
Action: Mouse scrolled (507, 221) with delta (0, 0)
Screenshot: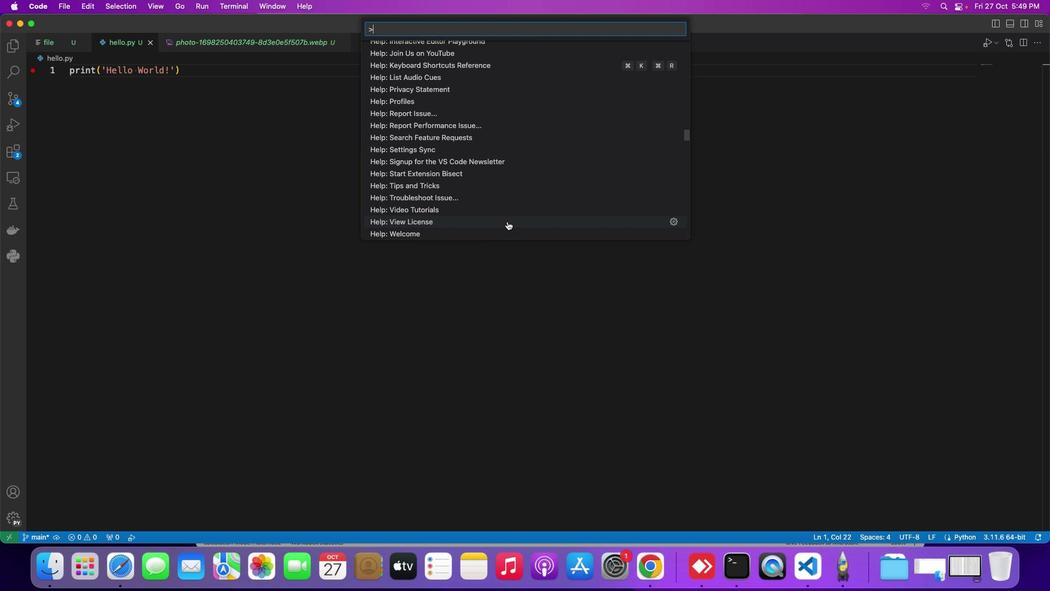 
Action: Mouse scrolled (507, 221) with delta (0, 0)
Screenshot: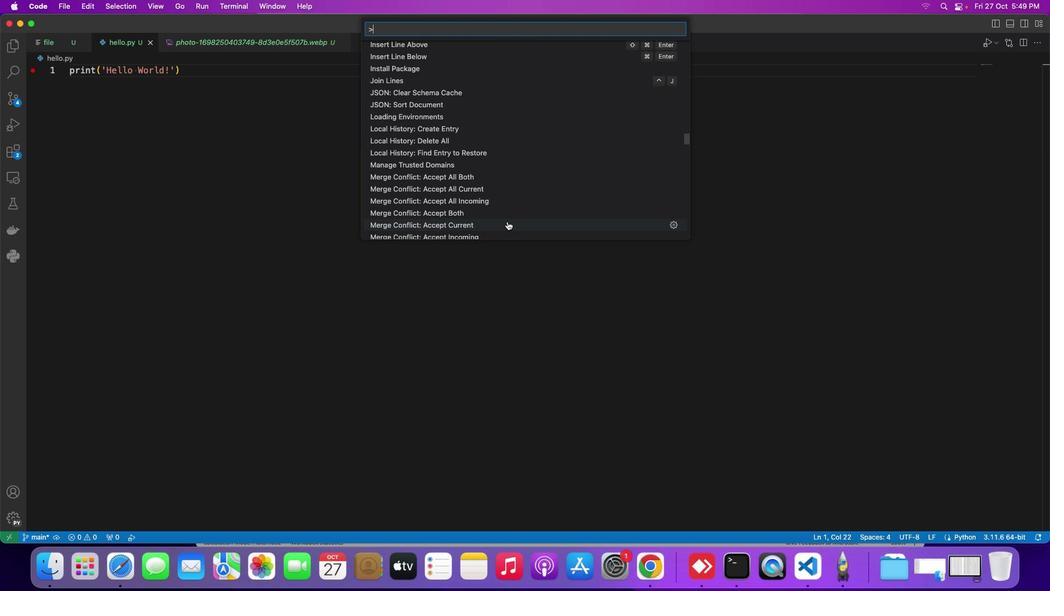 
Action: Mouse scrolled (507, 221) with delta (0, -1)
Screenshot: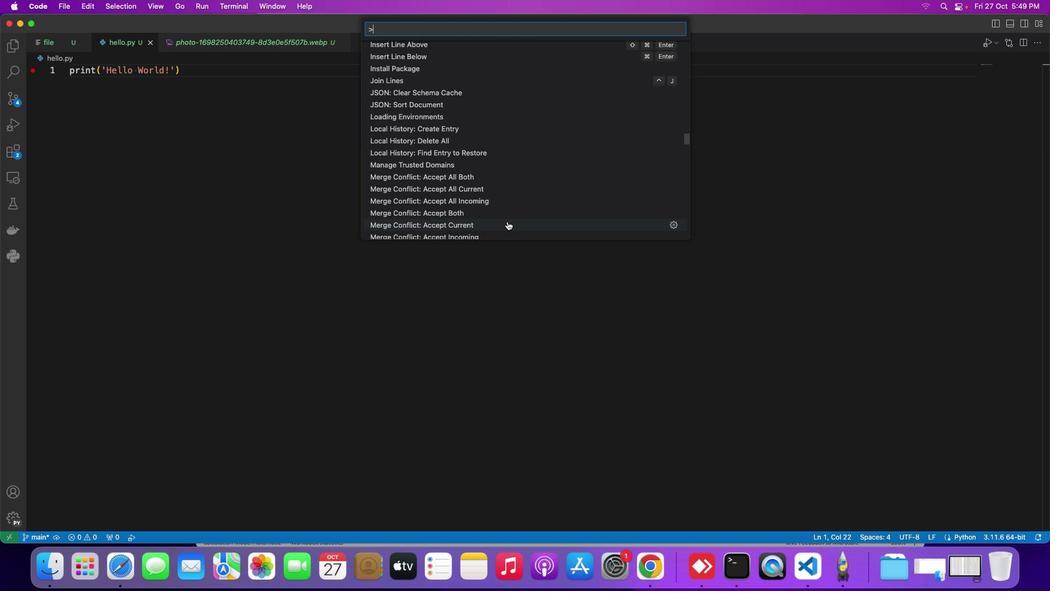 
Action: Mouse scrolled (507, 221) with delta (0, -1)
Screenshot: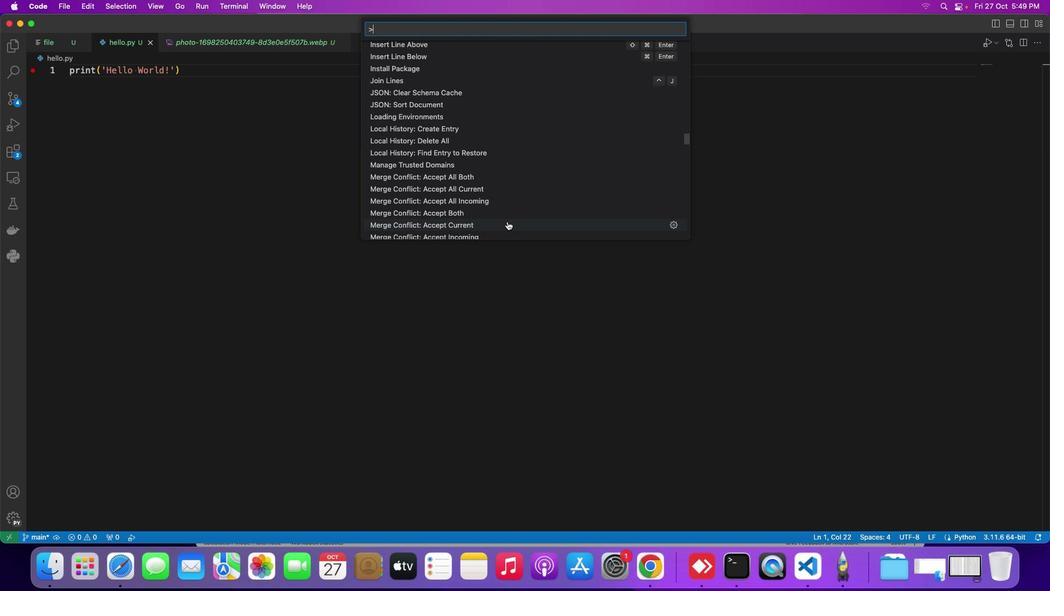 
Action: Mouse scrolled (507, 221) with delta (0, -2)
Screenshot: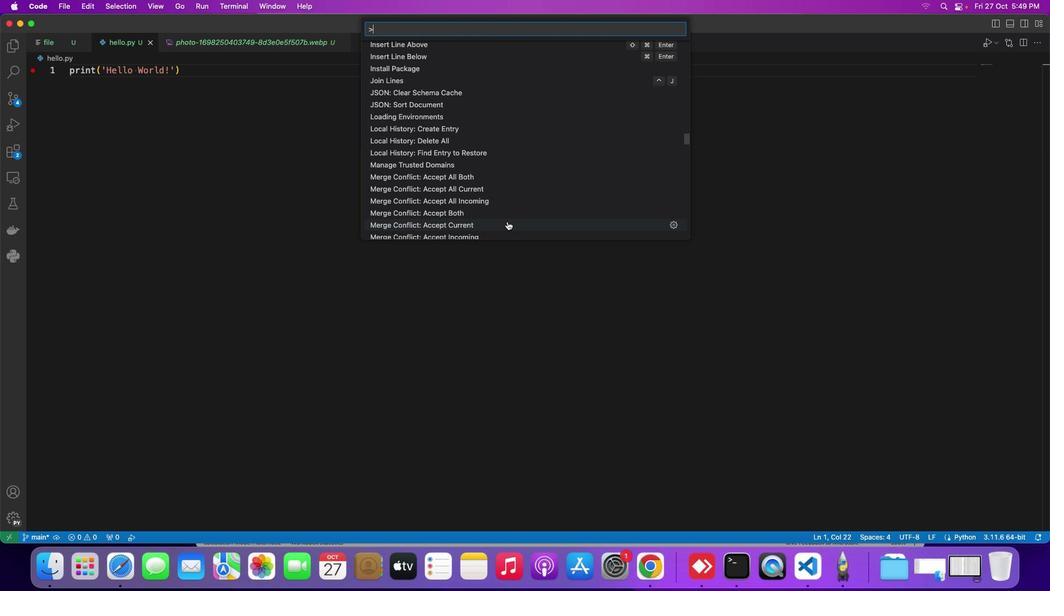 
Action: Mouse scrolled (507, 221) with delta (0, -2)
Screenshot: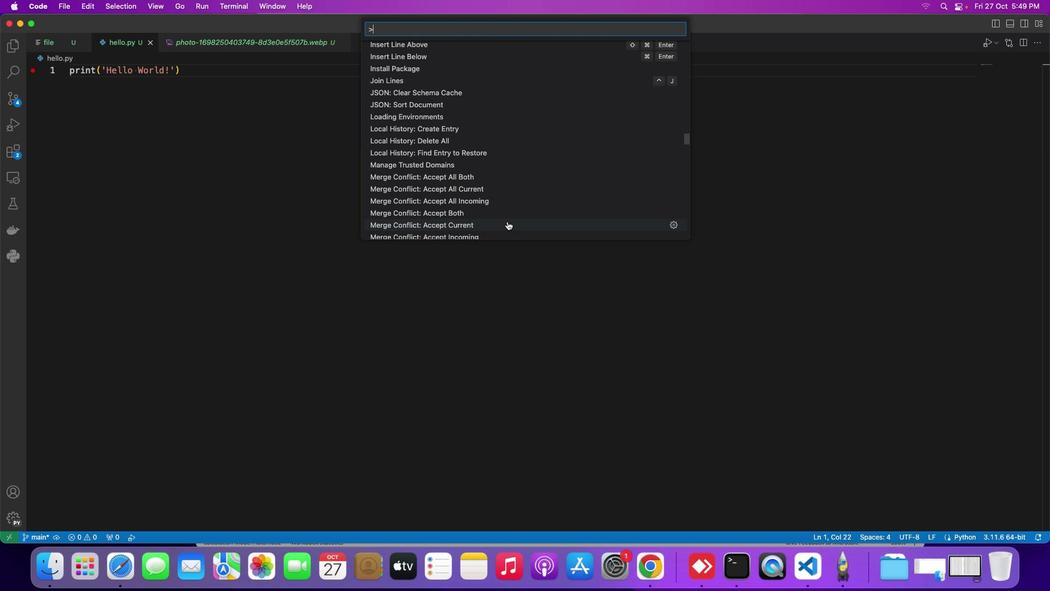 
Action: Mouse scrolled (507, 221) with delta (0, -2)
Screenshot: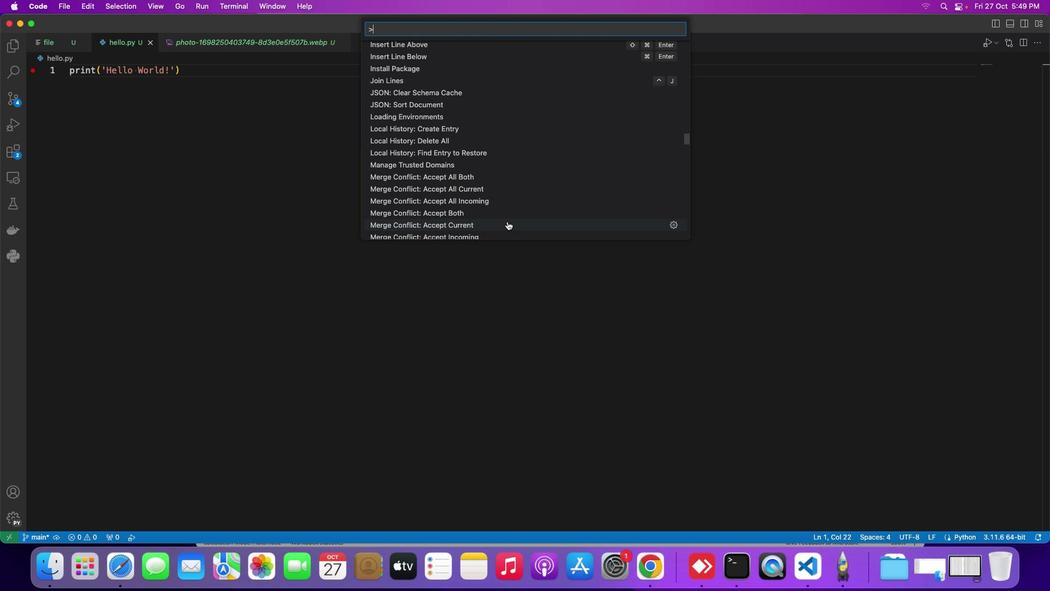
Action: Mouse scrolled (507, 221) with delta (0, 0)
Screenshot: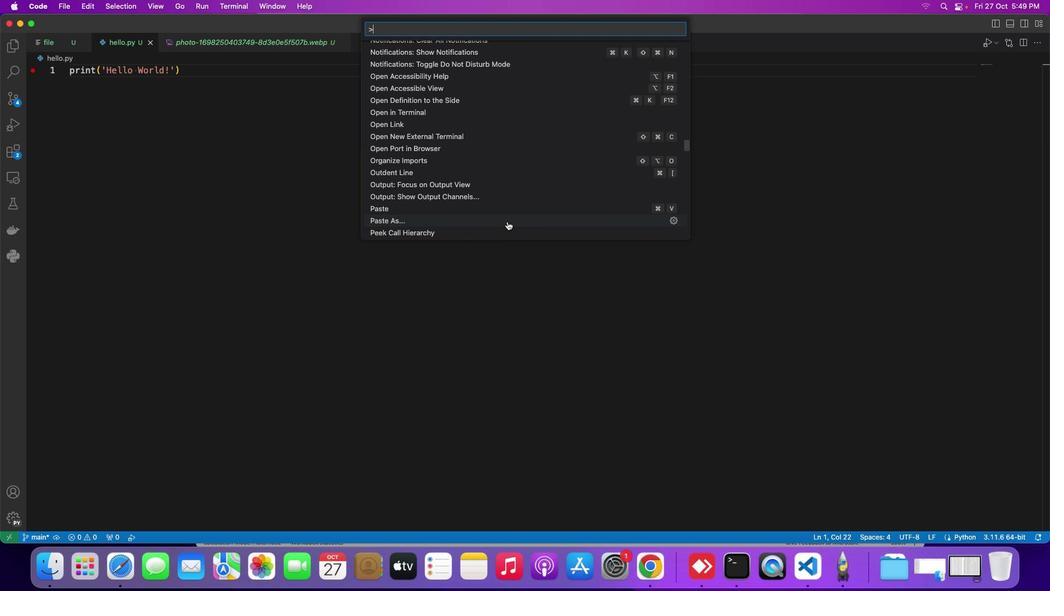 
Action: Mouse scrolled (507, 221) with delta (0, 0)
Screenshot: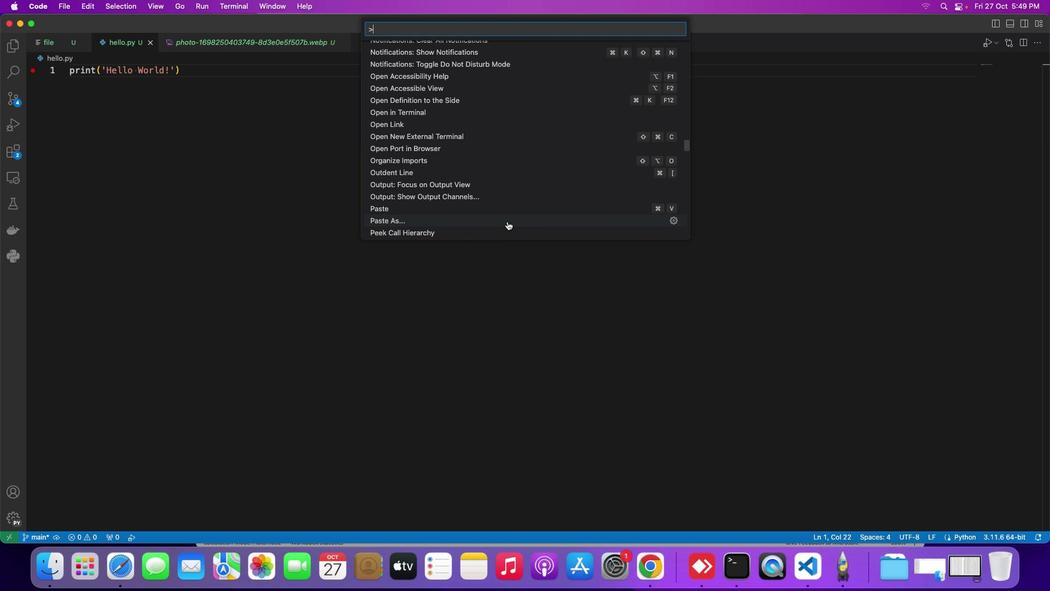 
Action: Mouse scrolled (507, 221) with delta (0, -1)
Screenshot: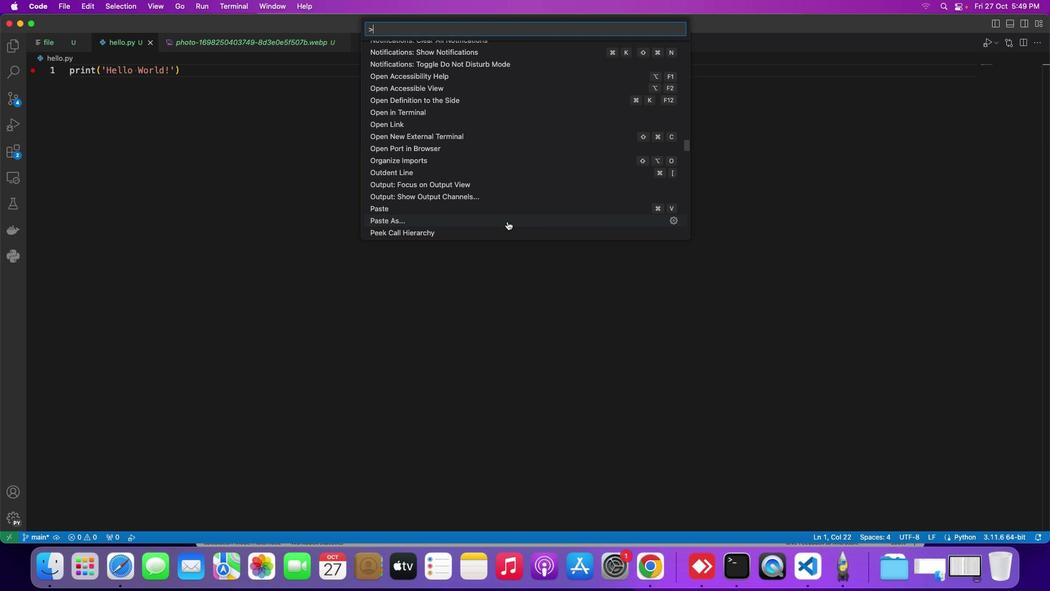 
Action: Mouse scrolled (507, 221) with delta (0, -1)
Screenshot: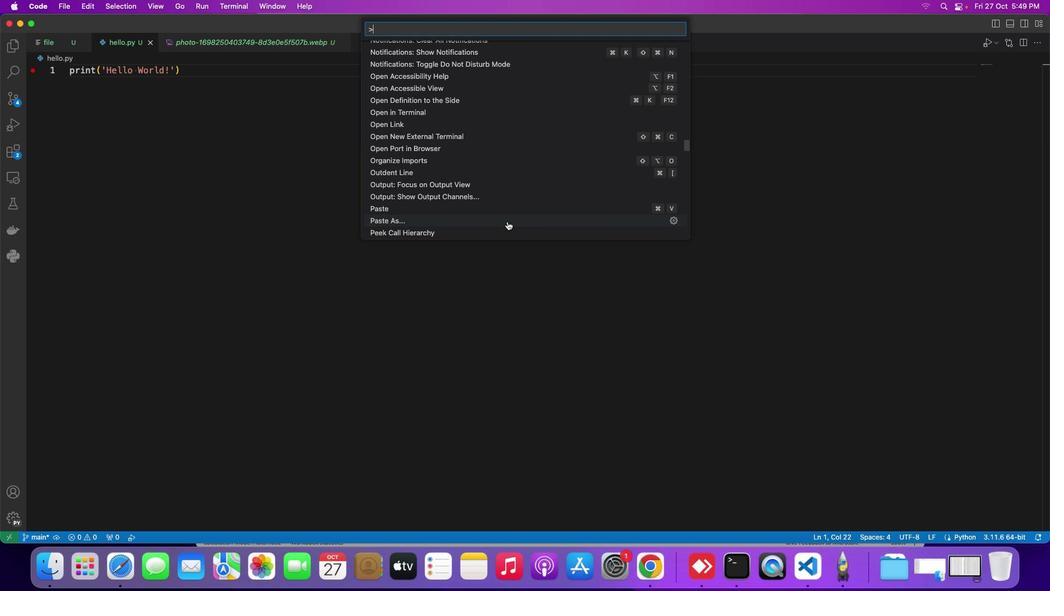 
Action: Mouse scrolled (507, 221) with delta (0, -2)
Screenshot: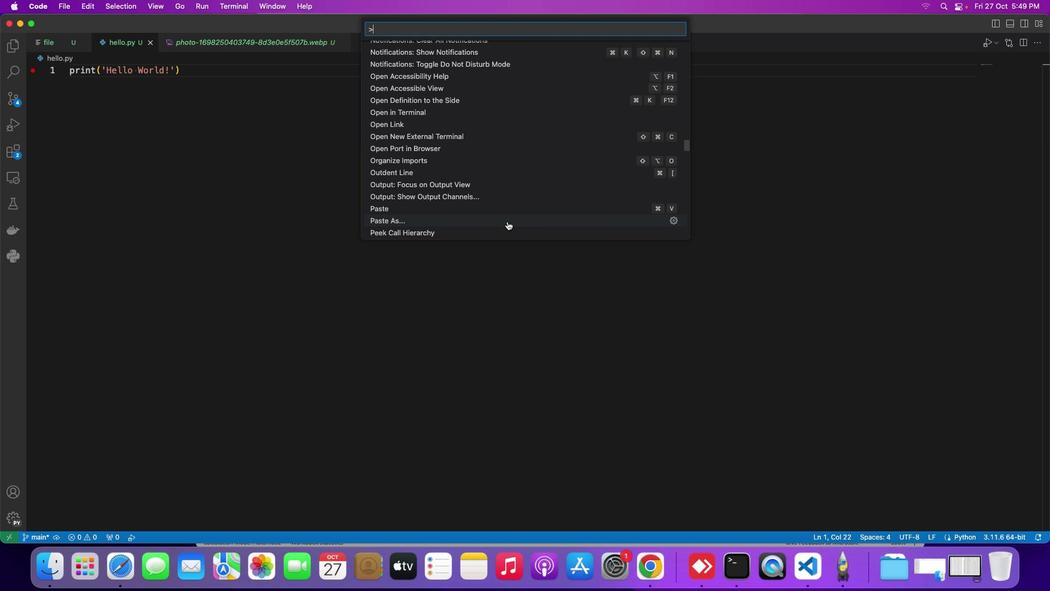 
Action: Mouse scrolled (507, 221) with delta (0, -2)
Screenshot: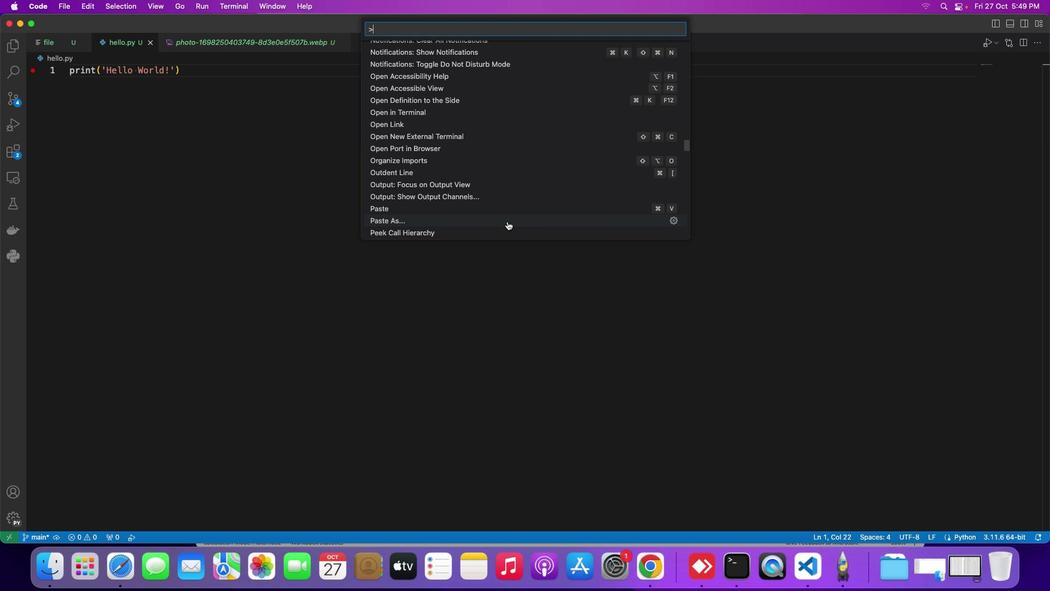 
Action: Mouse scrolled (507, 221) with delta (0, 0)
Screenshot: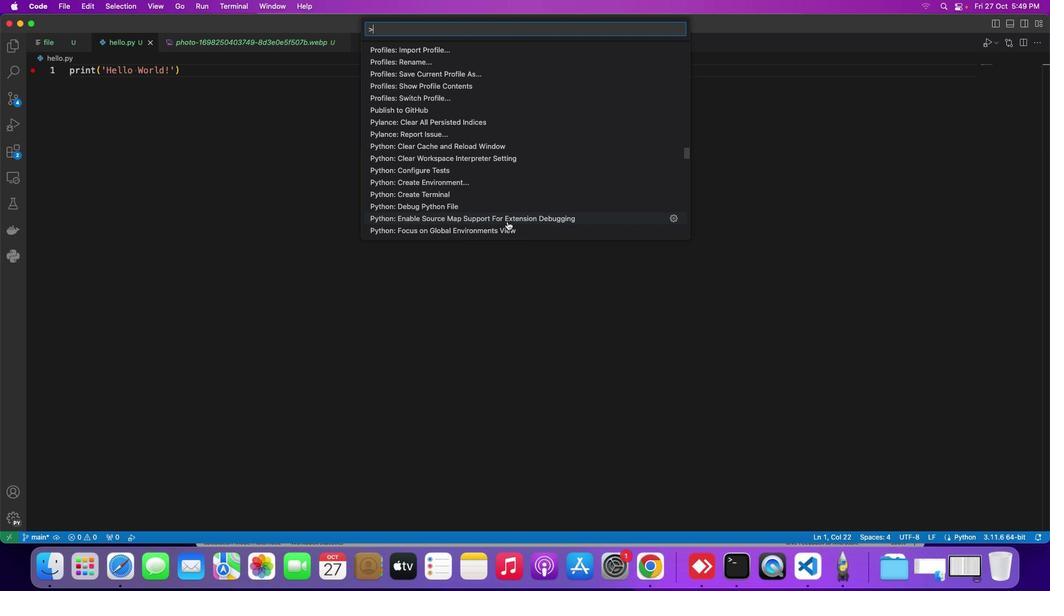 
Action: Mouse scrolled (507, 221) with delta (0, 0)
Screenshot: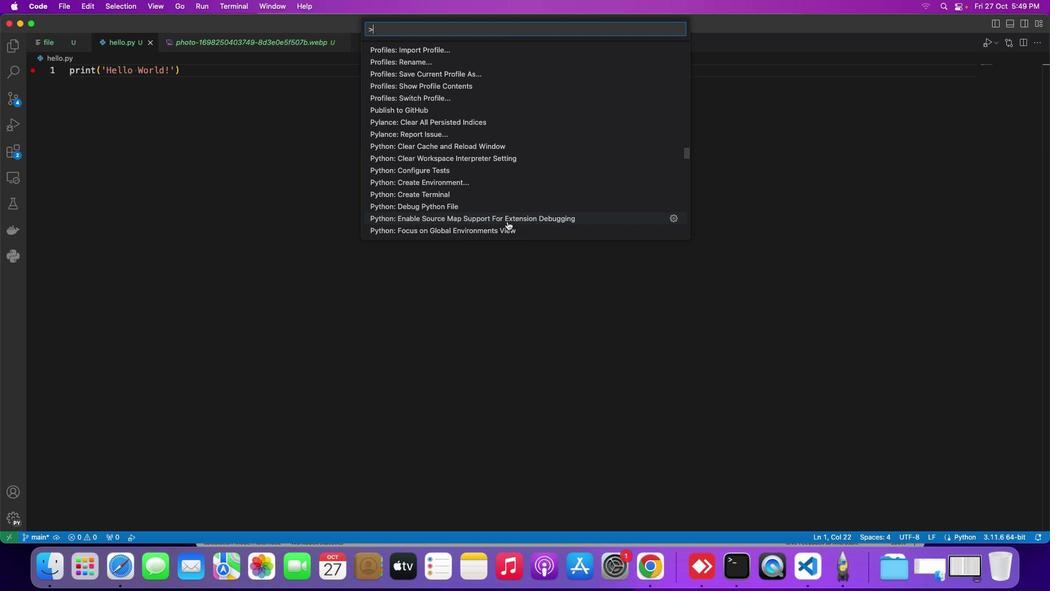 
Action: Mouse scrolled (507, 221) with delta (0, -1)
Screenshot: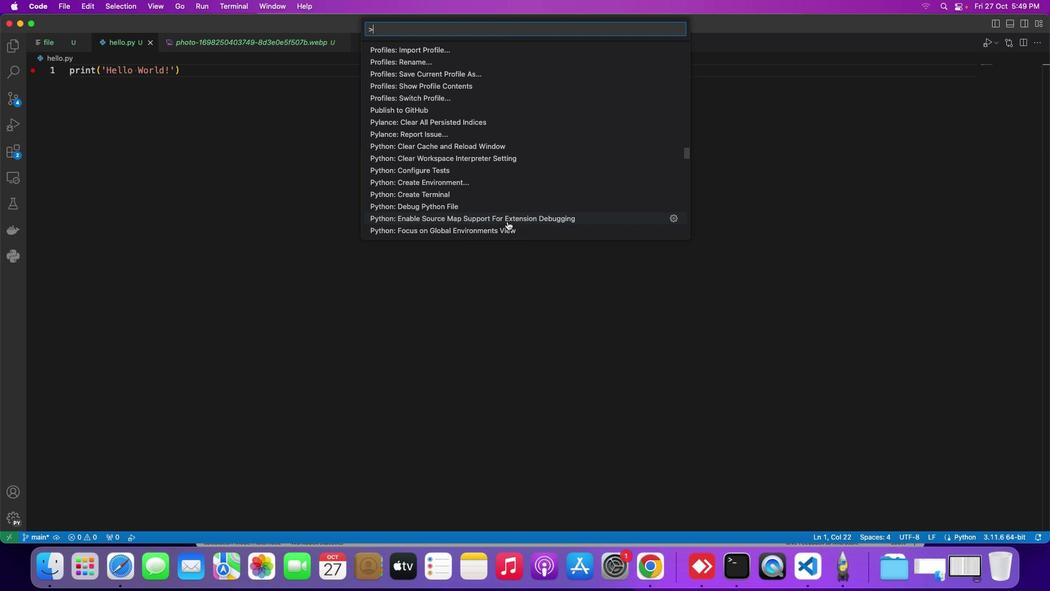 
Action: Mouse scrolled (507, 221) with delta (0, -2)
Screenshot: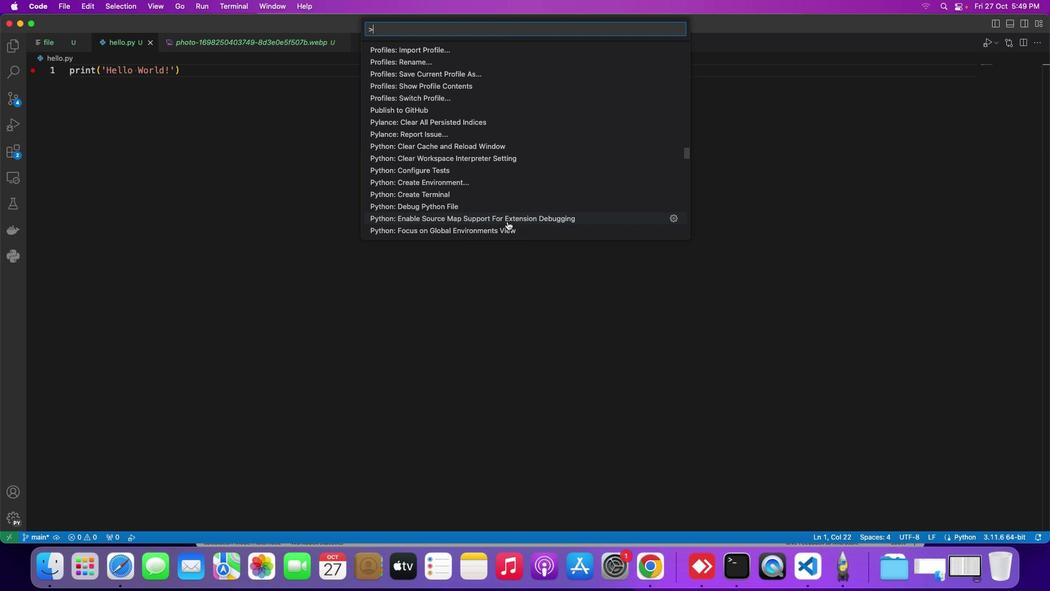 
Action: Mouse scrolled (507, 221) with delta (0, -2)
Screenshot: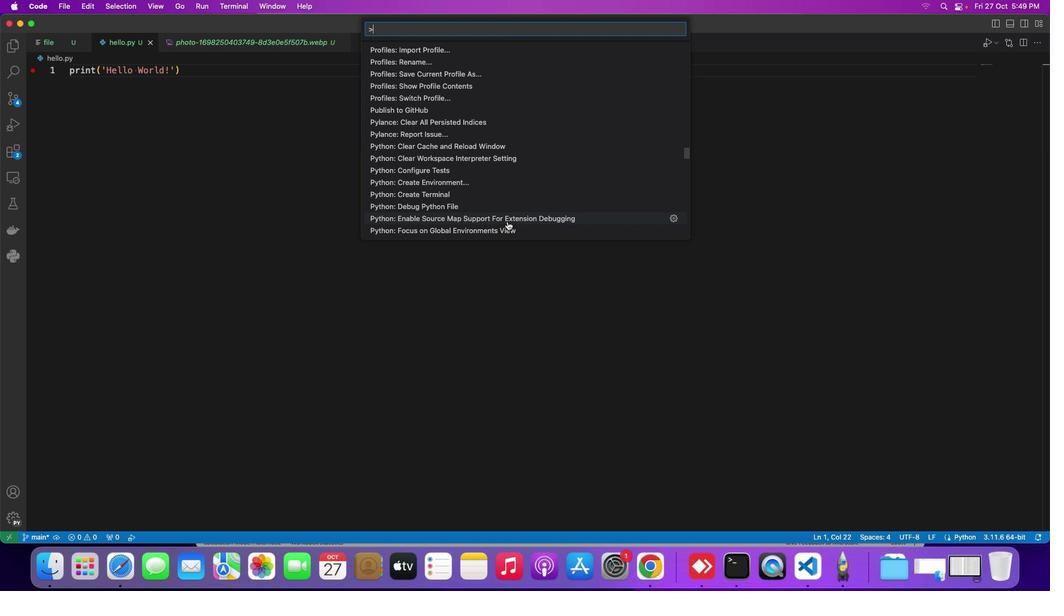 
Action: Mouse scrolled (507, 221) with delta (0, -2)
Screenshot: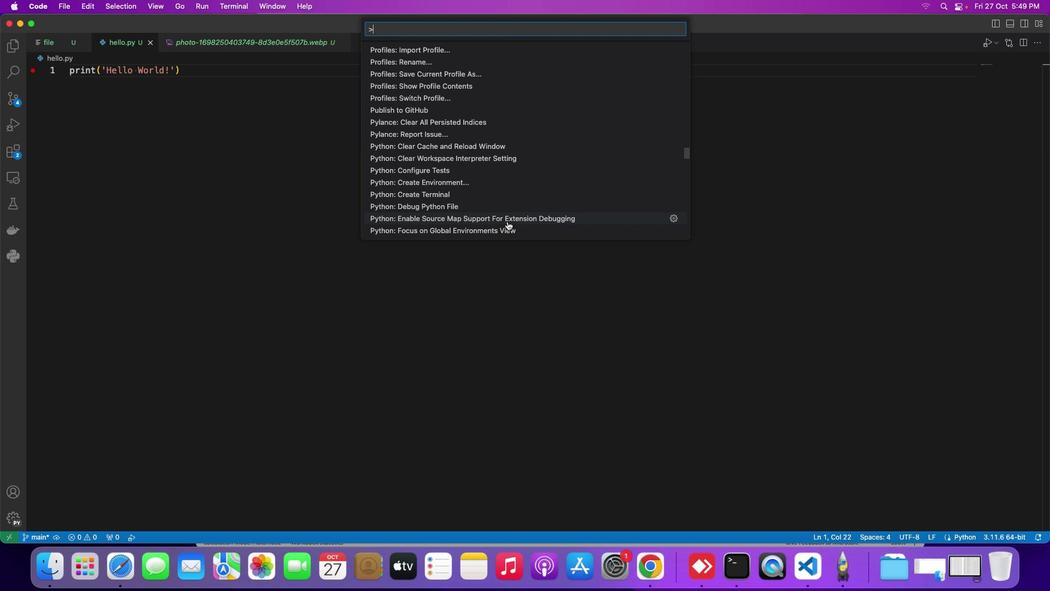 
Action: Mouse scrolled (507, 221) with delta (0, 0)
Screenshot: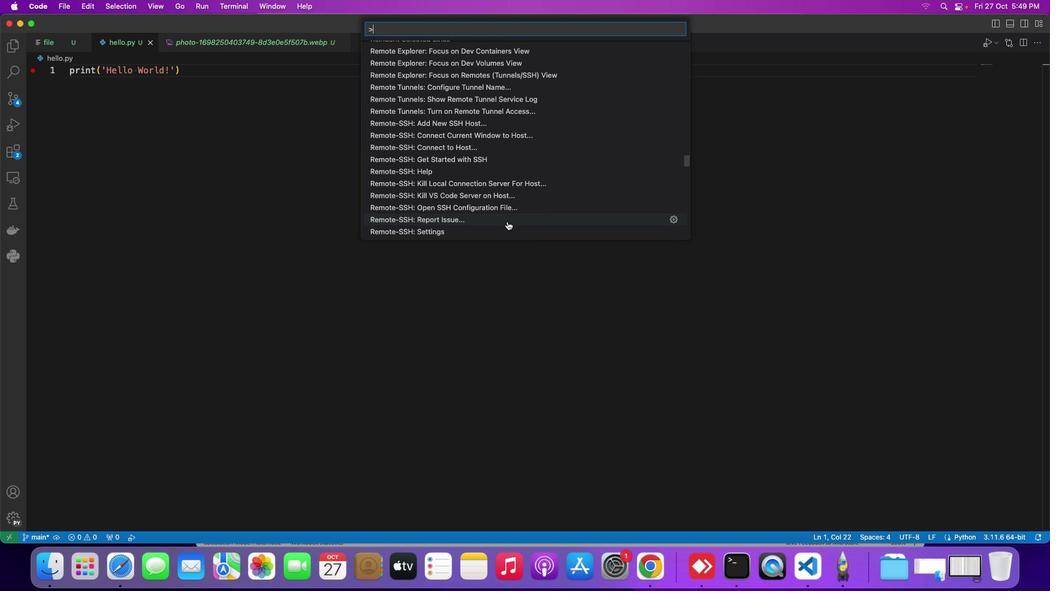 
Action: Mouse scrolled (507, 221) with delta (0, 0)
Screenshot: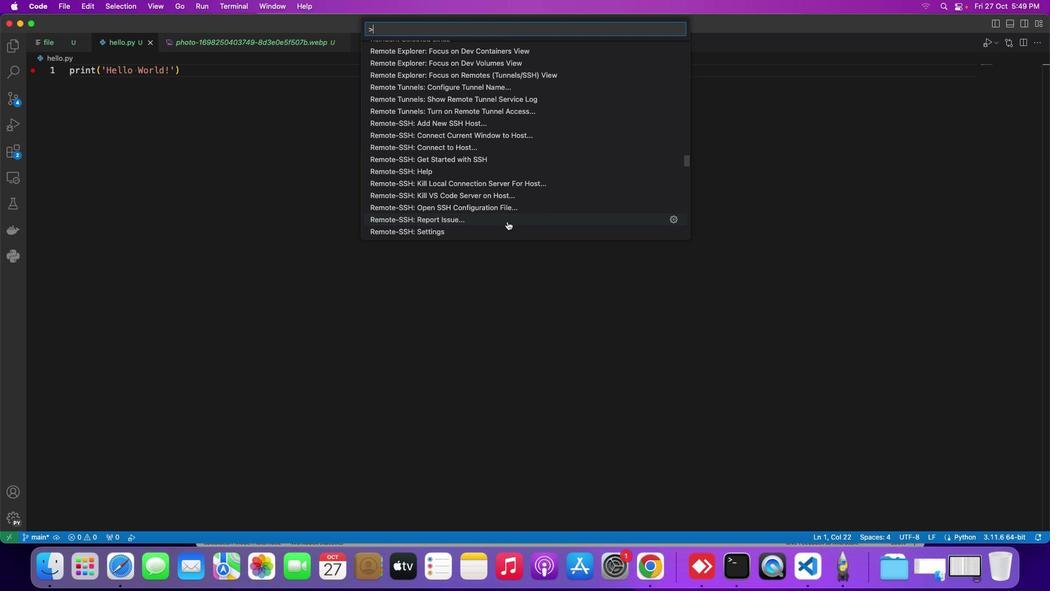 
Action: Mouse scrolled (507, 221) with delta (0, -1)
Screenshot: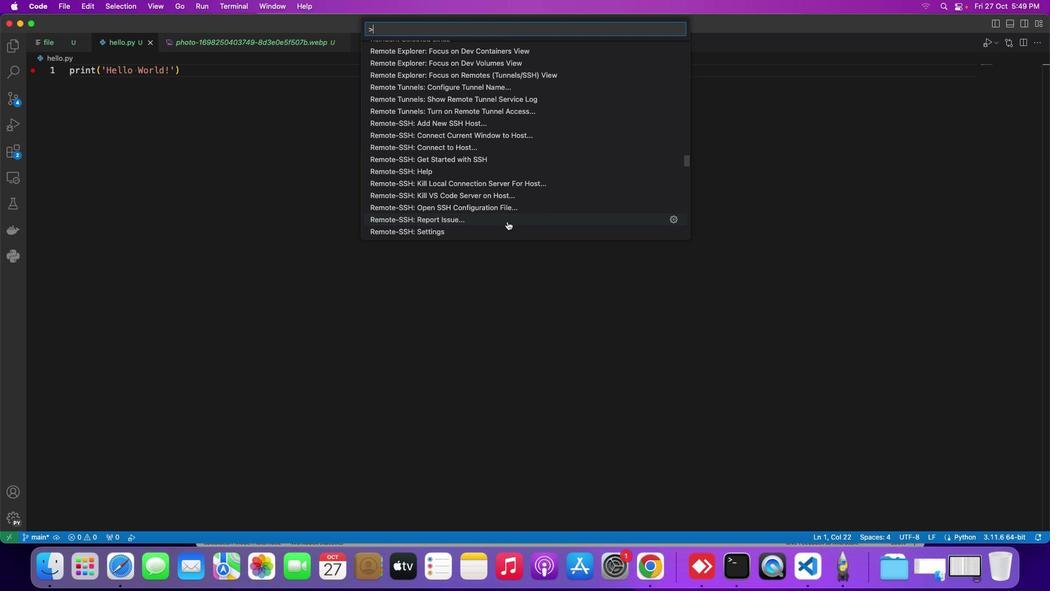 
Action: Mouse scrolled (507, 221) with delta (0, -2)
Screenshot: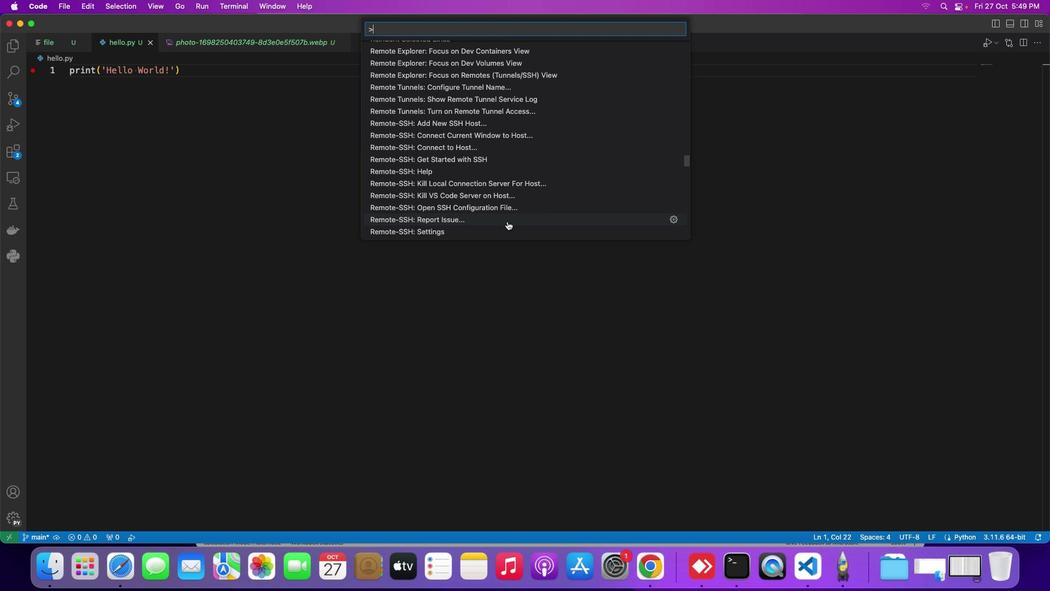 
Action: Mouse scrolled (507, 221) with delta (0, -2)
Screenshot: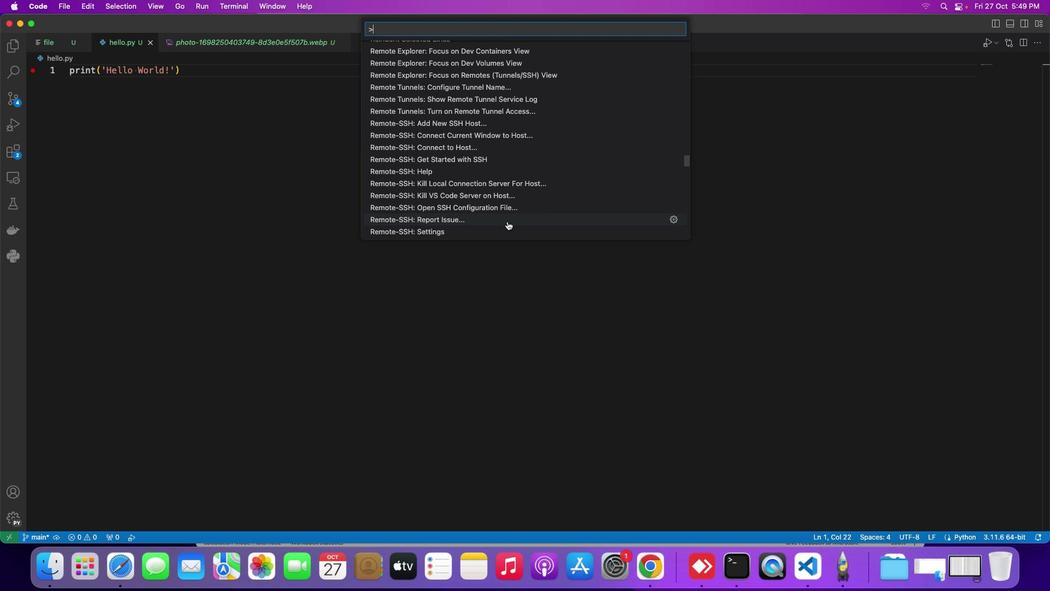 
Action: Mouse scrolled (507, 221) with delta (0, -2)
Screenshot: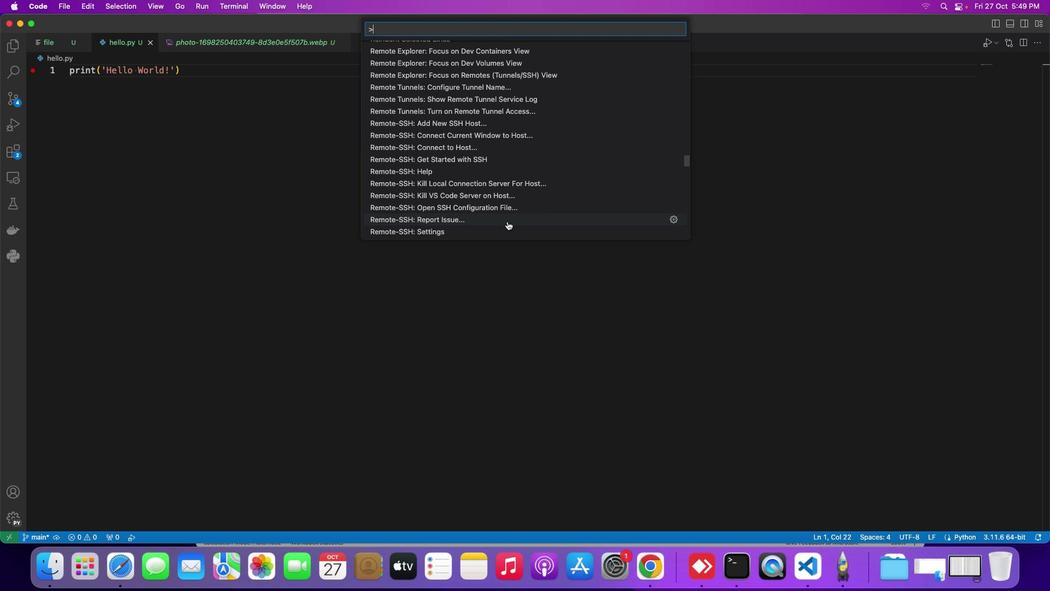 
Action: Mouse scrolled (507, 221) with delta (0, 0)
Screenshot: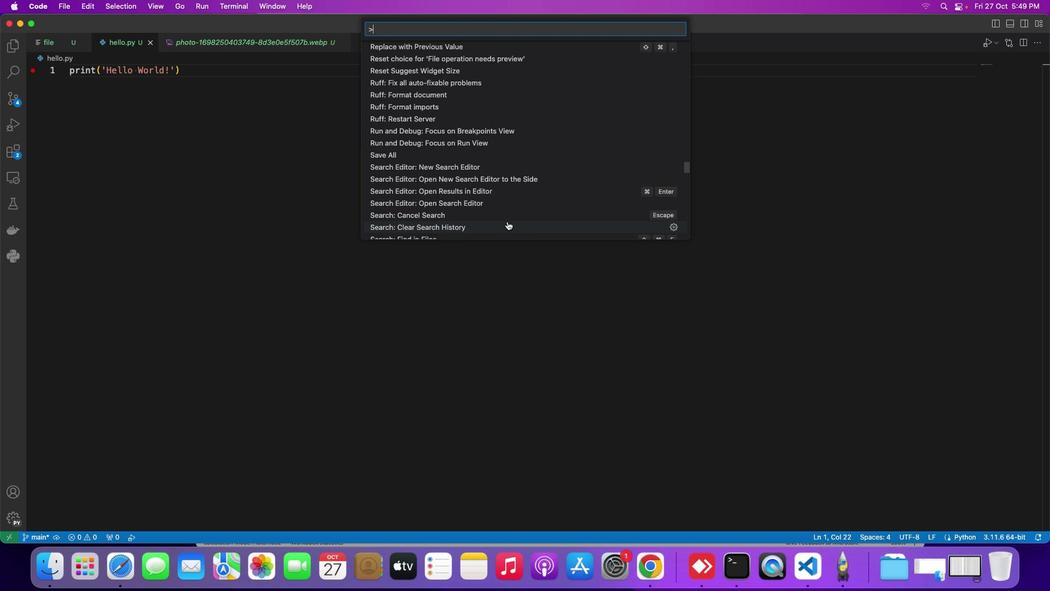 
Action: Mouse scrolled (507, 221) with delta (0, 0)
Screenshot: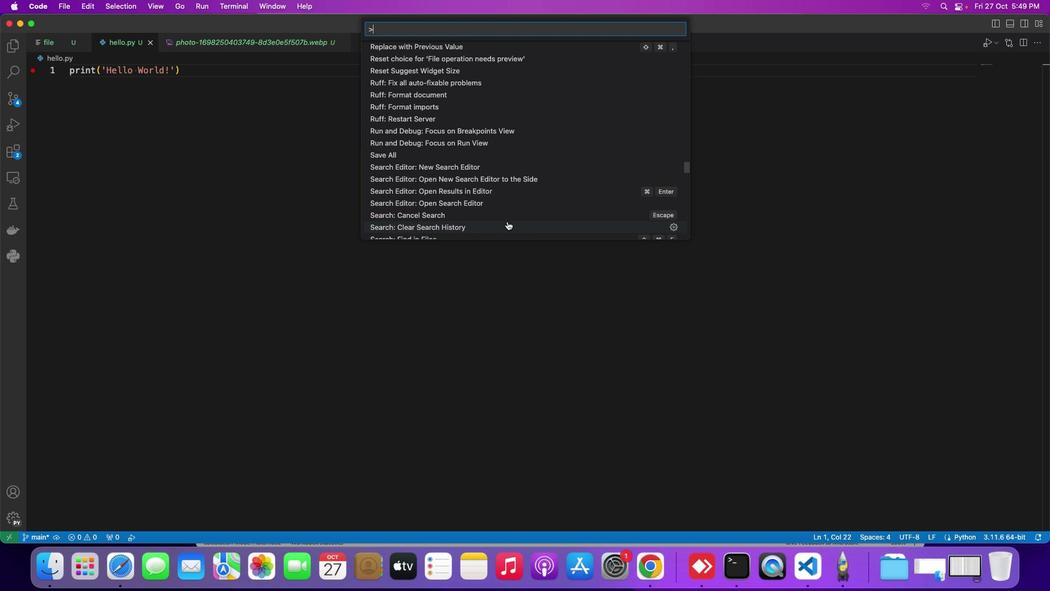 
Action: Mouse scrolled (507, 221) with delta (0, -1)
Screenshot: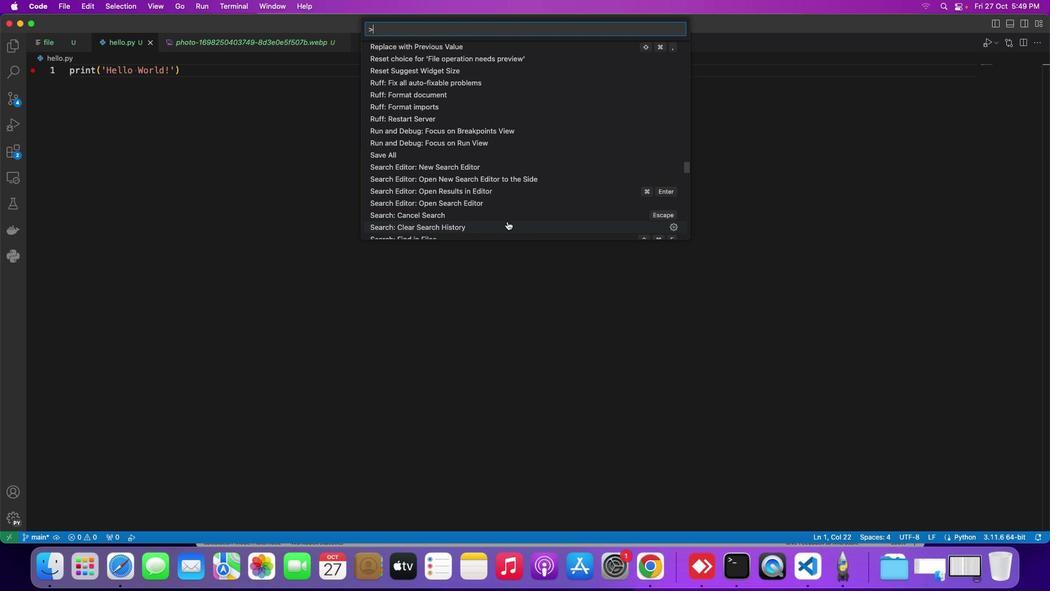 
Action: Mouse scrolled (507, 221) with delta (0, -1)
Screenshot: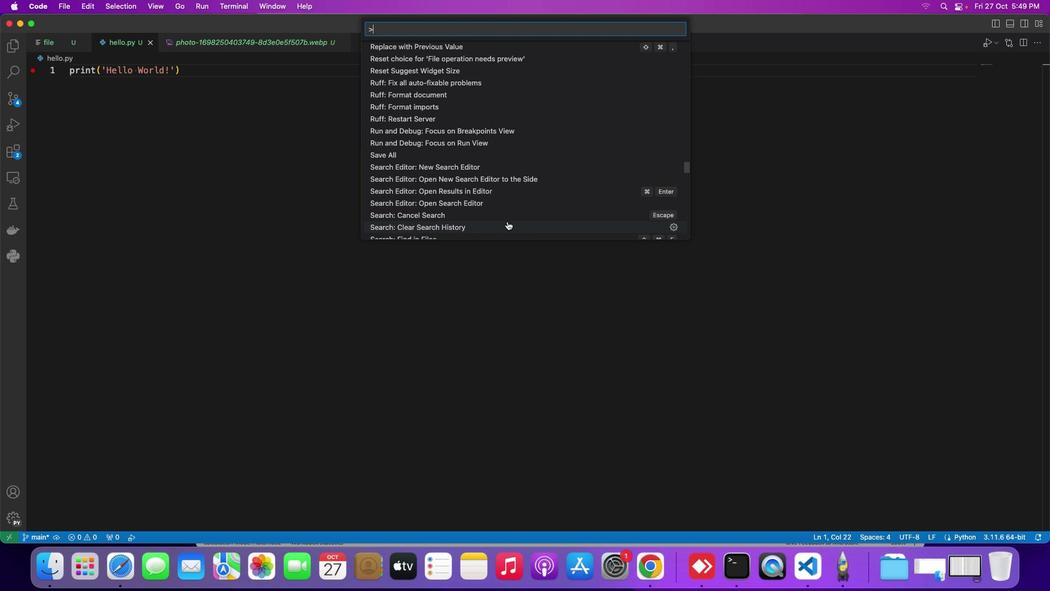 
Action: Mouse scrolled (507, 221) with delta (0, -2)
Screenshot: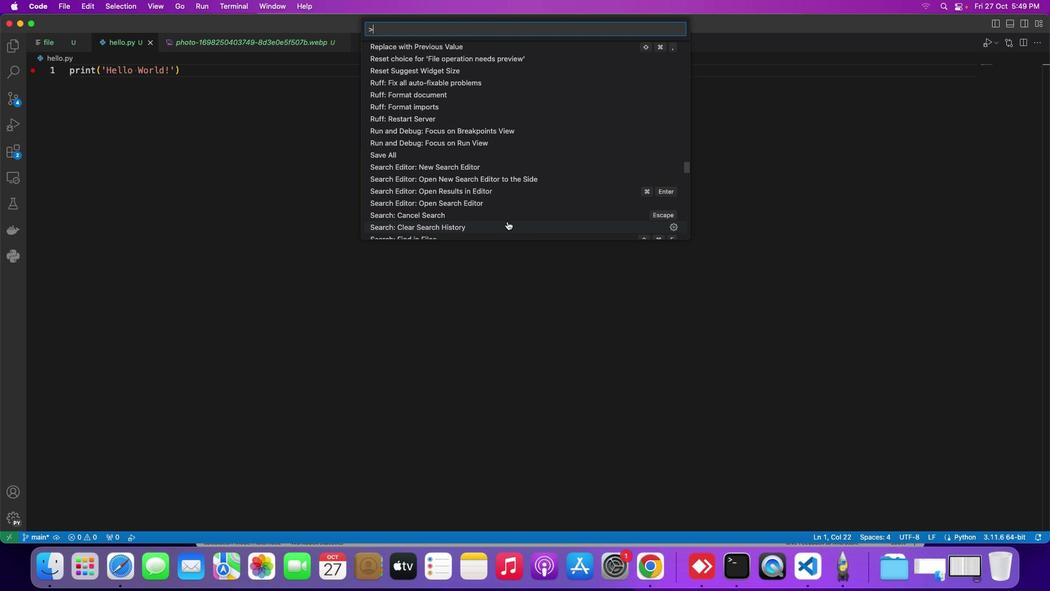 
Action: Mouse scrolled (507, 221) with delta (0, -2)
Screenshot: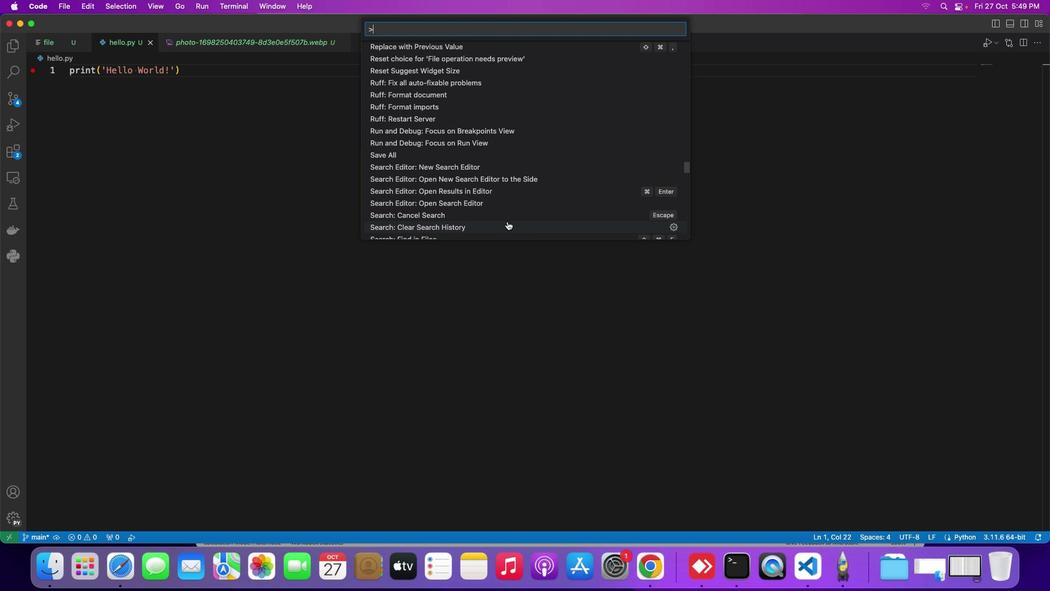 
Action: Mouse scrolled (507, 221) with delta (0, 0)
Screenshot: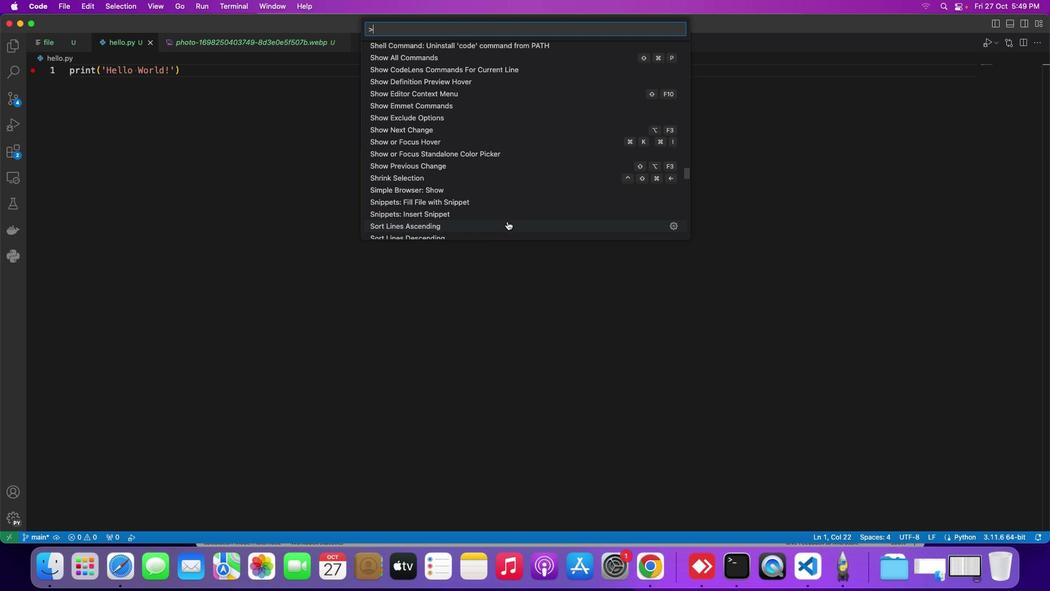 
Action: Mouse scrolled (507, 221) with delta (0, 0)
Screenshot: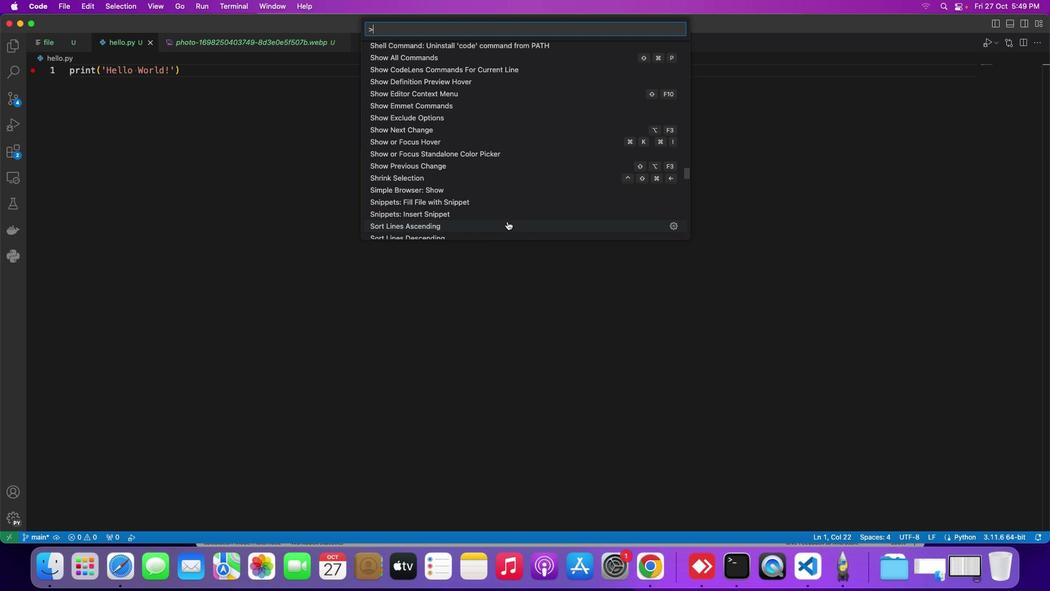 
Action: Mouse scrolled (507, 221) with delta (0, -1)
Screenshot: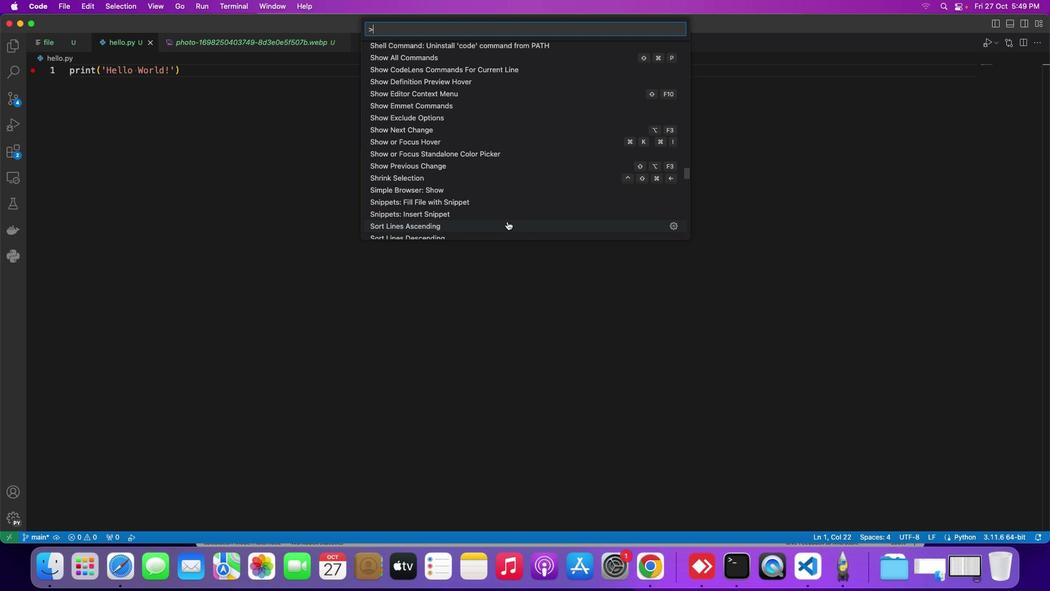 
Action: Mouse scrolled (507, 221) with delta (0, -1)
Screenshot: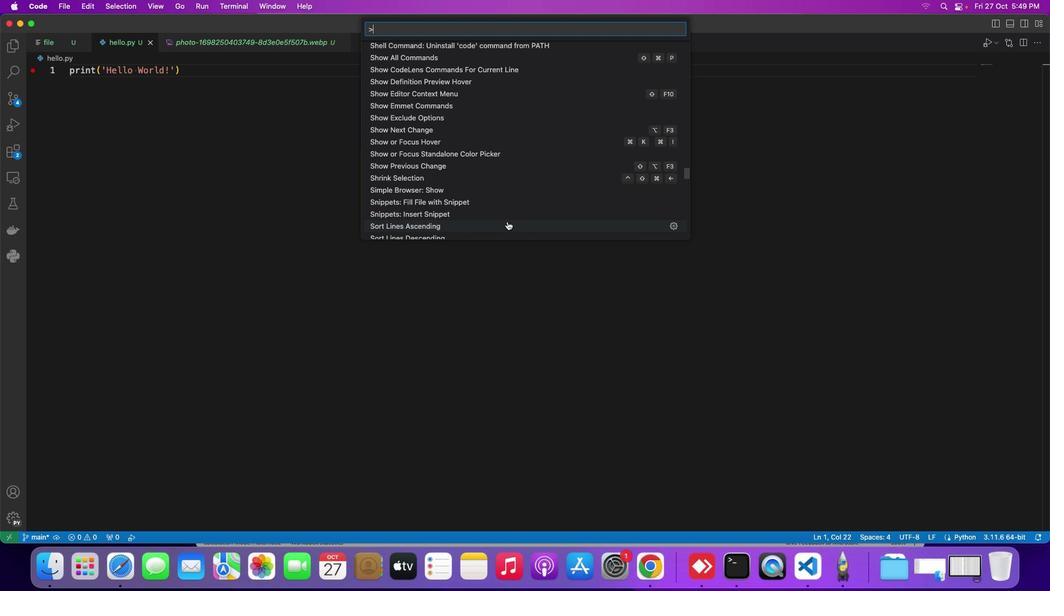 
Action: Mouse scrolled (507, 221) with delta (0, -2)
Screenshot: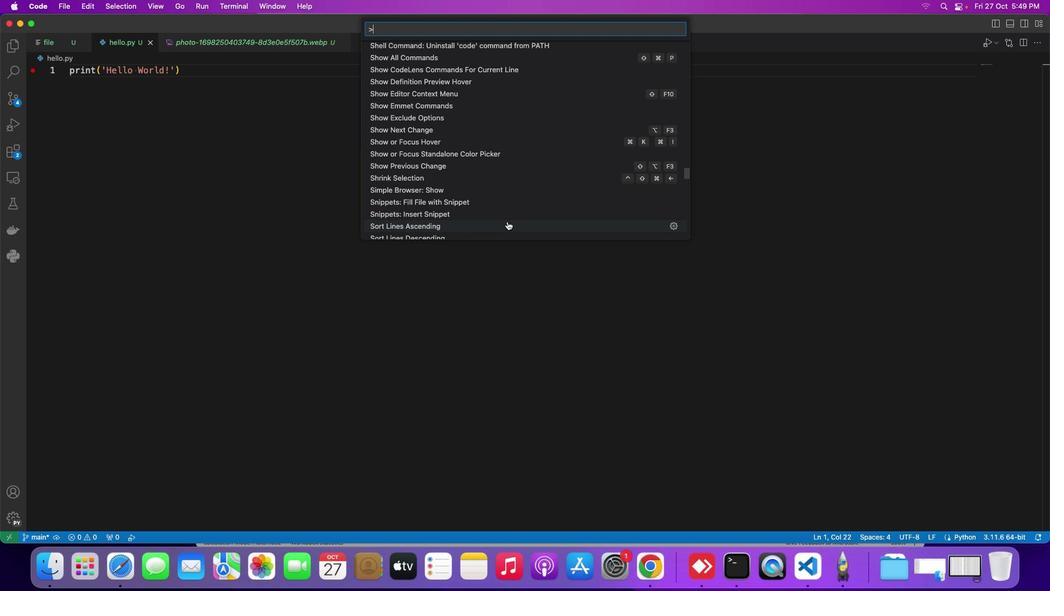 
Action: Mouse scrolled (507, 221) with delta (0, -2)
Screenshot: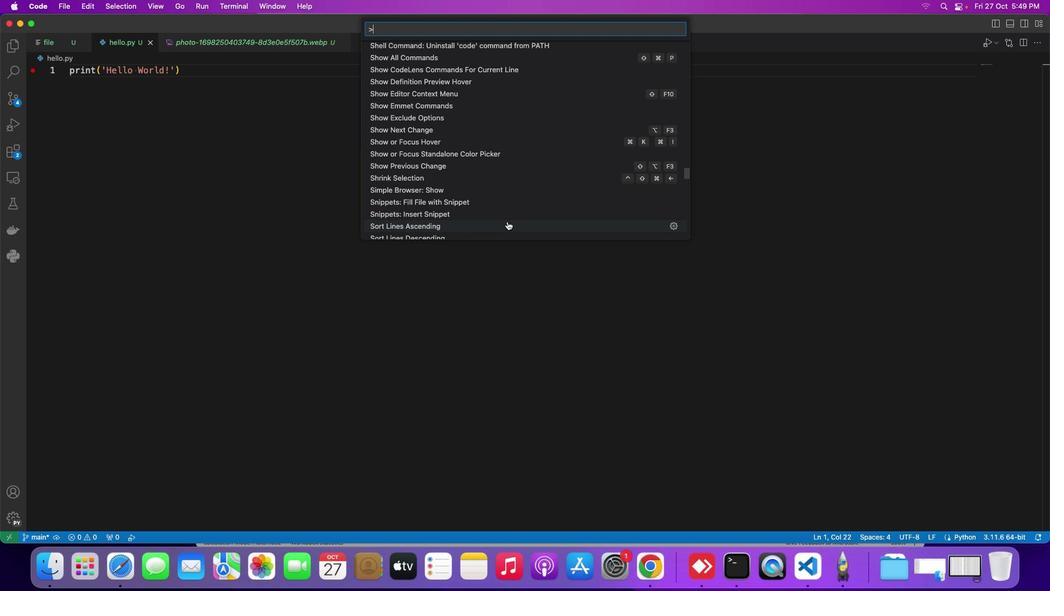
Action: Mouse scrolled (507, 221) with delta (0, 0)
Screenshot: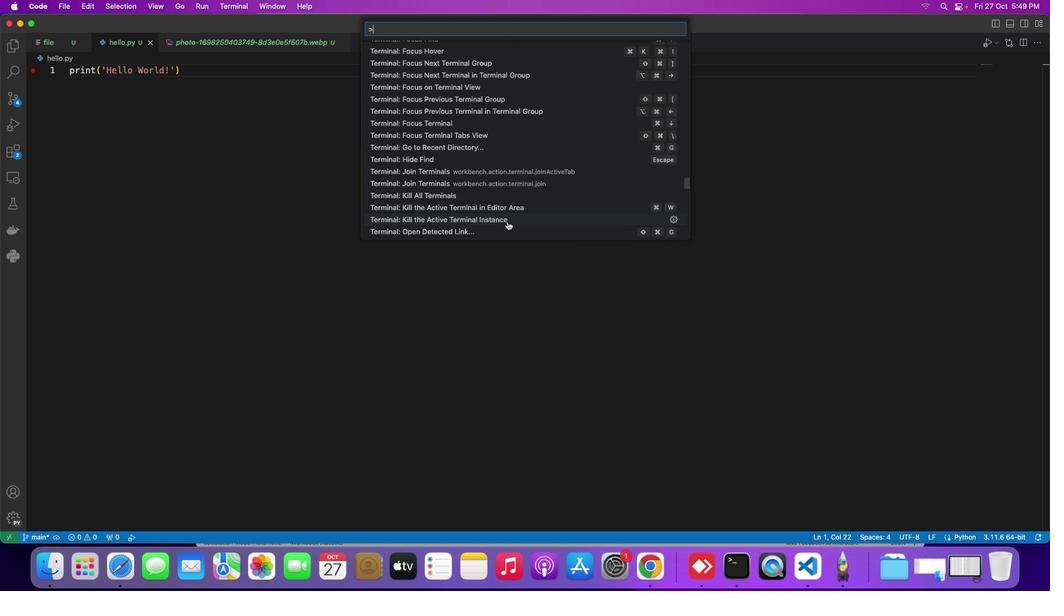 
Action: Mouse scrolled (507, 221) with delta (0, 0)
Screenshot: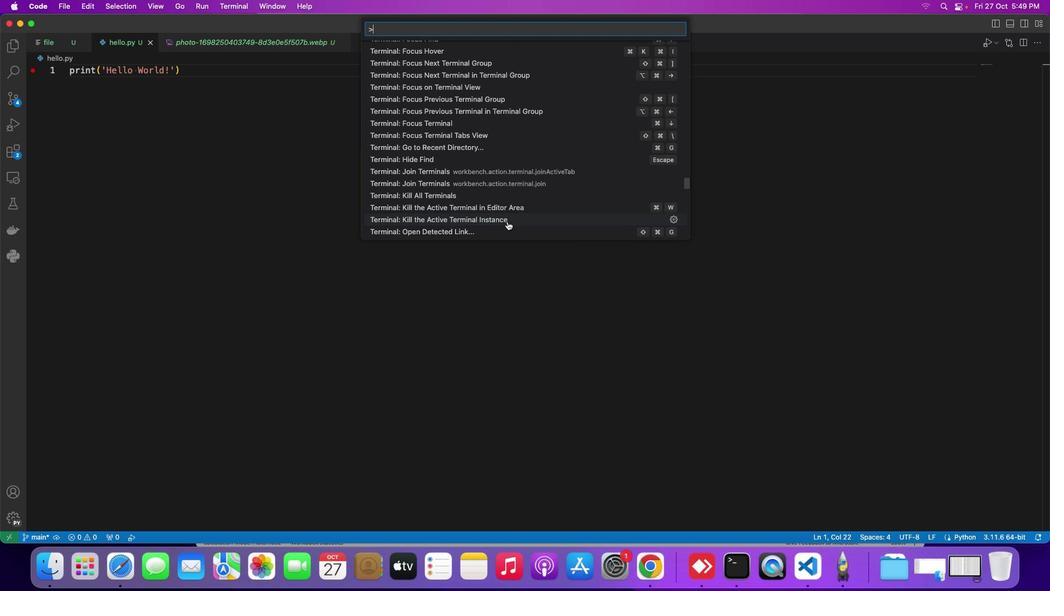 
Action: Mouse scrolled (507, 221) with delta (0, -1)
Screenshot: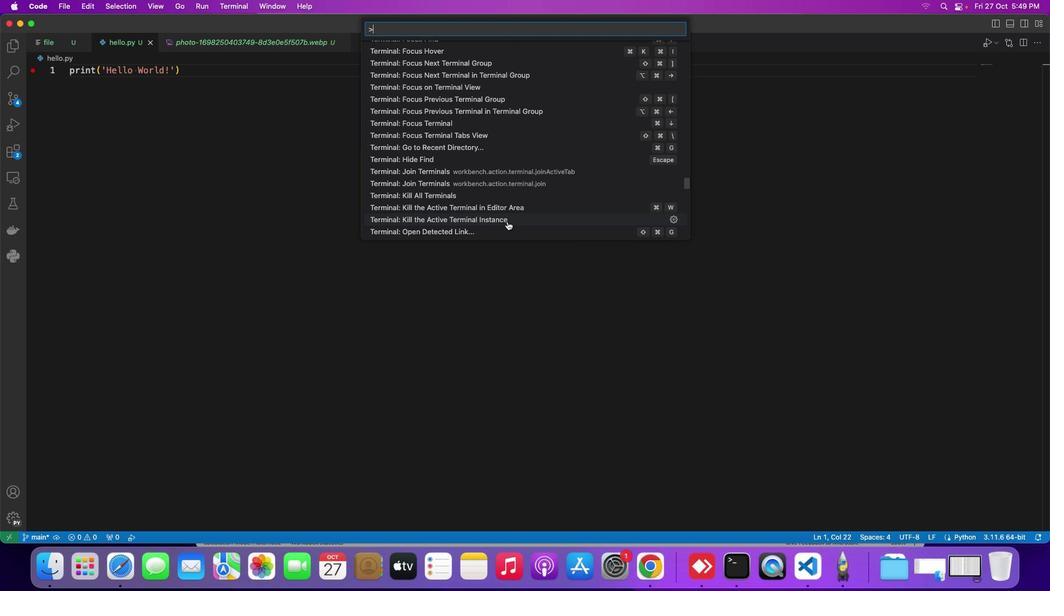 
Action: Mouse scrolled (507, 221) with delta (0, -2)
Screenshot: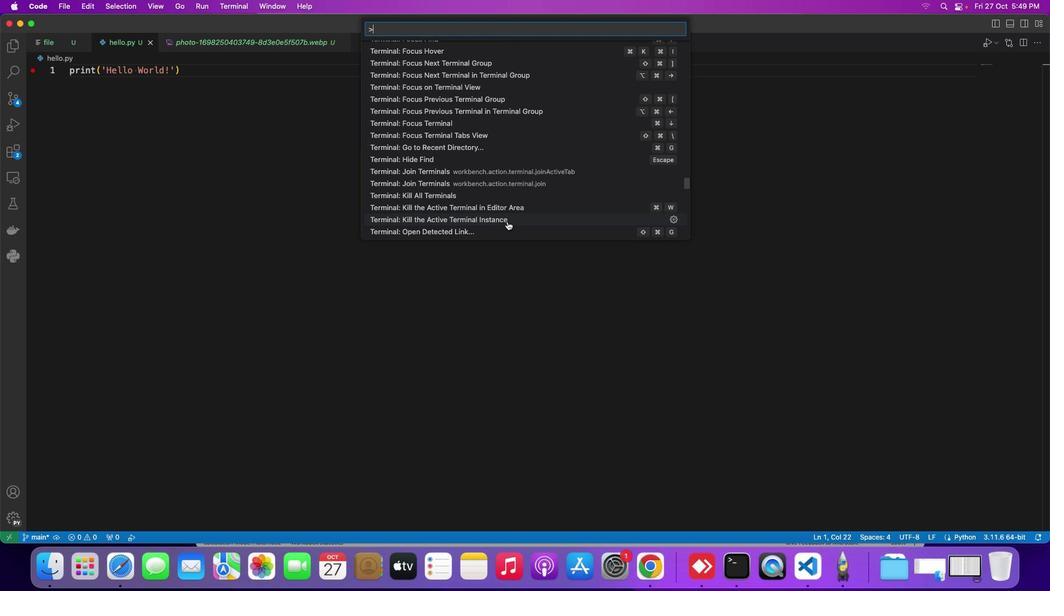 
Action: Mouse scrolled (507, 221) with delta (0, -2)
Screenshot: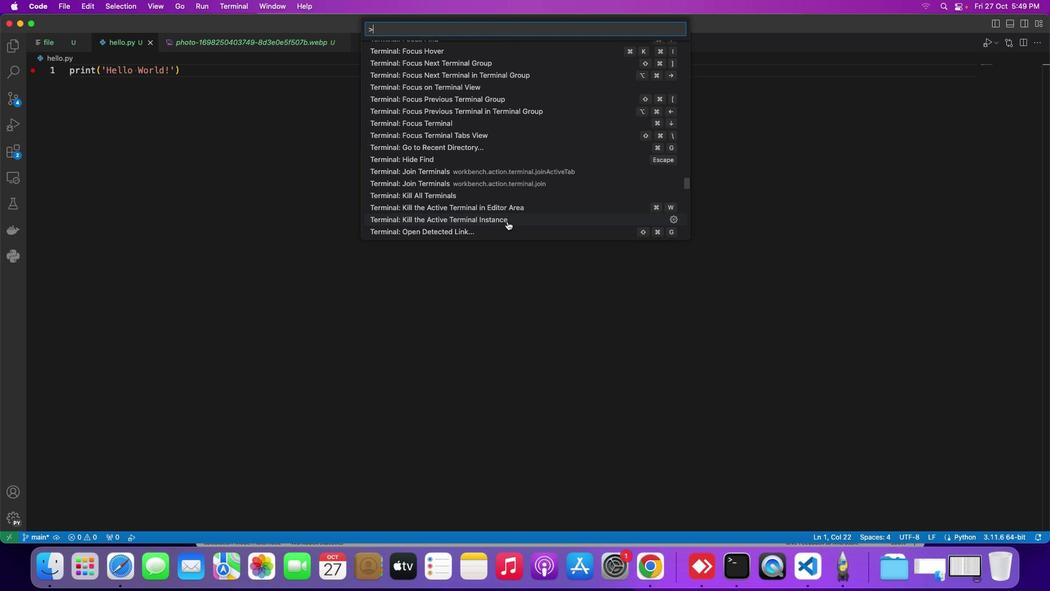 
Action: Mouse scrolled (507, 221) with delta (0, -2)
Screenshot: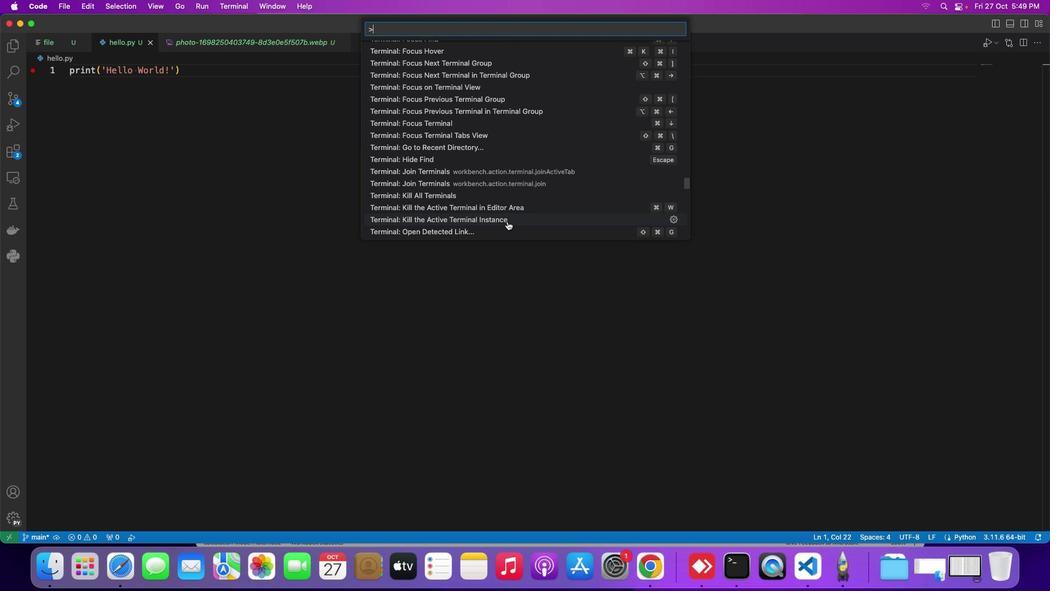 
Action: Mouse scrolled (507, 221) with delta (0, -2)
Screenshot: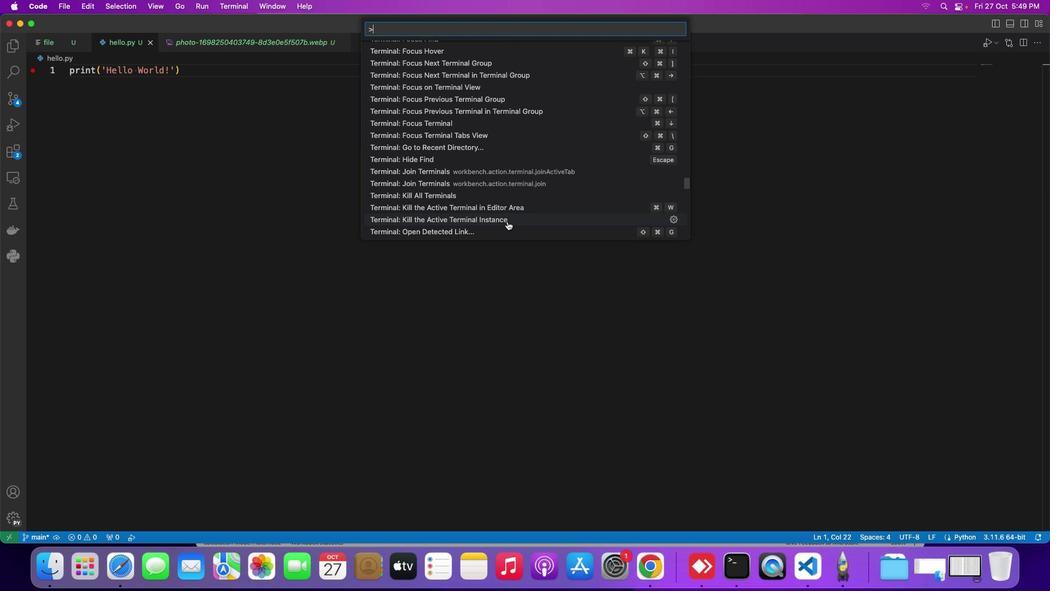 
Action: Mouse scrolled (507, 221) with delta (0, 0)
Screenshot: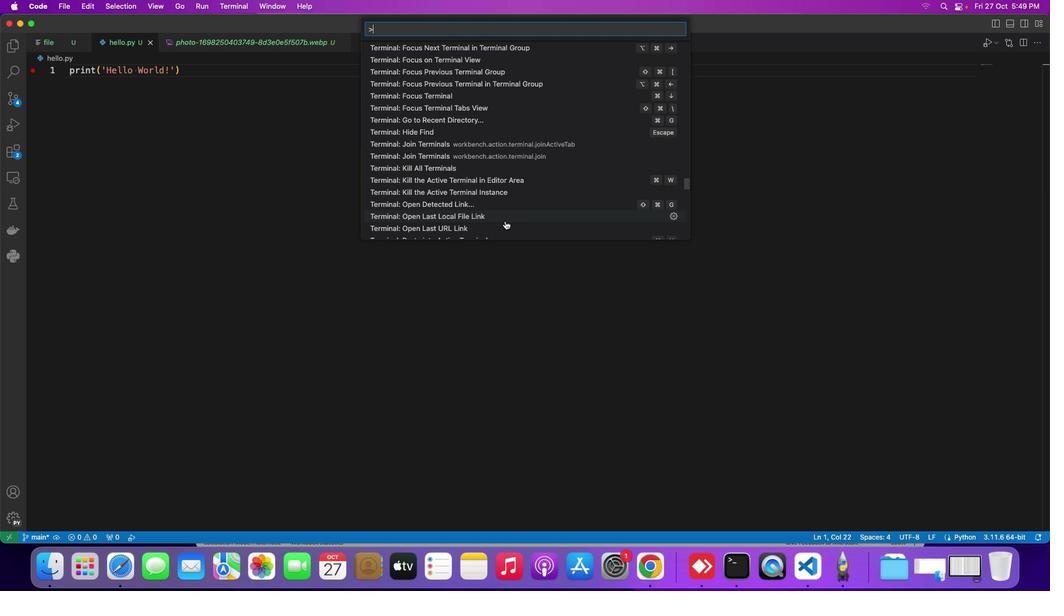 
Action: Mouse moved to (459, 212)
Screenshot: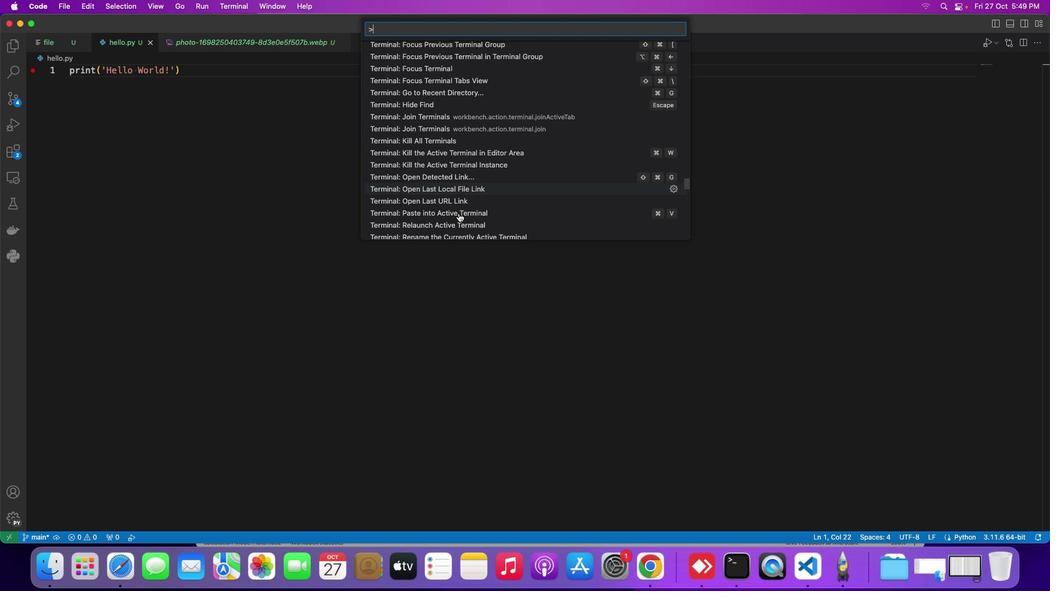 
Action: Mouse scrolled (459, 212) with delta (0, 0)
Screenshot: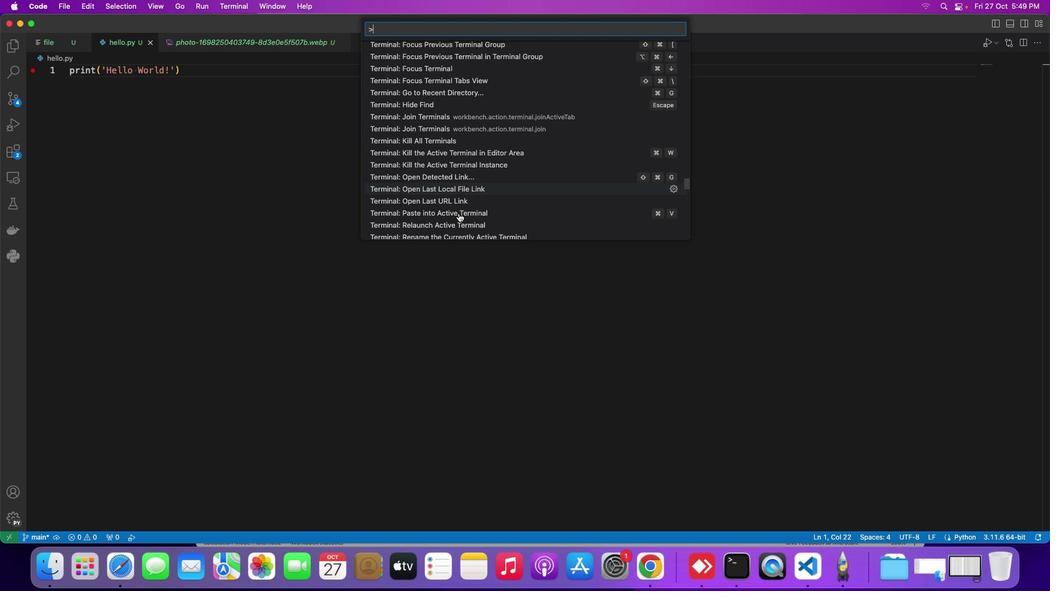 
Action: Mouse moved to (459, 211)
Screenshot: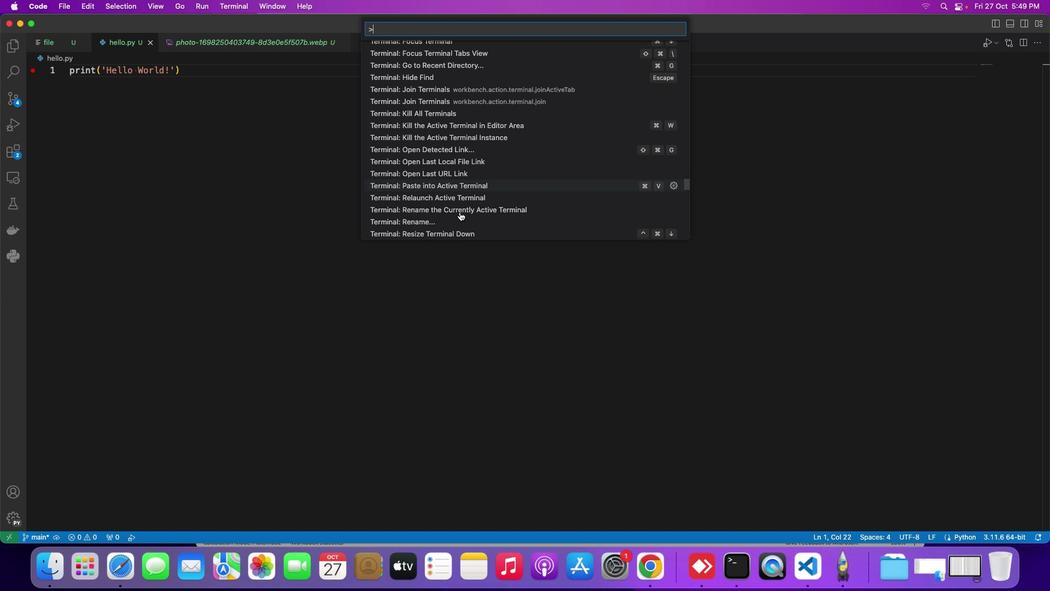 
Action: Mouse scrolled (459, 211) with delta (0, 0)
Screenshot: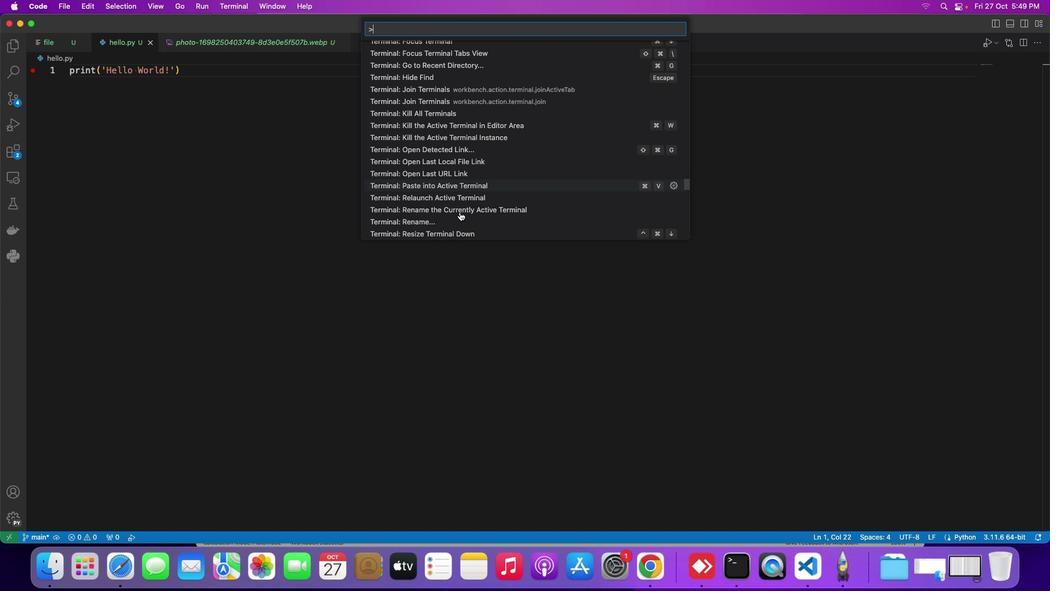 
Action: Mouse scrolled (459, 211) with delta (0, 0)
Screenshot: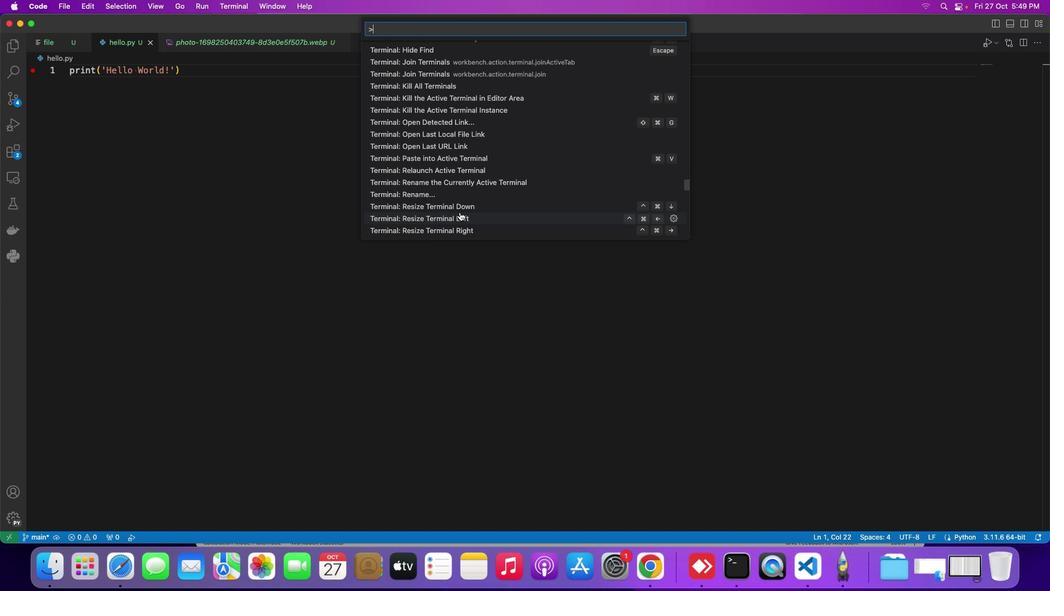 
Action: Mouse scrolled (459, 211) with delta (0, 0)
Screenshot: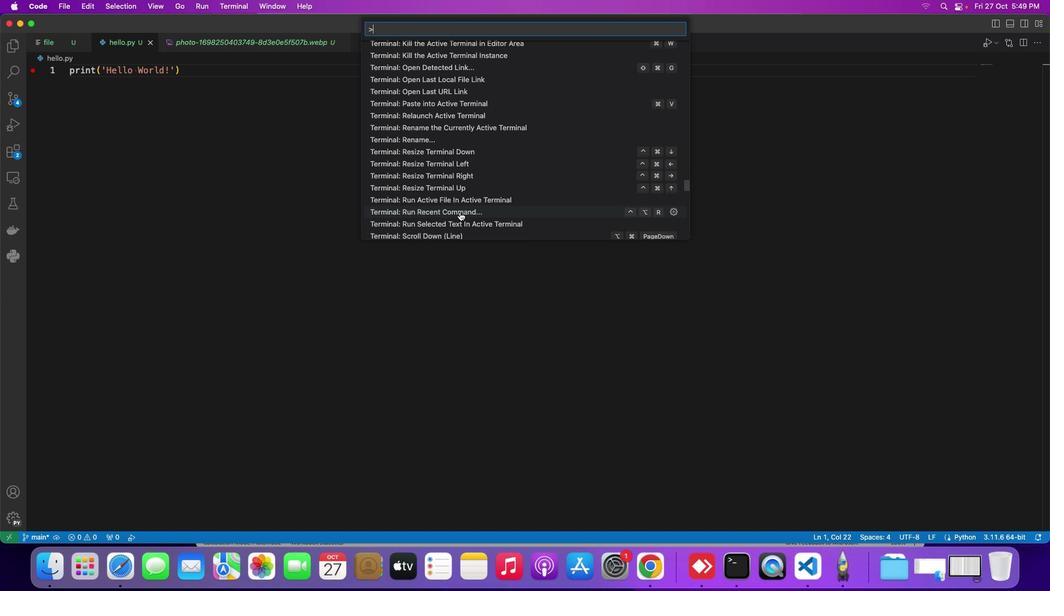 
Action: Mouse scrolled (459, 211) with delta (0, 0)
Screenshot: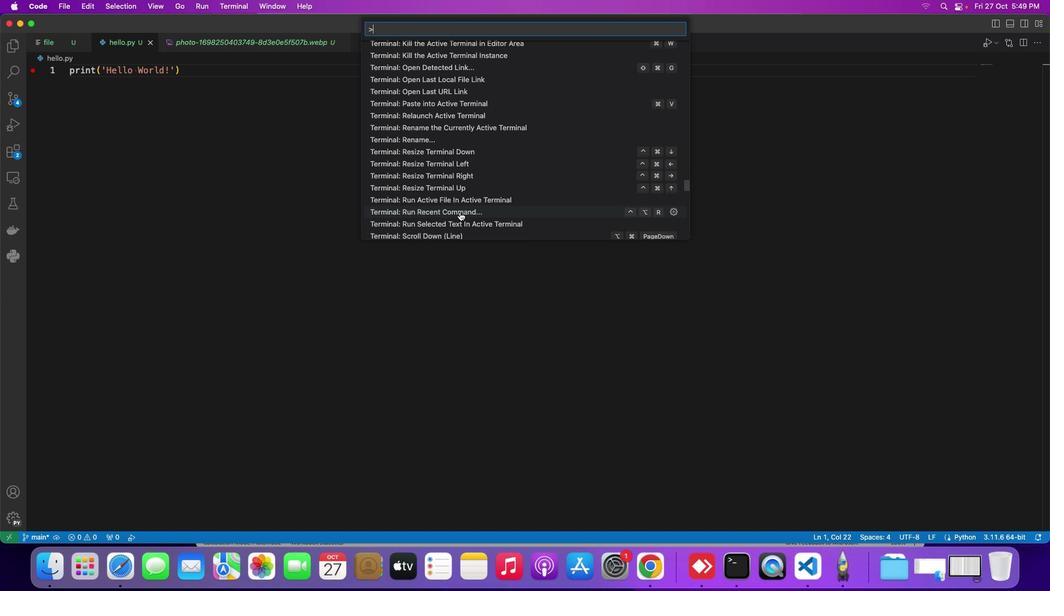 
Action: Mouse scrolled (459, 211) with delta (0, 0)
Screenshot: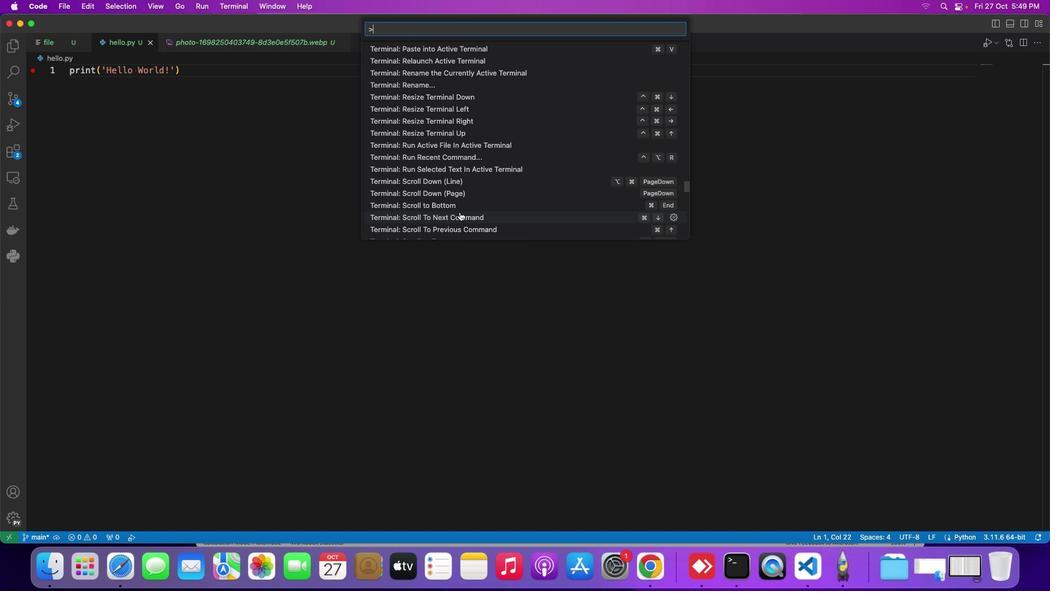 
Action: Mouse scrolled (459, 211) with delta (0, 0)
Screenshot: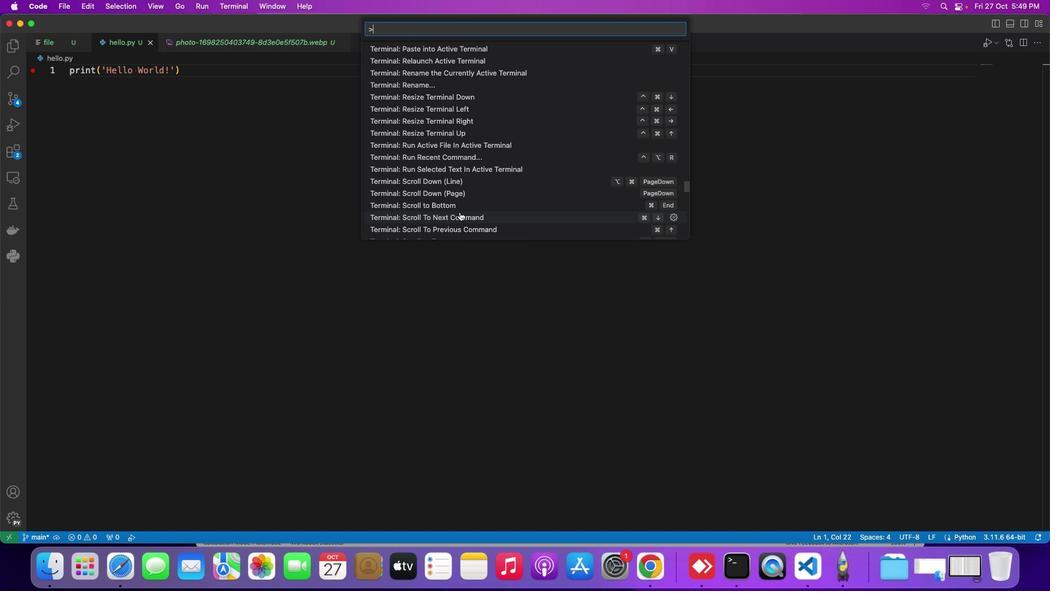 
Action: Mouse scrolled (459, 211) with delta (0, 0)
Screenshot: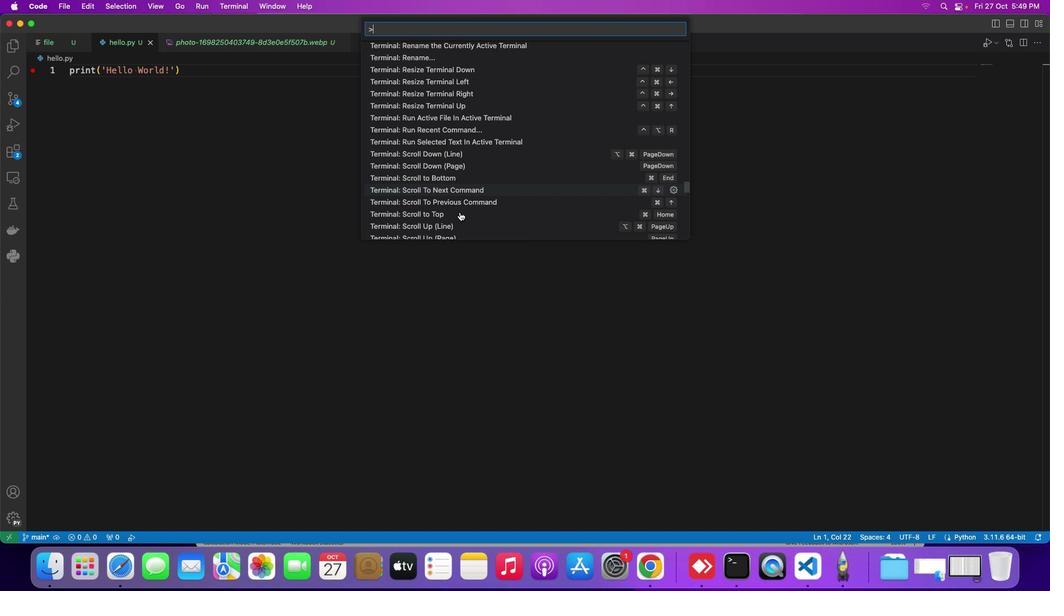 
Action: Mouse scrolled (459, 211) with delta (0, 0)
Screenshot: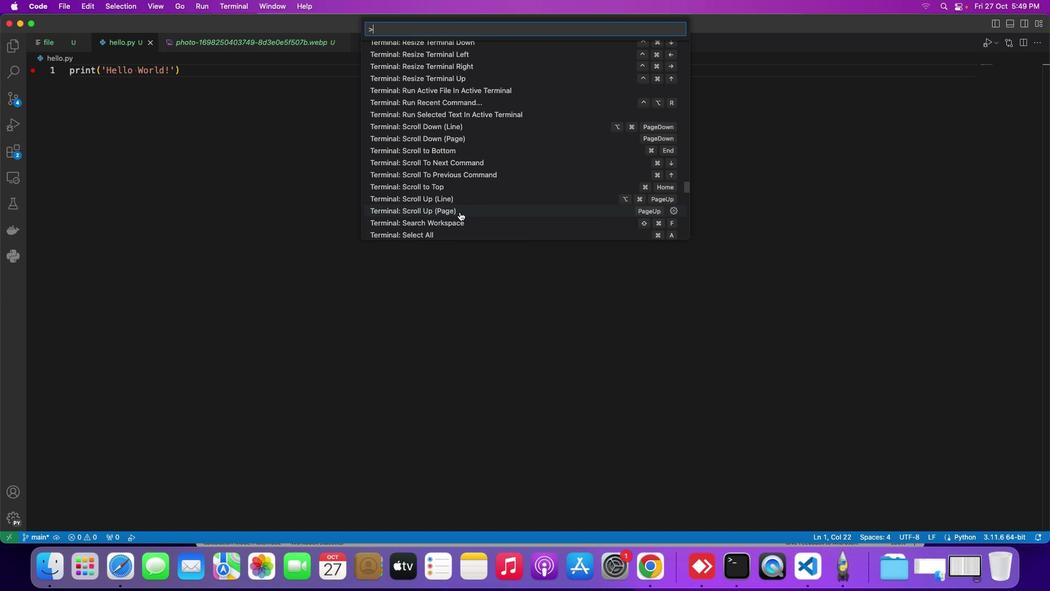 
Action: Mouse moved to (459, 212)
Screenshot: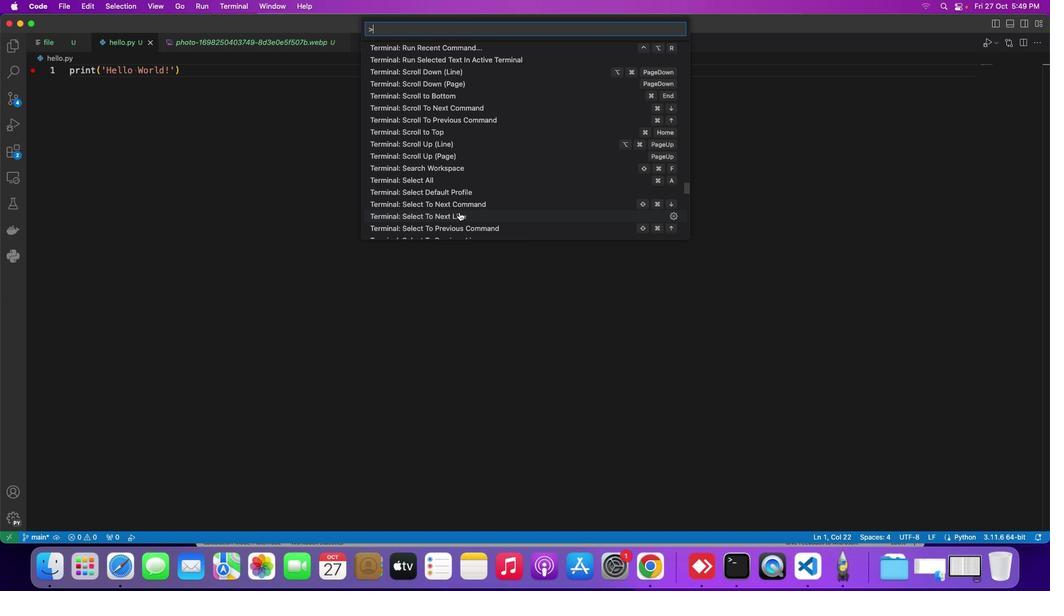 
Action: Mouse scrolled (459, 212) with delta (0, 0)
Screenshot: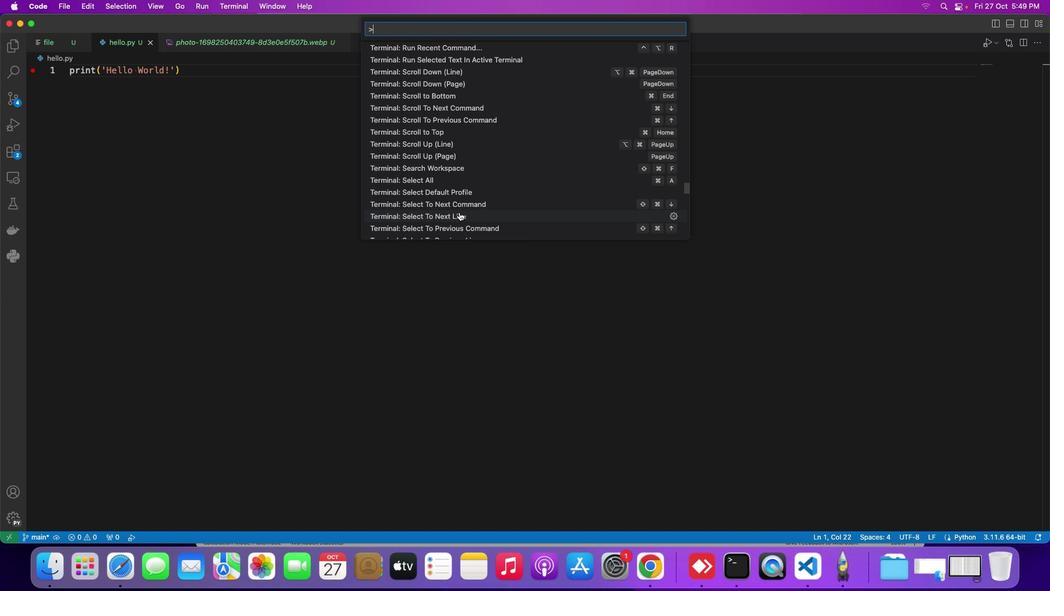
Action: Mouse scrolled (459, 212) with delta (0, 0)
Screenshot: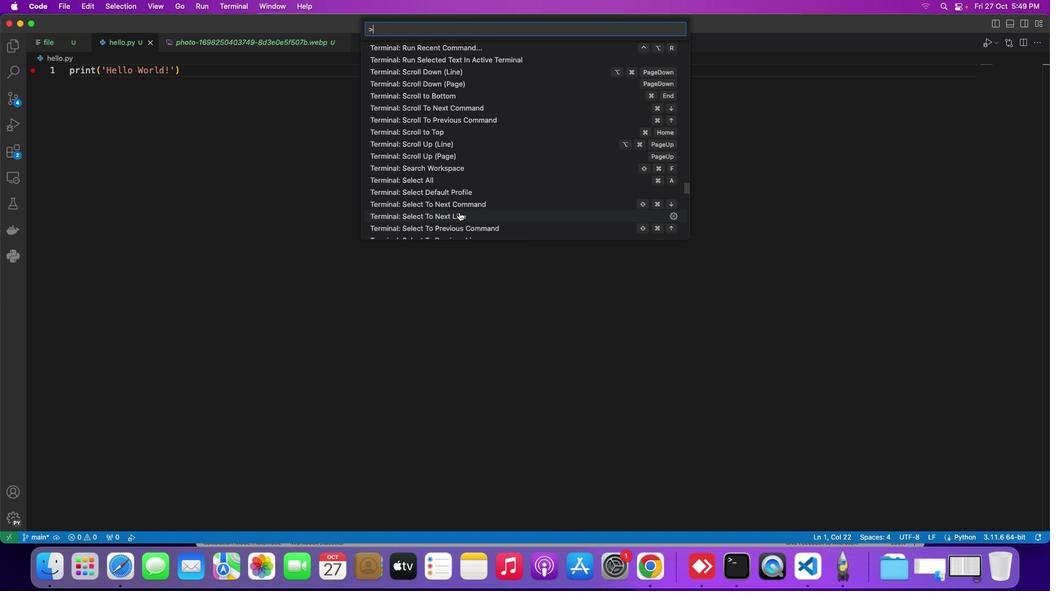 
Action: Mouse scrolled (459, 212) with delta (0, 0)
Screenshot: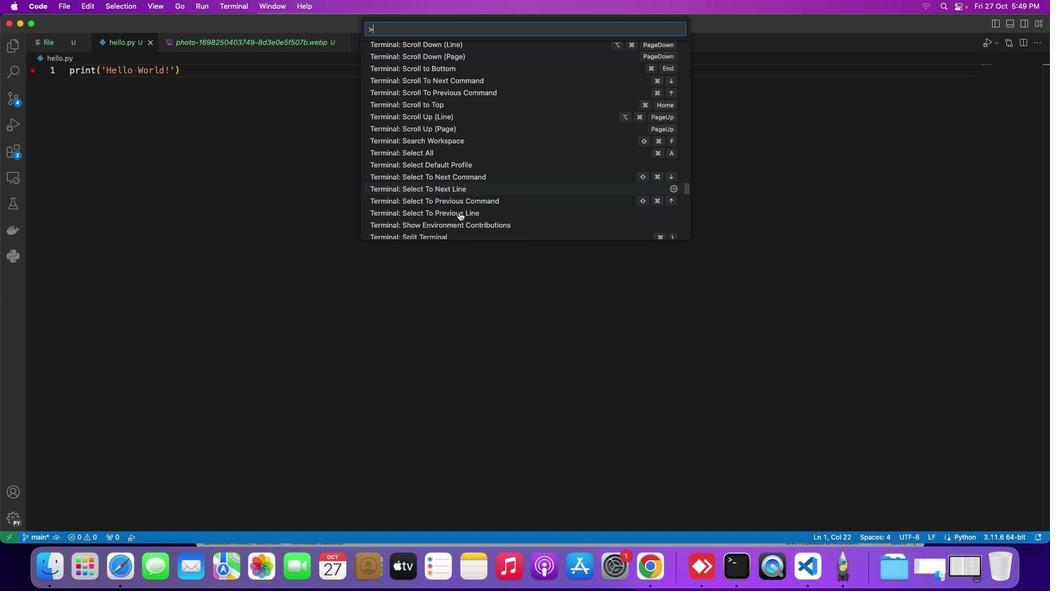 
Action: Mouse scrolled (459, 212) with delta (0, 0)
Screenshot: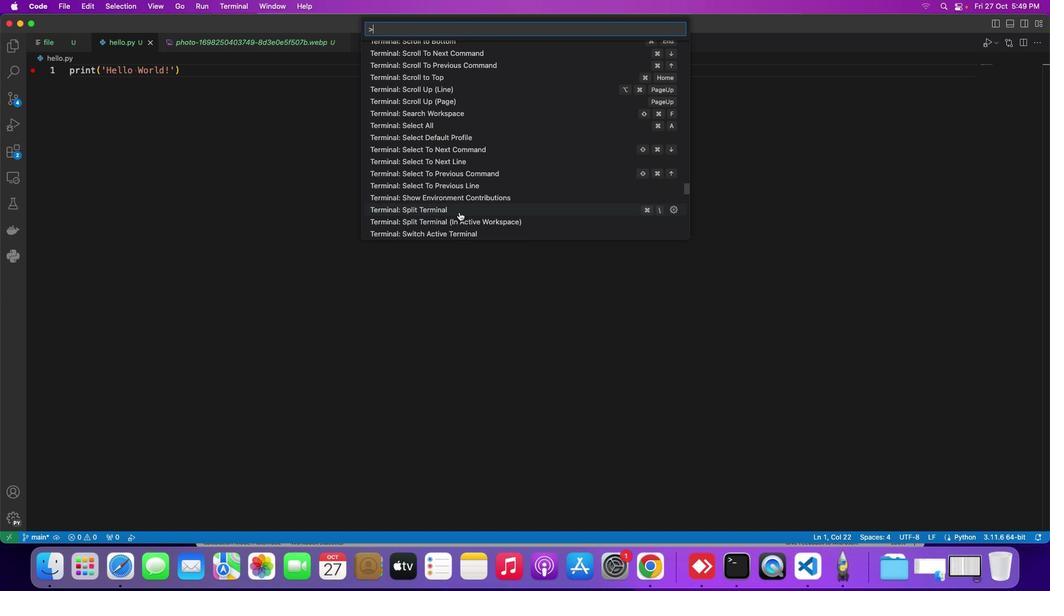 
Action: Mouse moved to (430, 140)
Screenshot: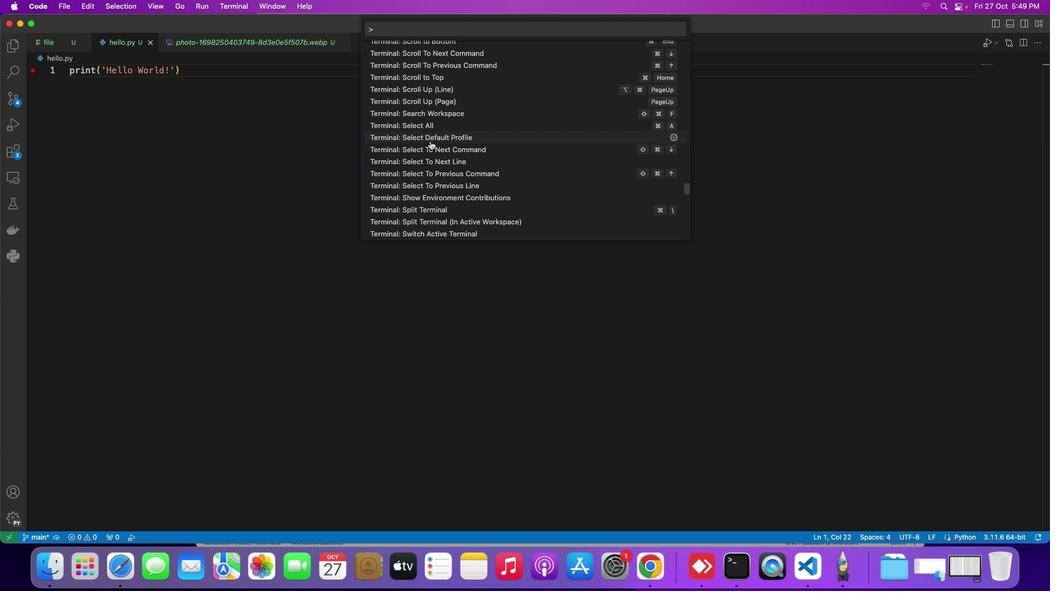 
Action: Mouse pressed left at (430, 140)
Screenshot: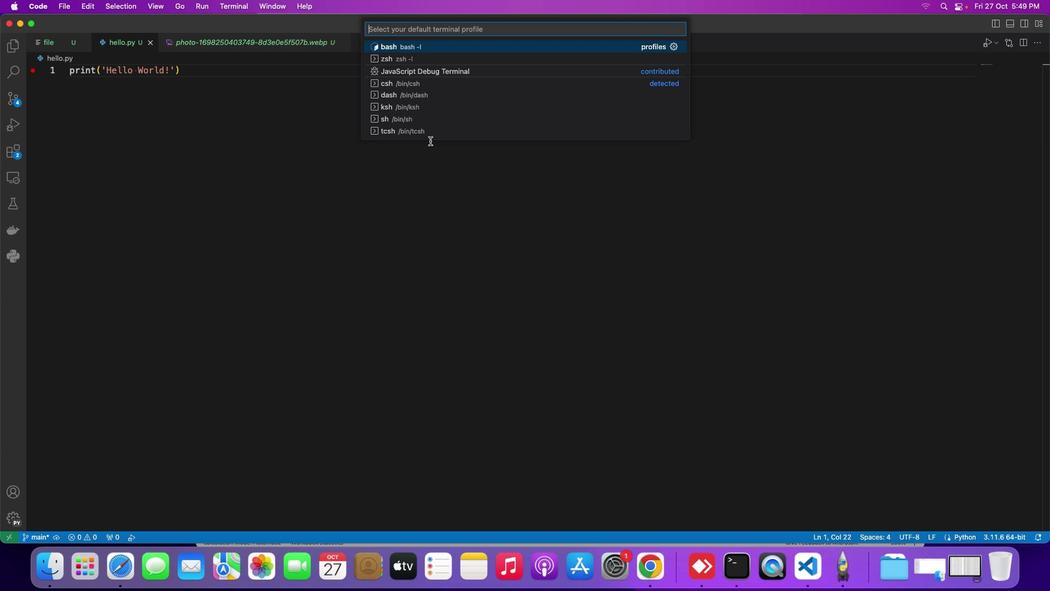 
